 Task: Find connections with filter location Lorient with filter topic #Businessmindsetswith filter profile language Spanish with filter current company Gojek Tech with filter school Kabi Nazrul College with filter industry Building Finishing Contractors with filter service category Administrative with filter keywords title Customer Service
Action: Mouse moved to (697, 122)
Screenshot: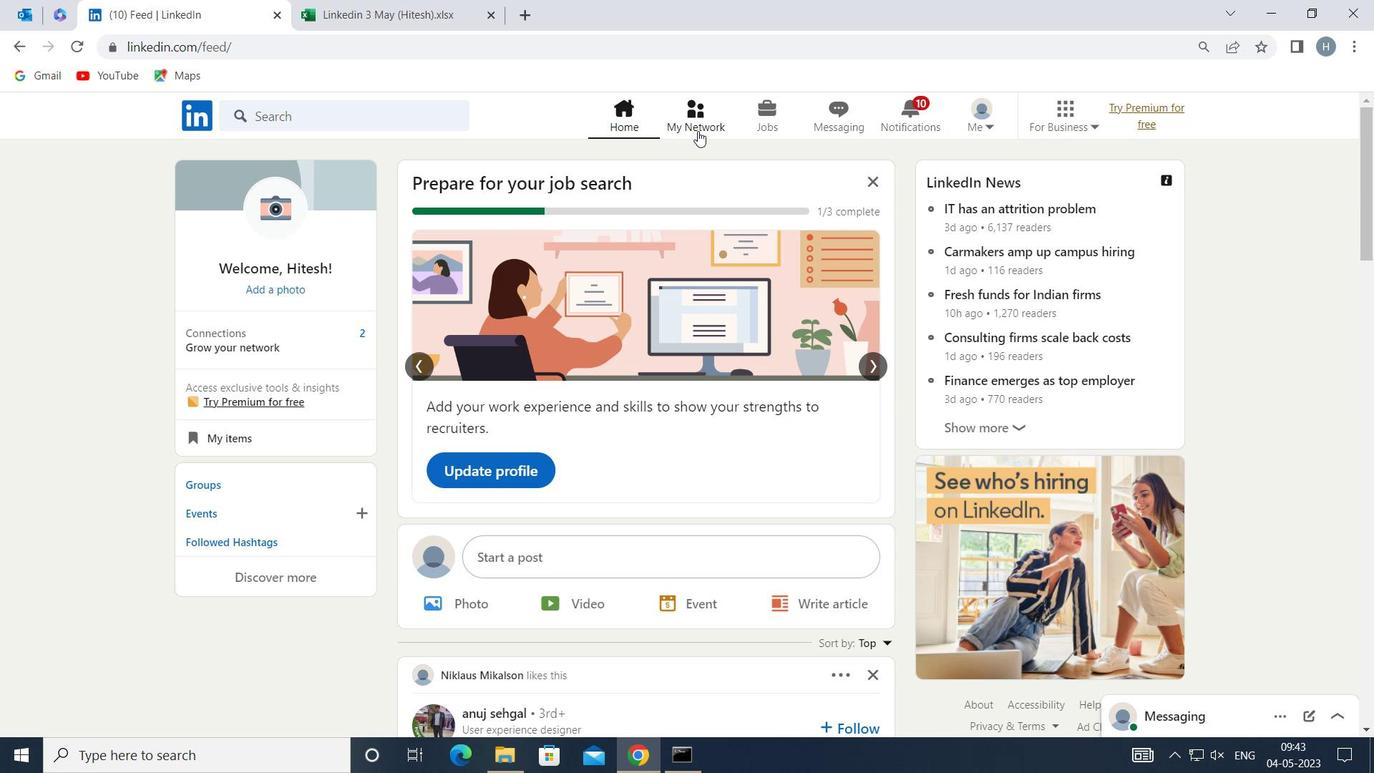 
Action: Mouse pressed left at (697, 122)
Screenshot: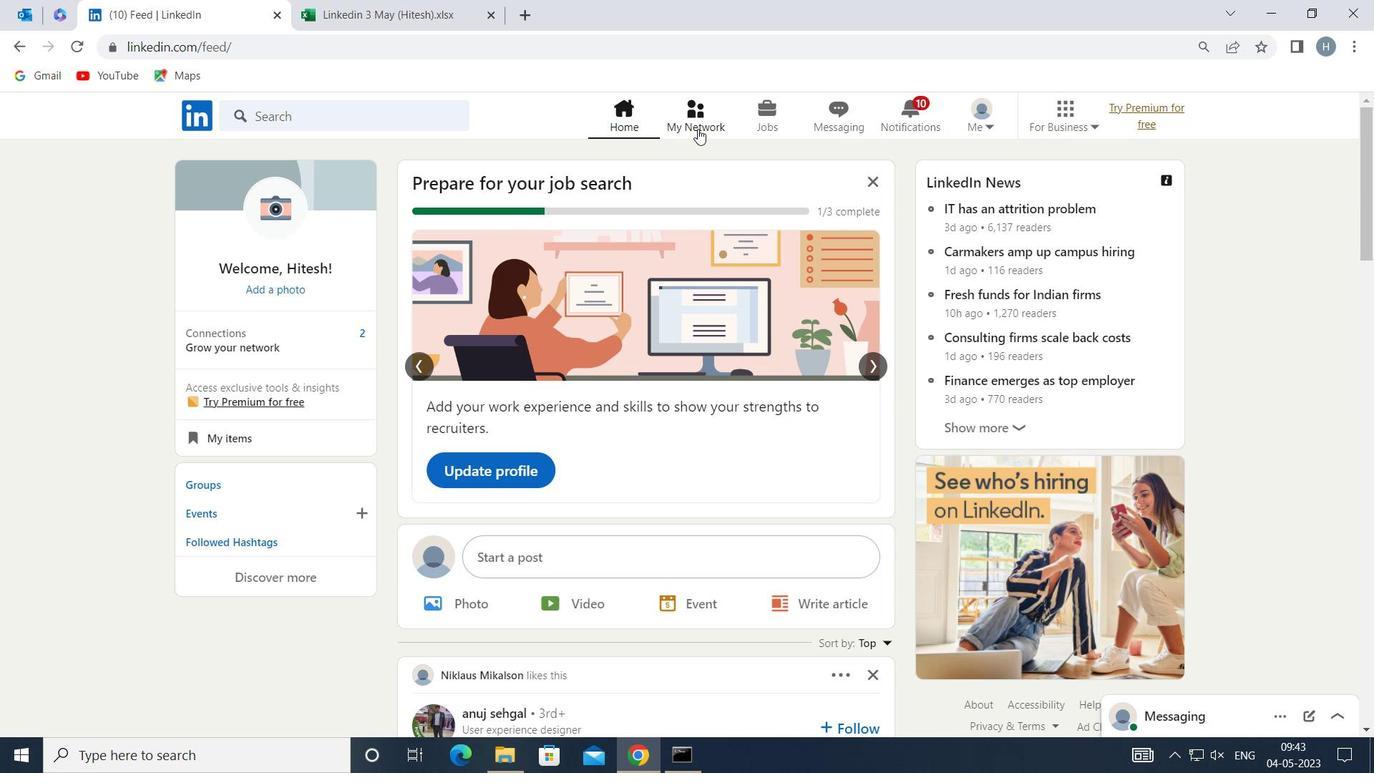 
Action: Mouse moved to (410, 211)
Screenshot: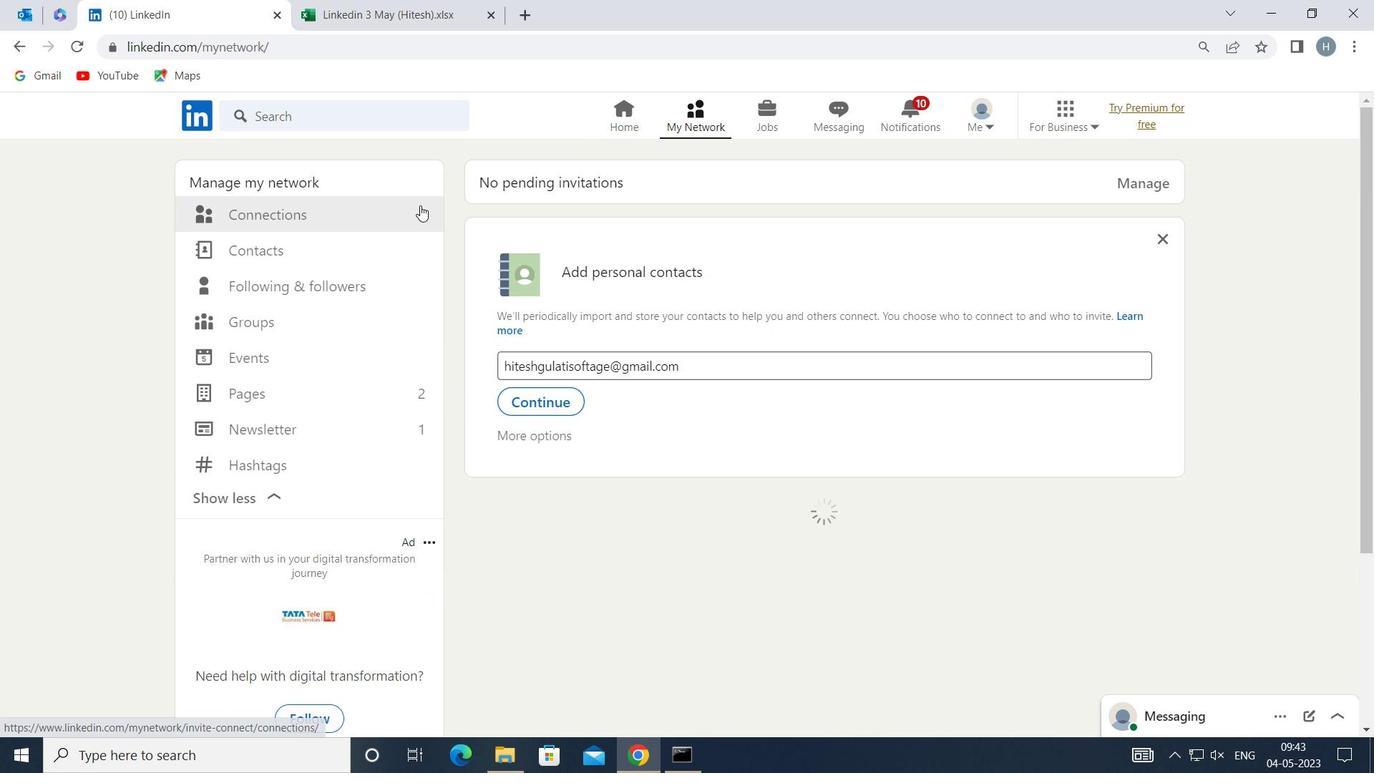 
Action: Mouse pressed left at (410, 211)
Screenshot: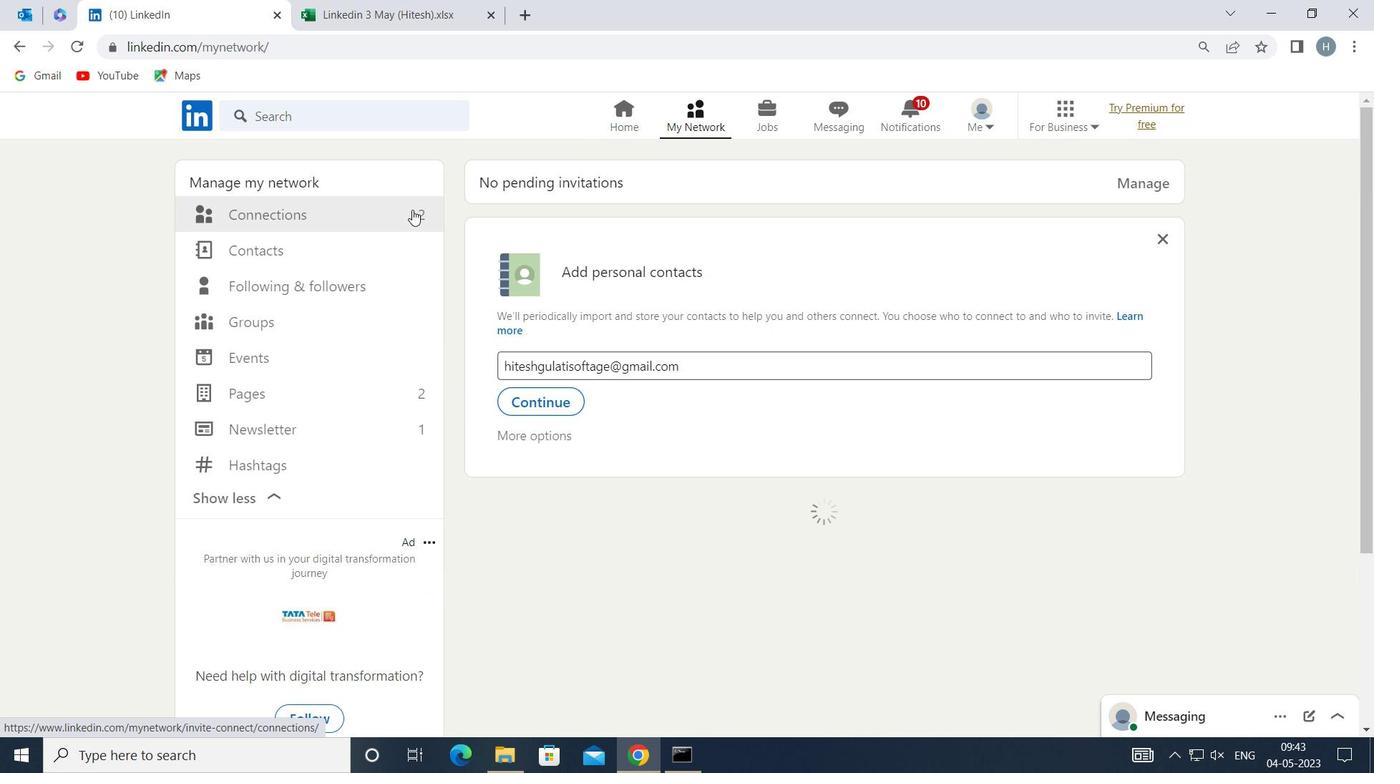 
Action: Mouse moved to (797, 216)
Screenshot: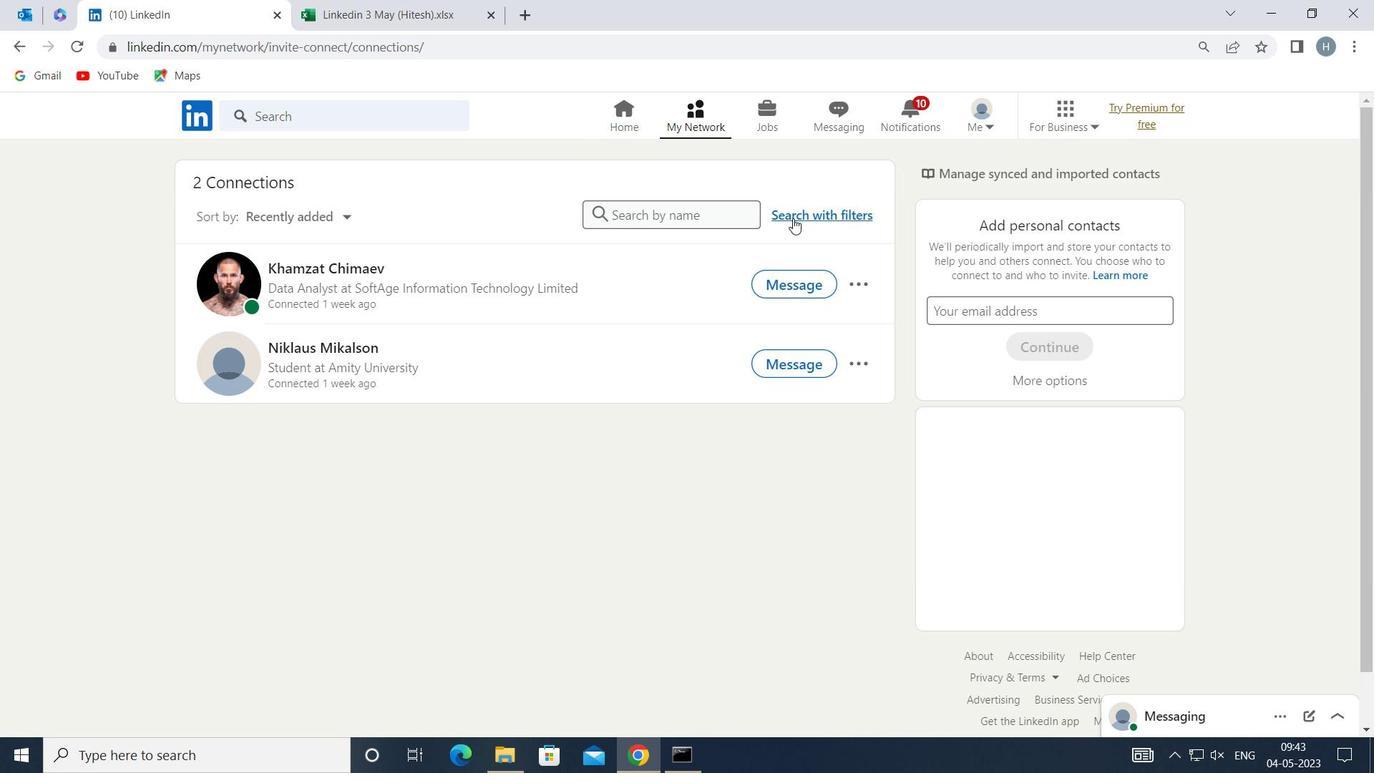 
Action: Mouse pressed left at (797, 216)
Screenshot: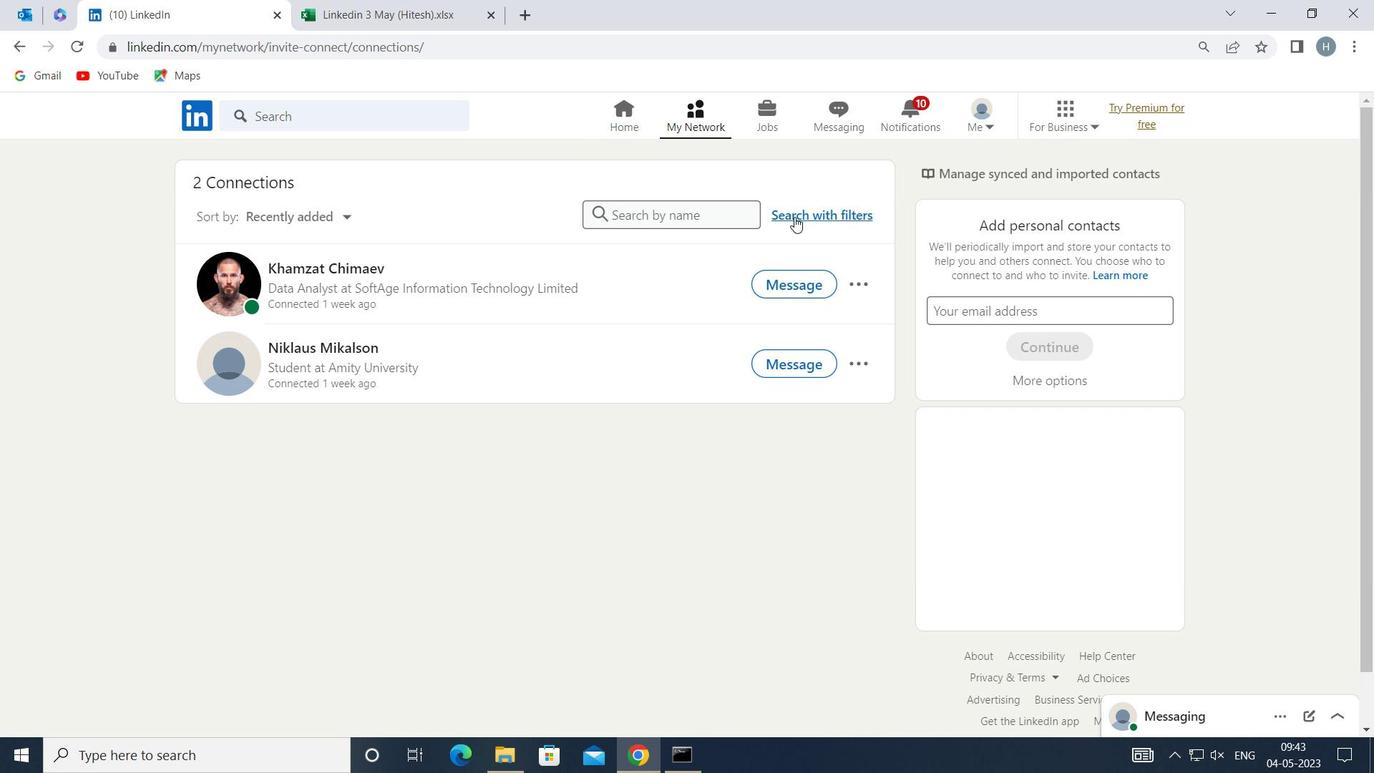 
Action: Mouse moved to (758, 168)
Screenshot: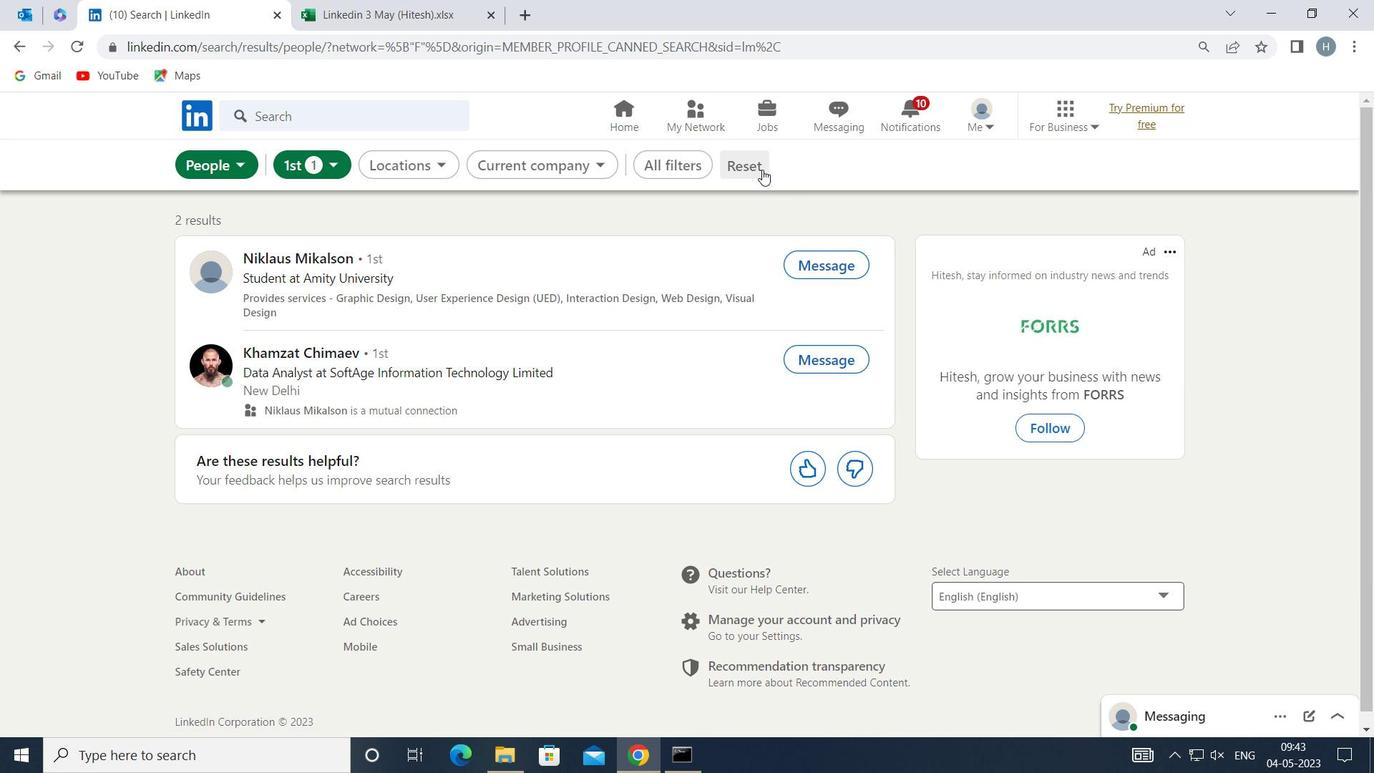 
Action: Mouse pressed left at (758, 168)
Screenshot: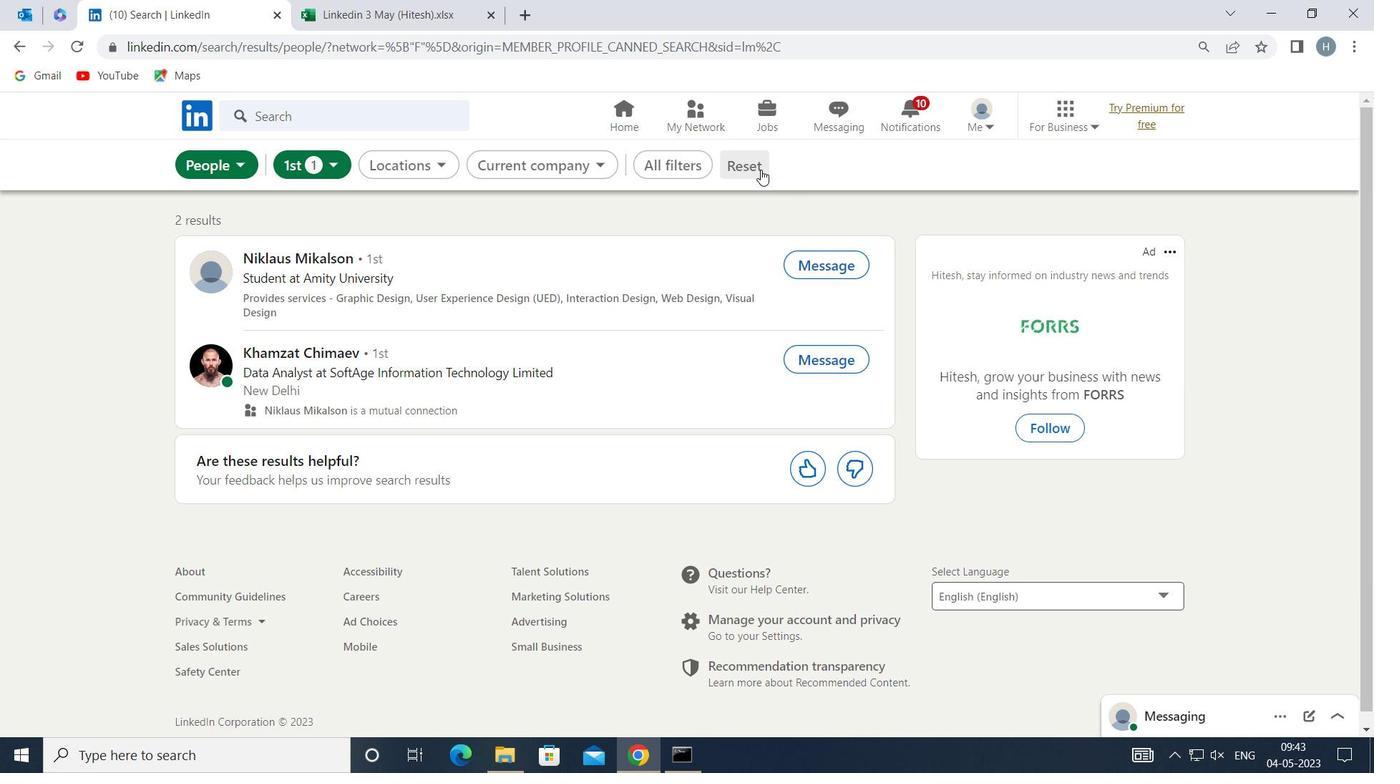 
Action: Mouse moved to (723, 160)
Screenshot: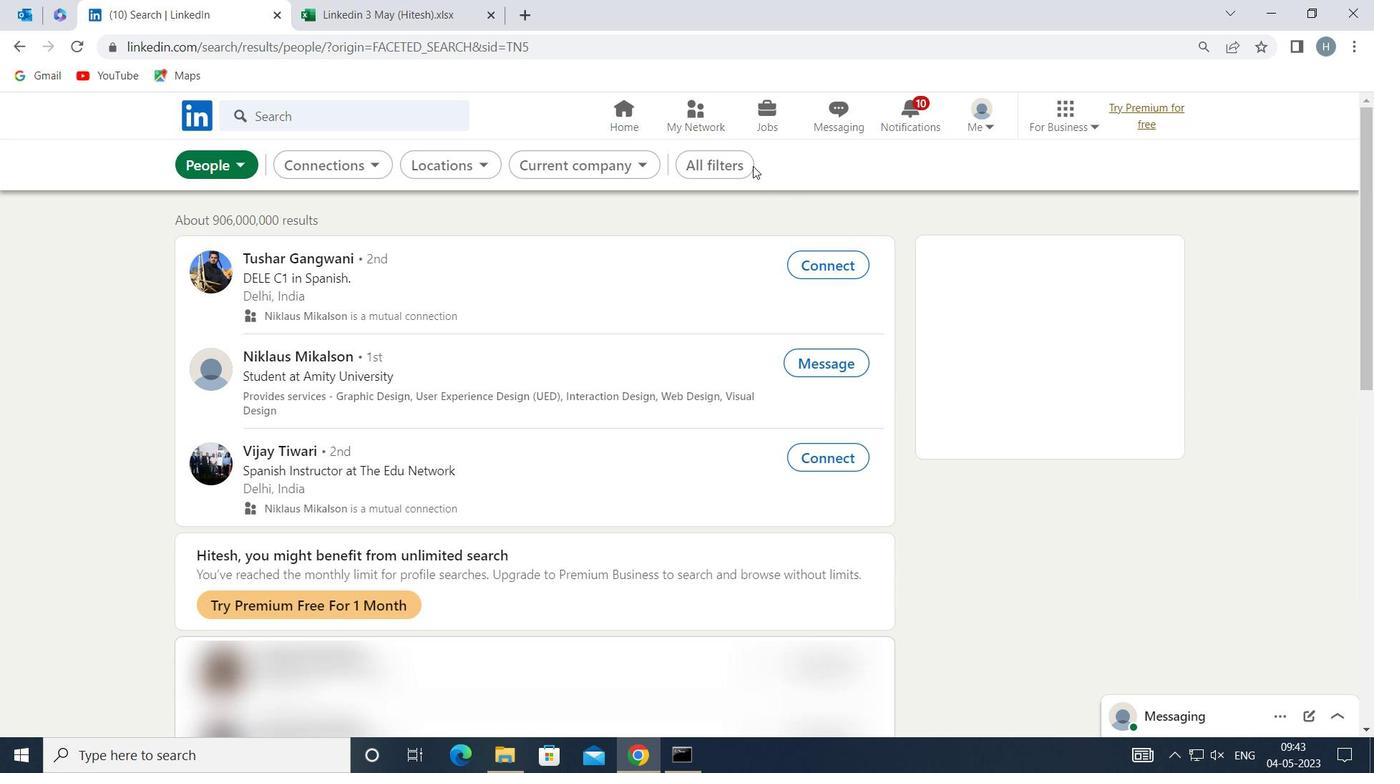 
Action: Mouse pressed left at (723, 160)
Screenshot: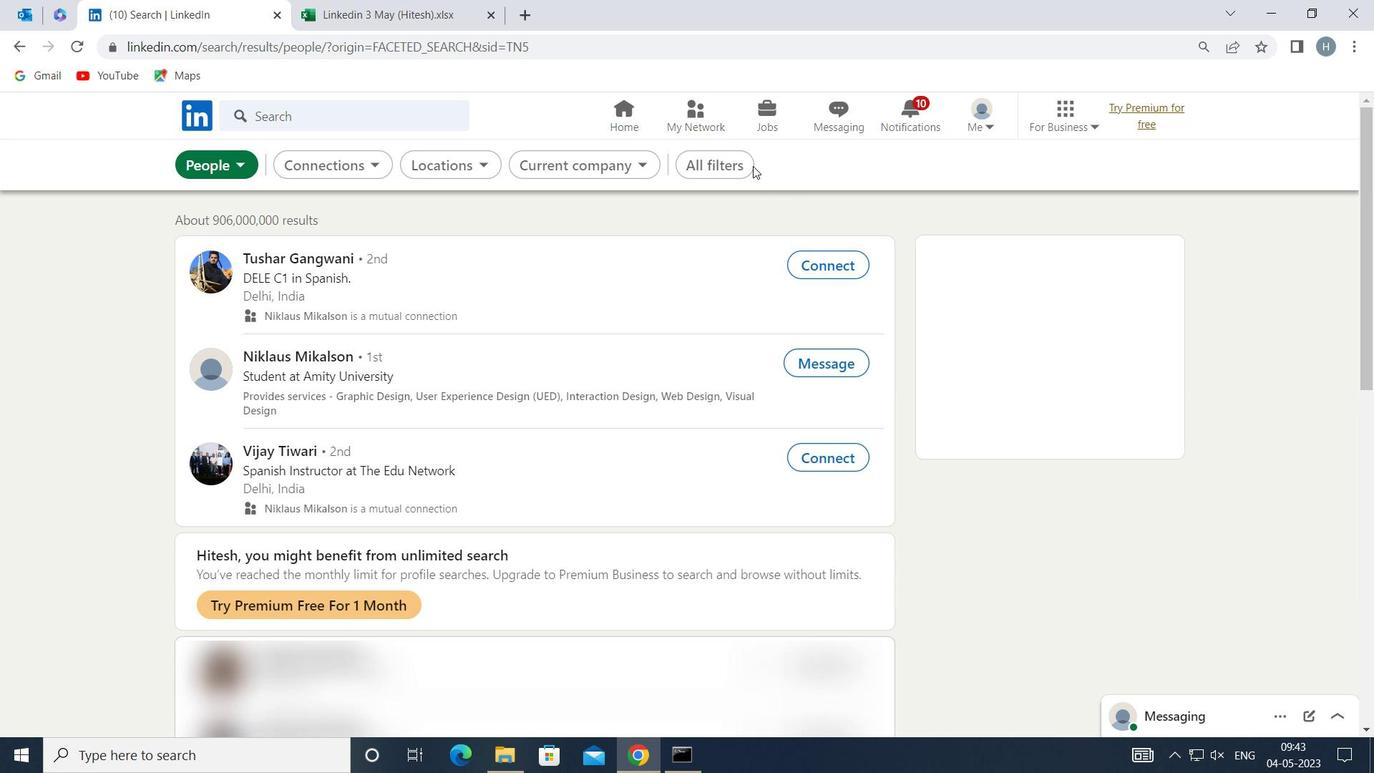
Action: Mouse moved to (1011, 342)
Screenshot: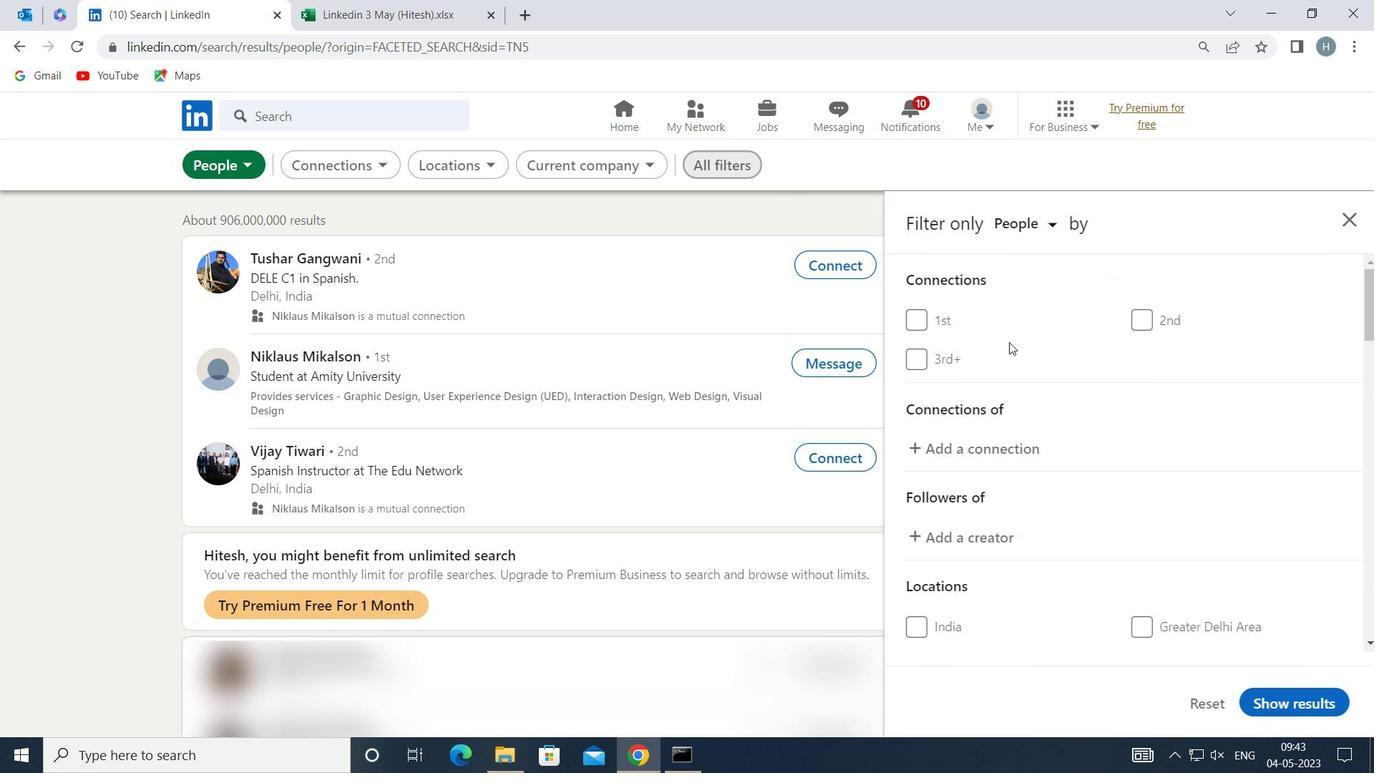 
Action: Mouse scrolled (1011, 342) with delta (0, 0)
Screenshot: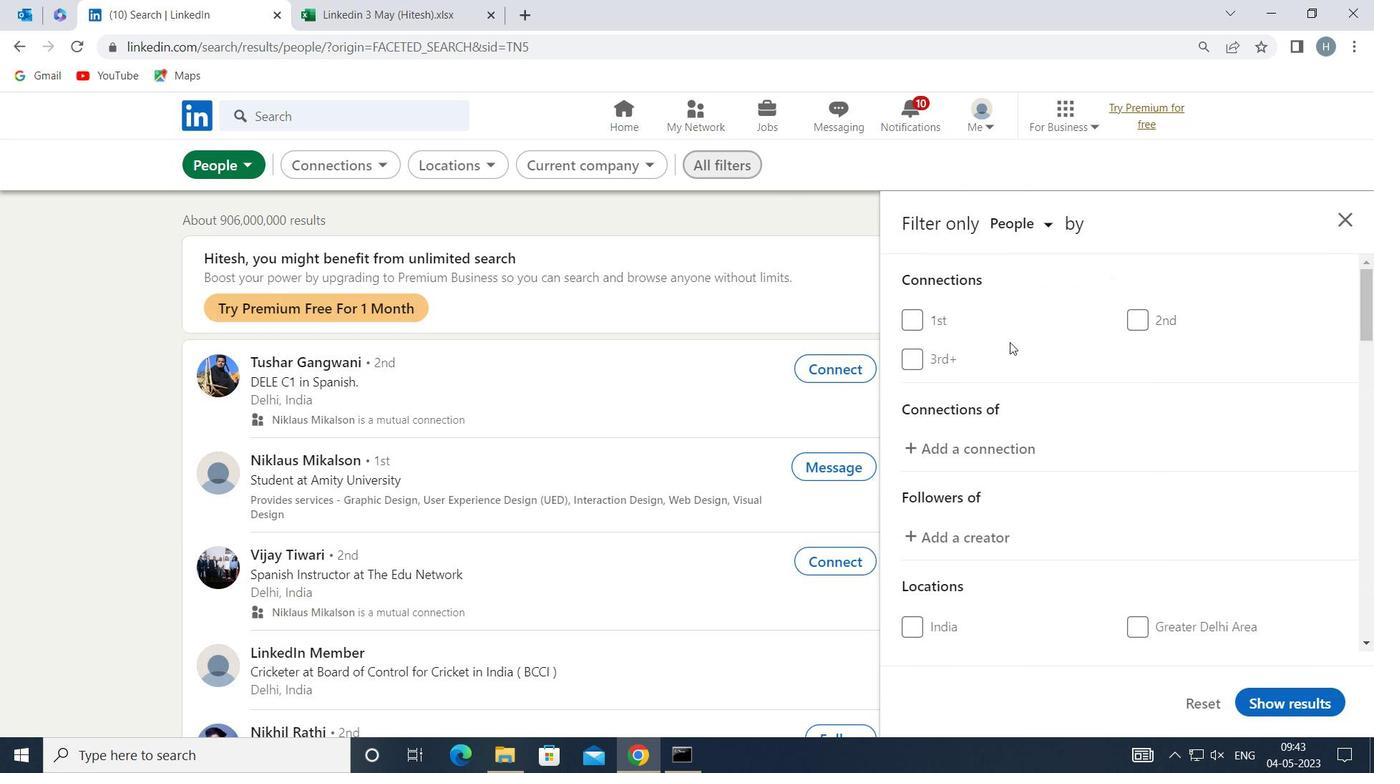 
Action: Mouse scrolled (1011, 342) with delta (0, 0)
Screenshot: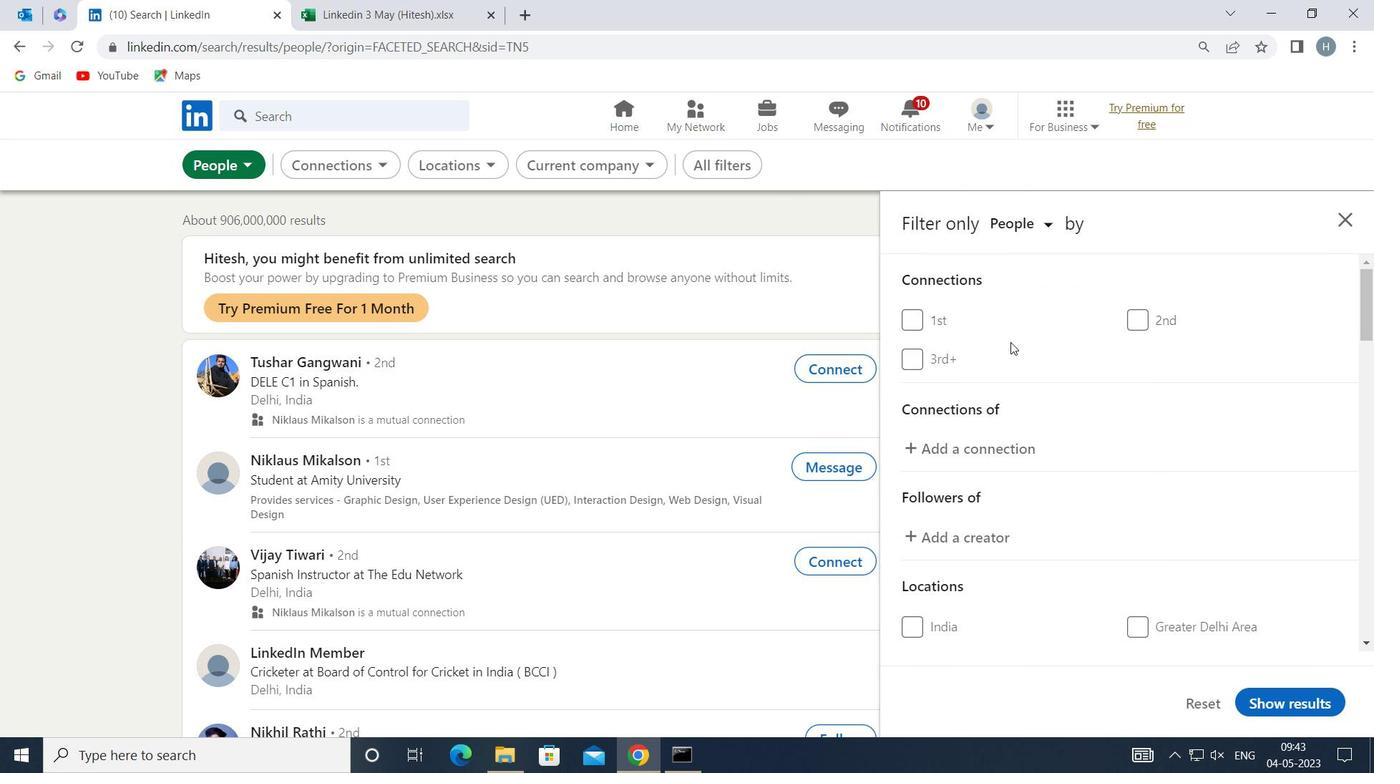 
Action: Mouse scrolled (1011, 342) with delta (0, 0)
Screenshot: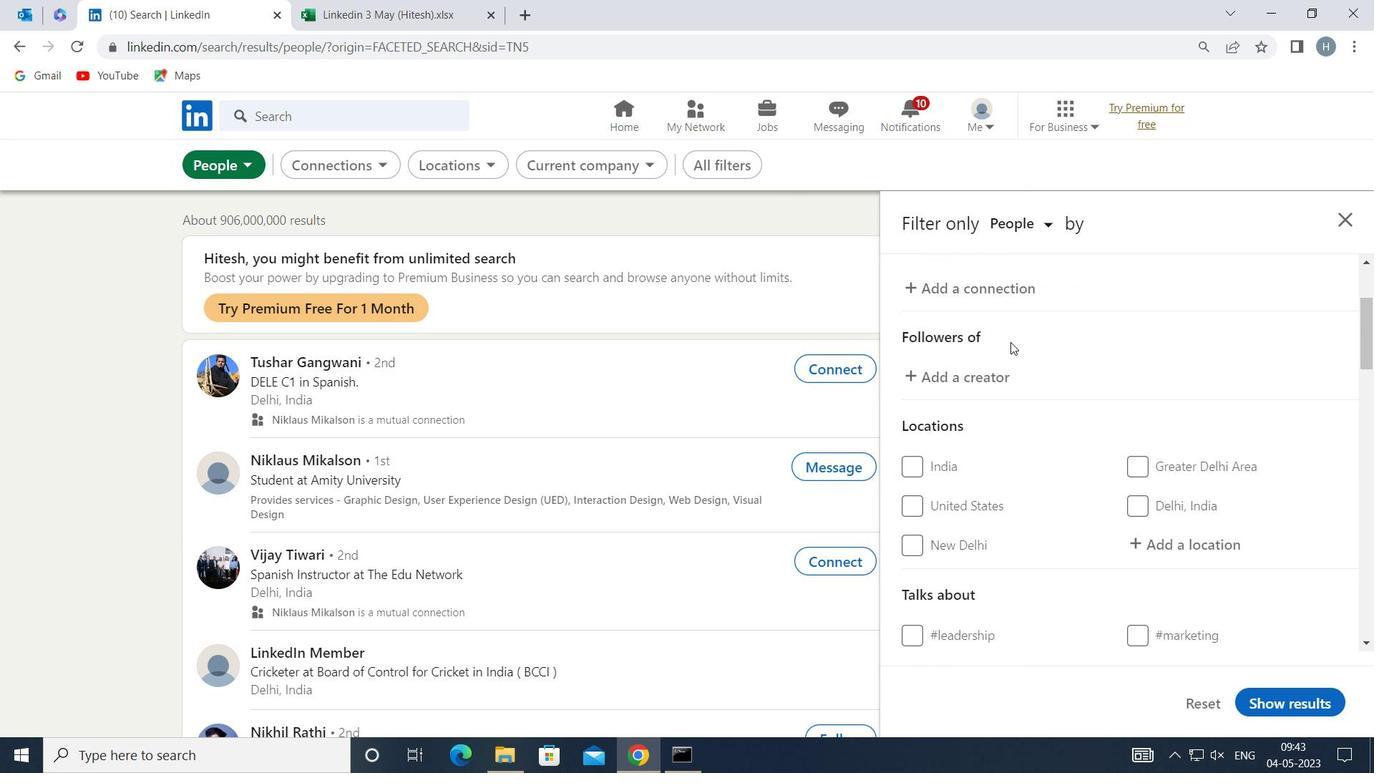 
Action: Mouse moved to (1144, 428)
Screenshot: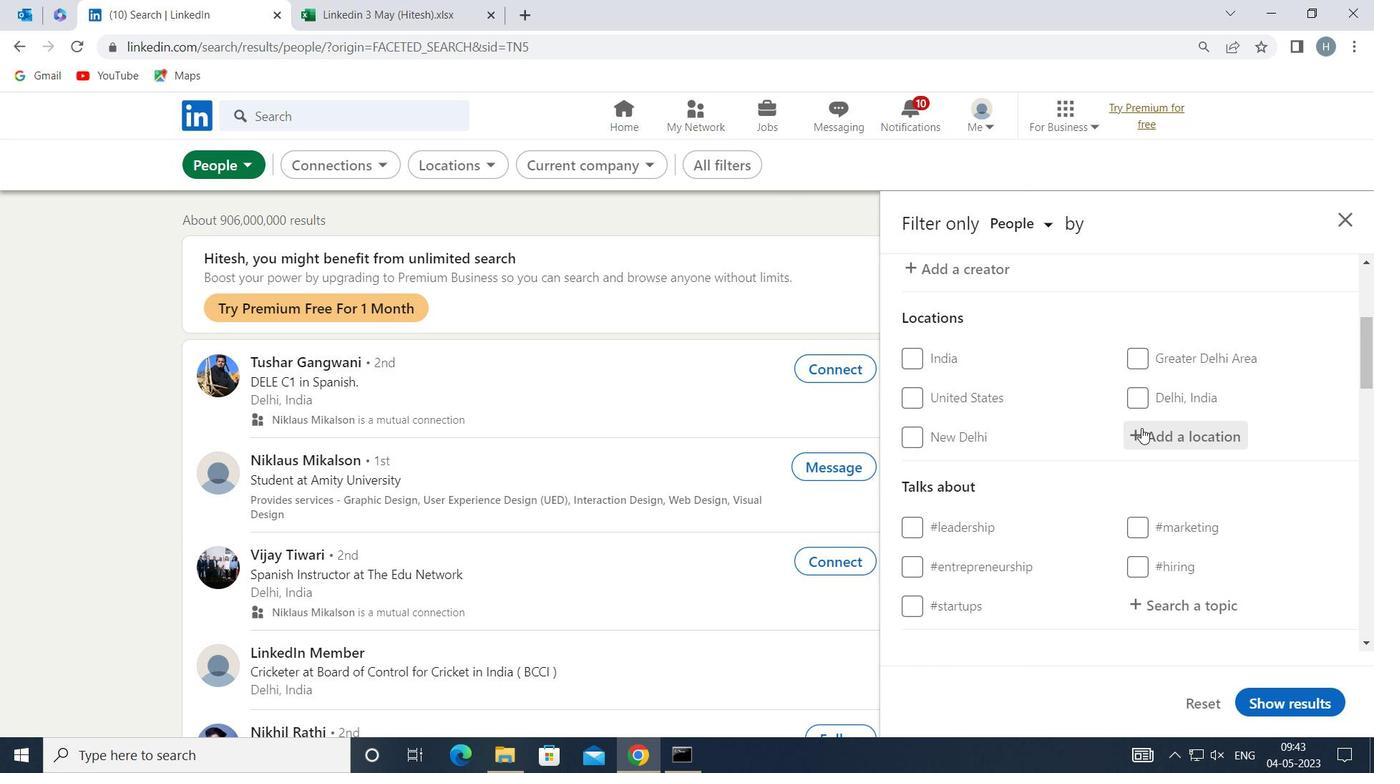 
Action: Mouse pressed left at (1144, 428)
Screenshot: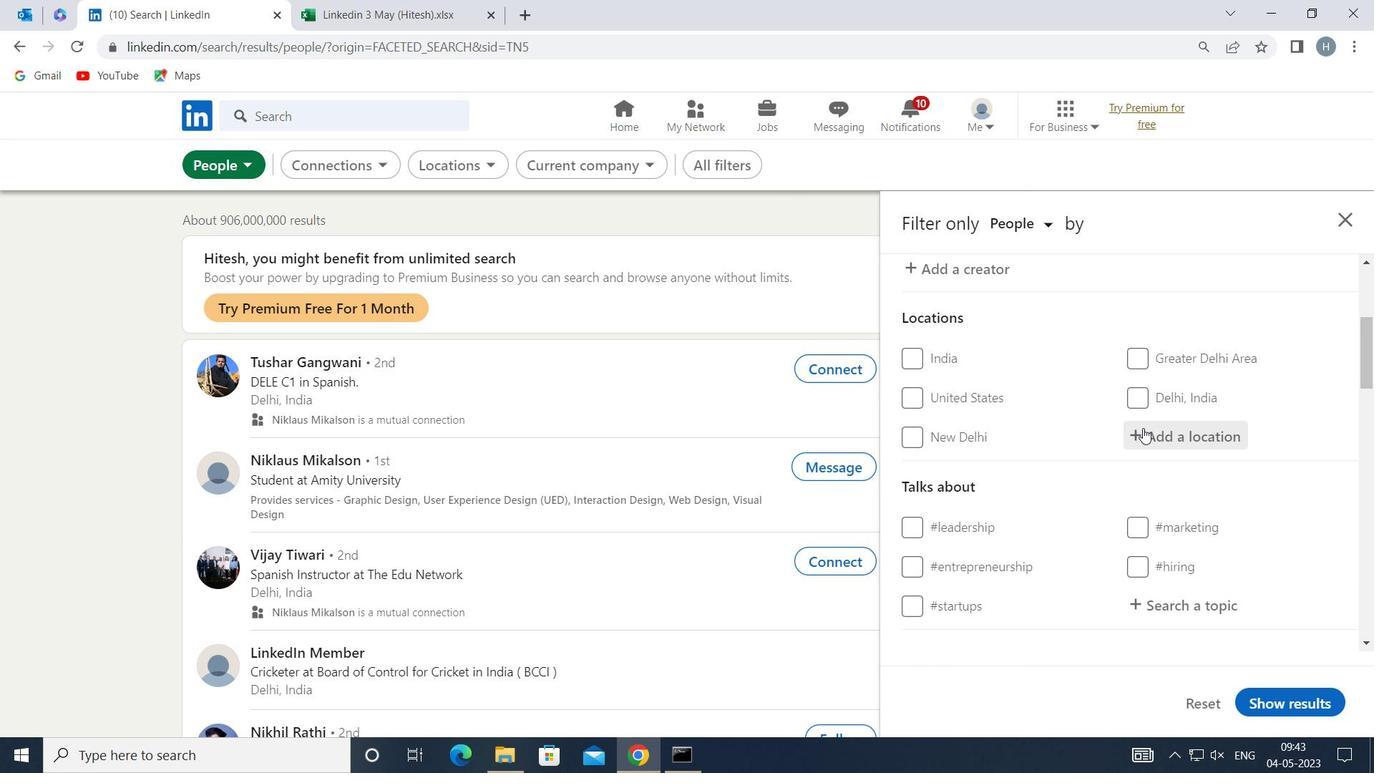 
Action: Key pressed <Key.shift>LORIN<Key.backspace>ENT<Key.space>
Screenshot: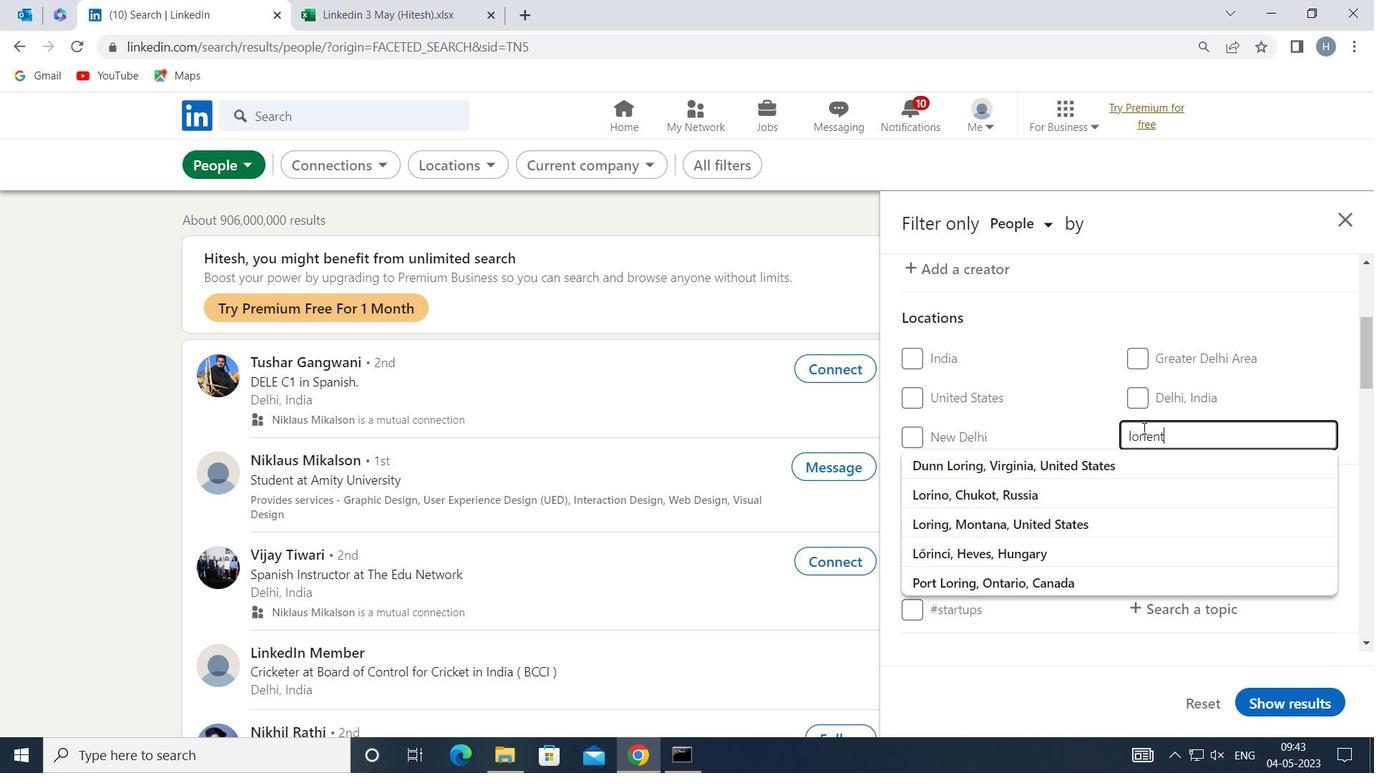 
Action: Mouse moved to (1132, 459)
Screenshot: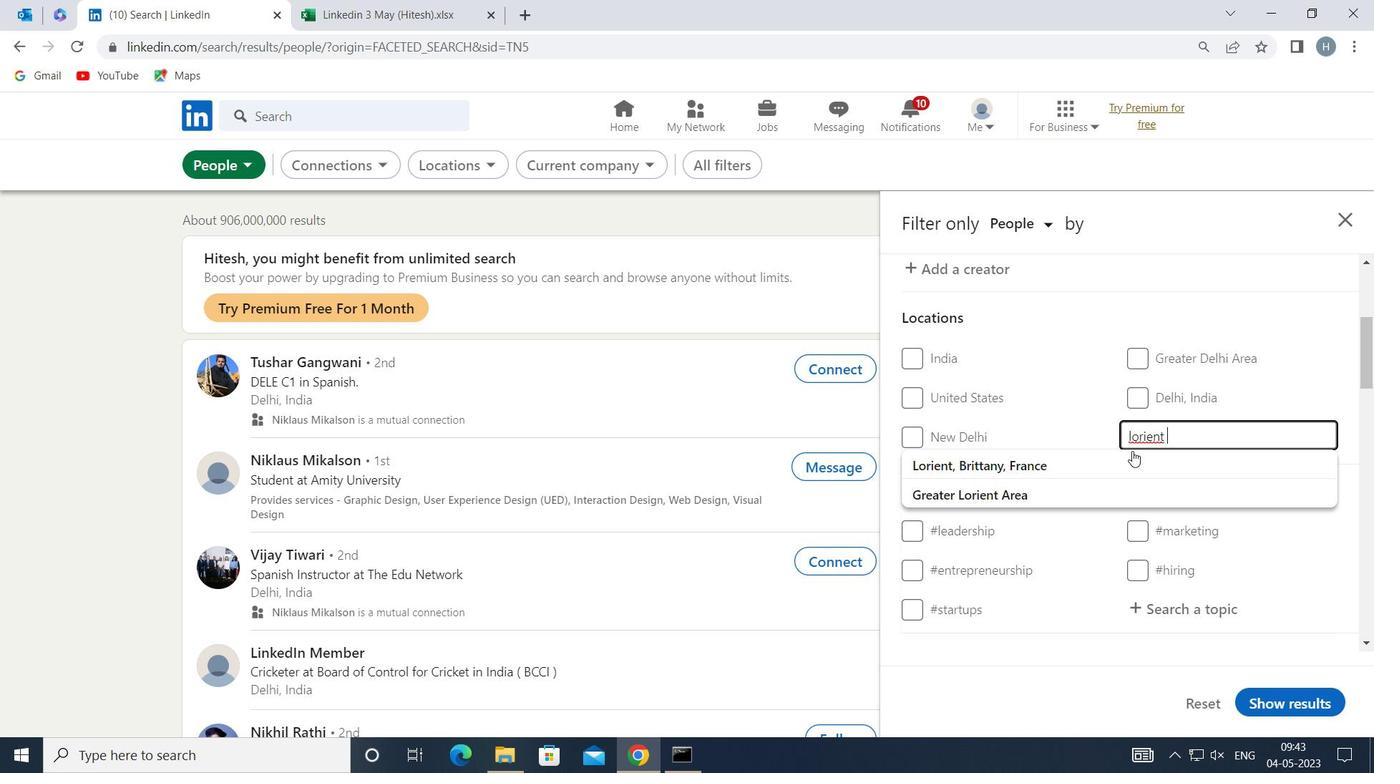 
Action: Mouse pressed left at (1132, 459)
Screenshot: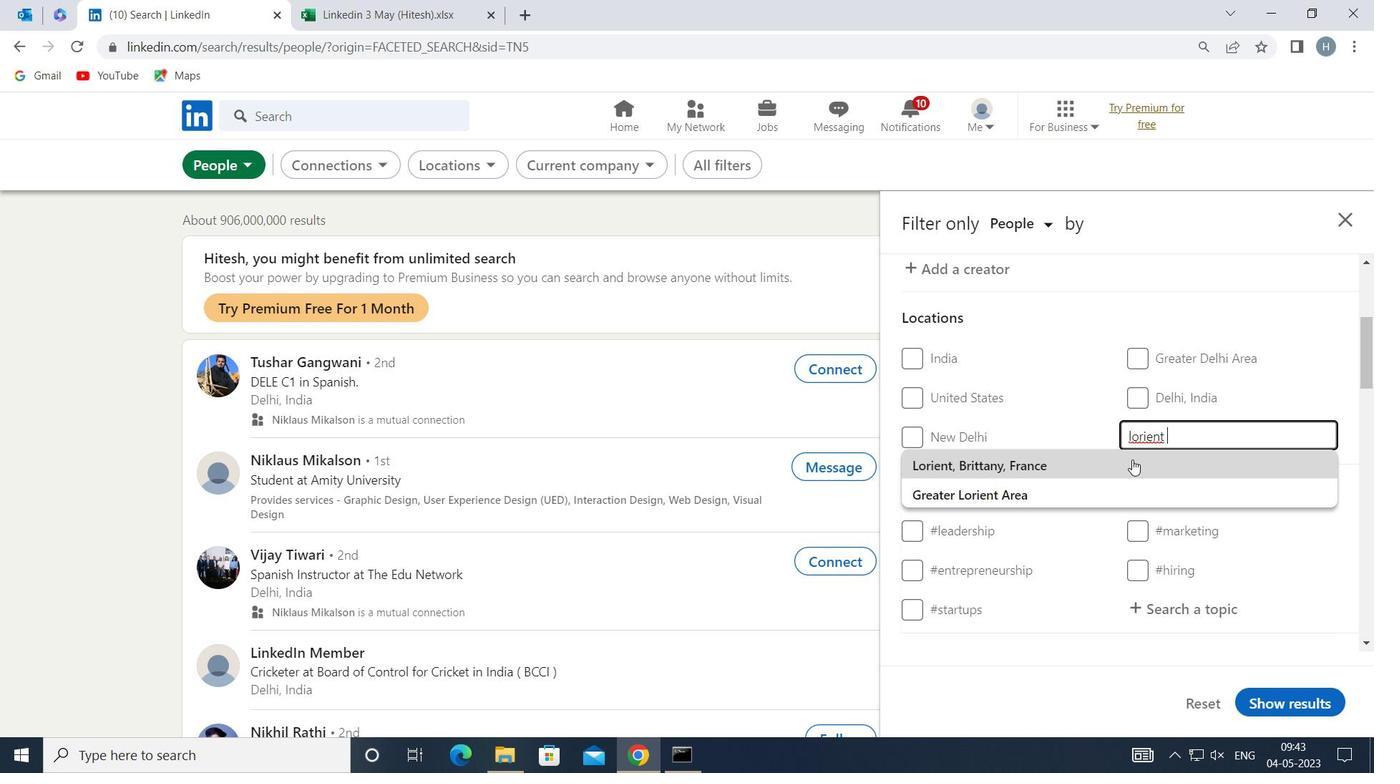 
Action: Mouse moved to (1112, 464)
Screenshot: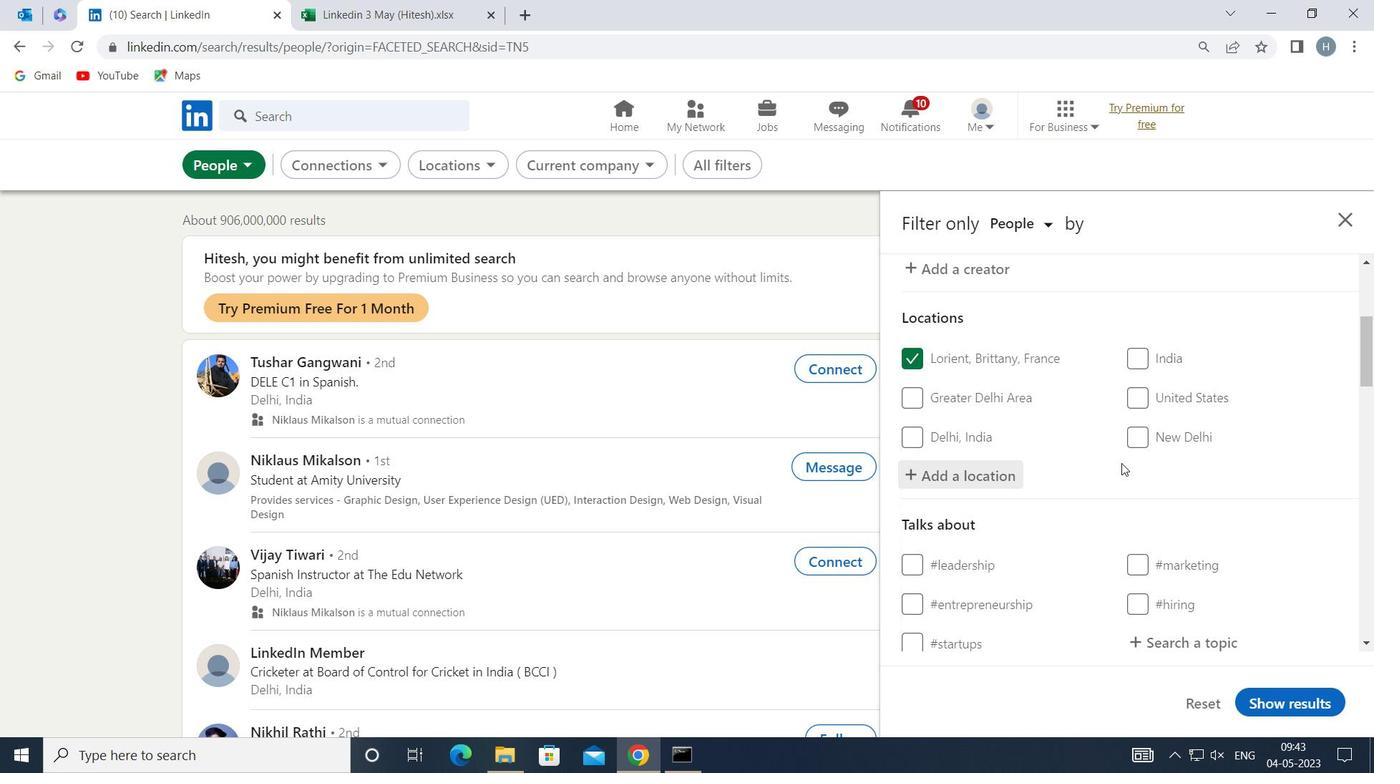 
Action: Mouse scrolled (1112, 463) with delta (0, 0)
Screenshot: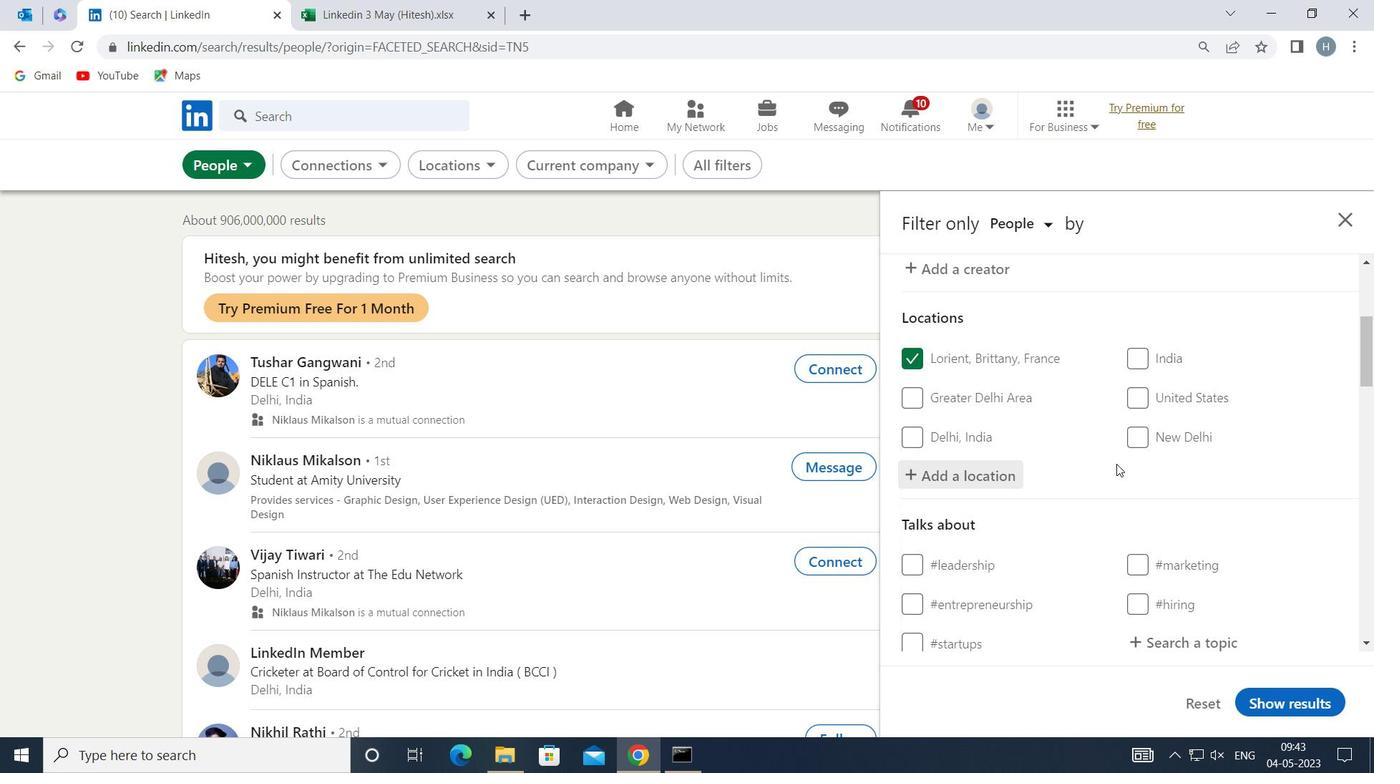
Action: Mouse moved to (1107, 461)
Screenshot: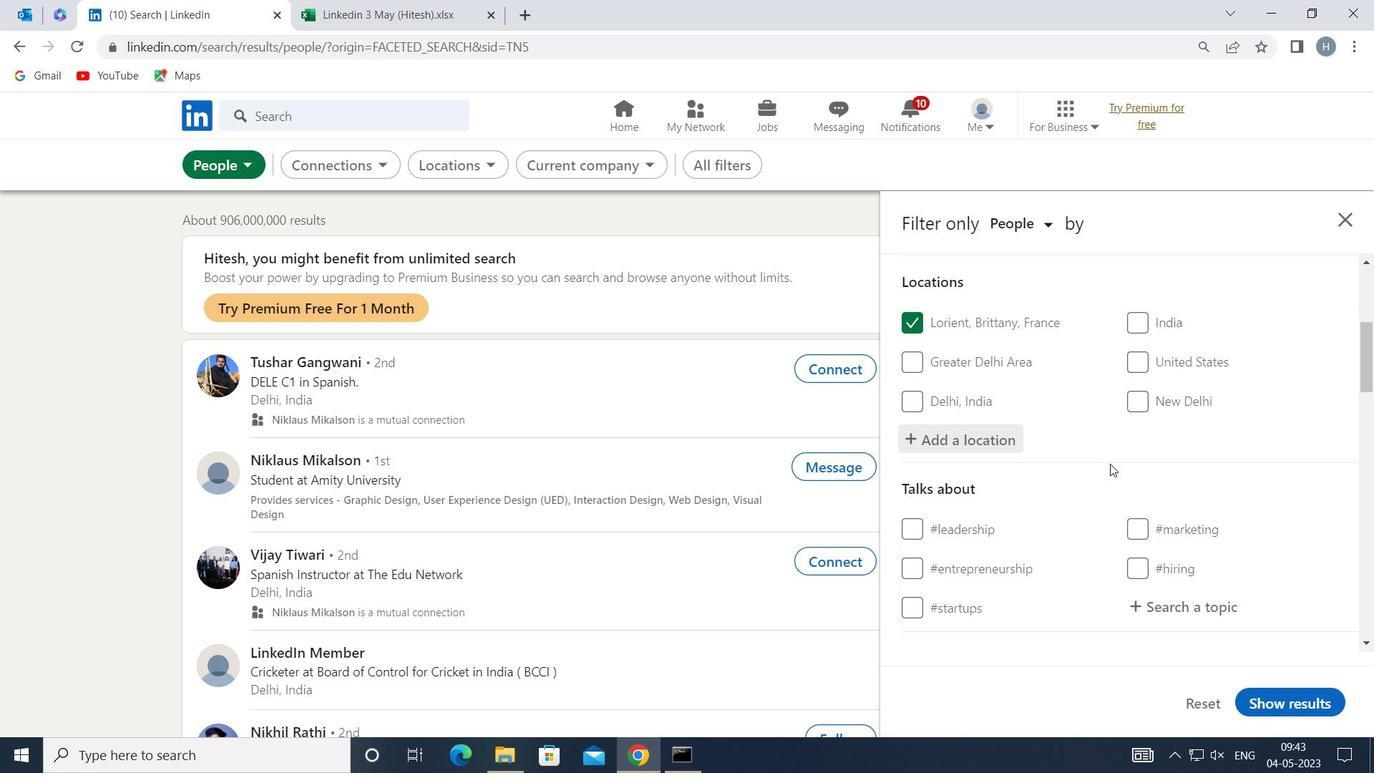 
Action: Mouse scrolled (1107, 461) with delta (0, 0)
Screenshot: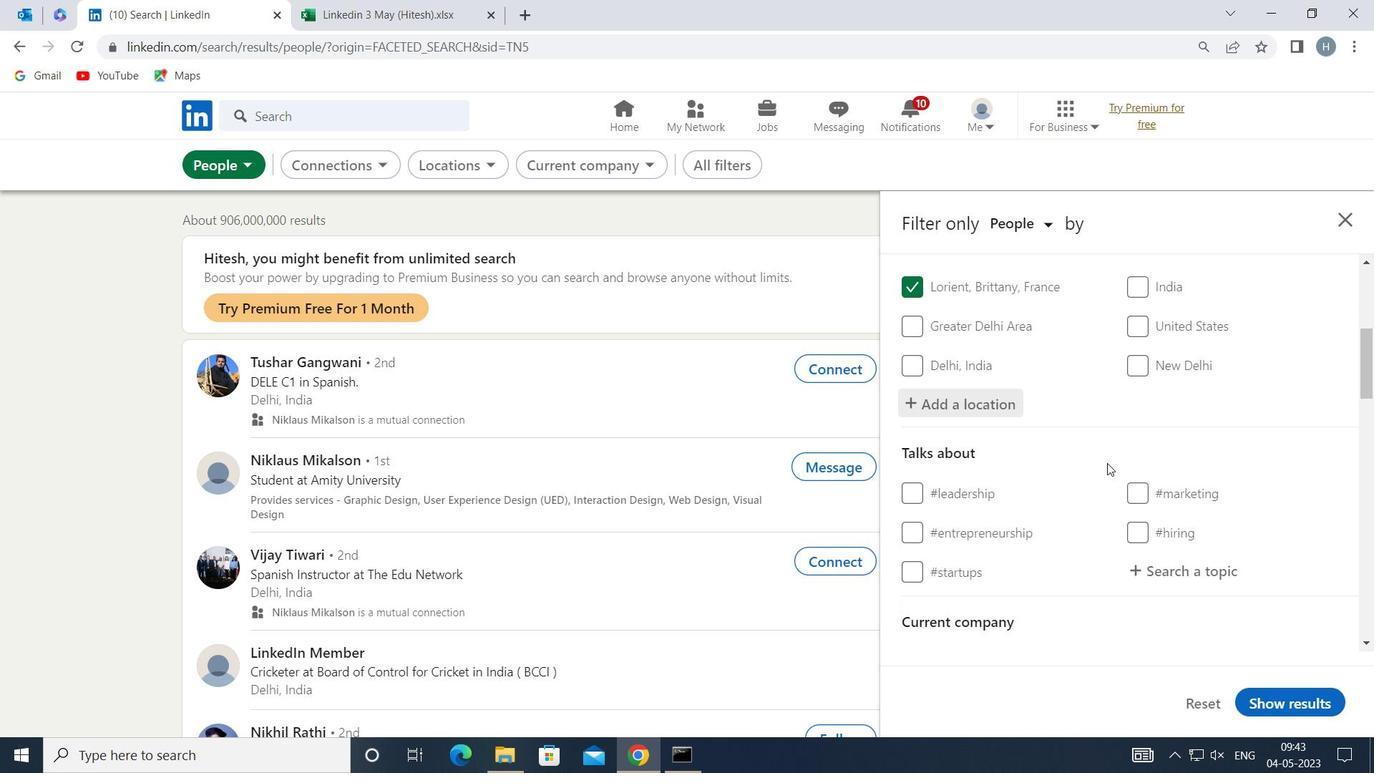 
Action: Mouse moved to (1180, 464)
Screenshot: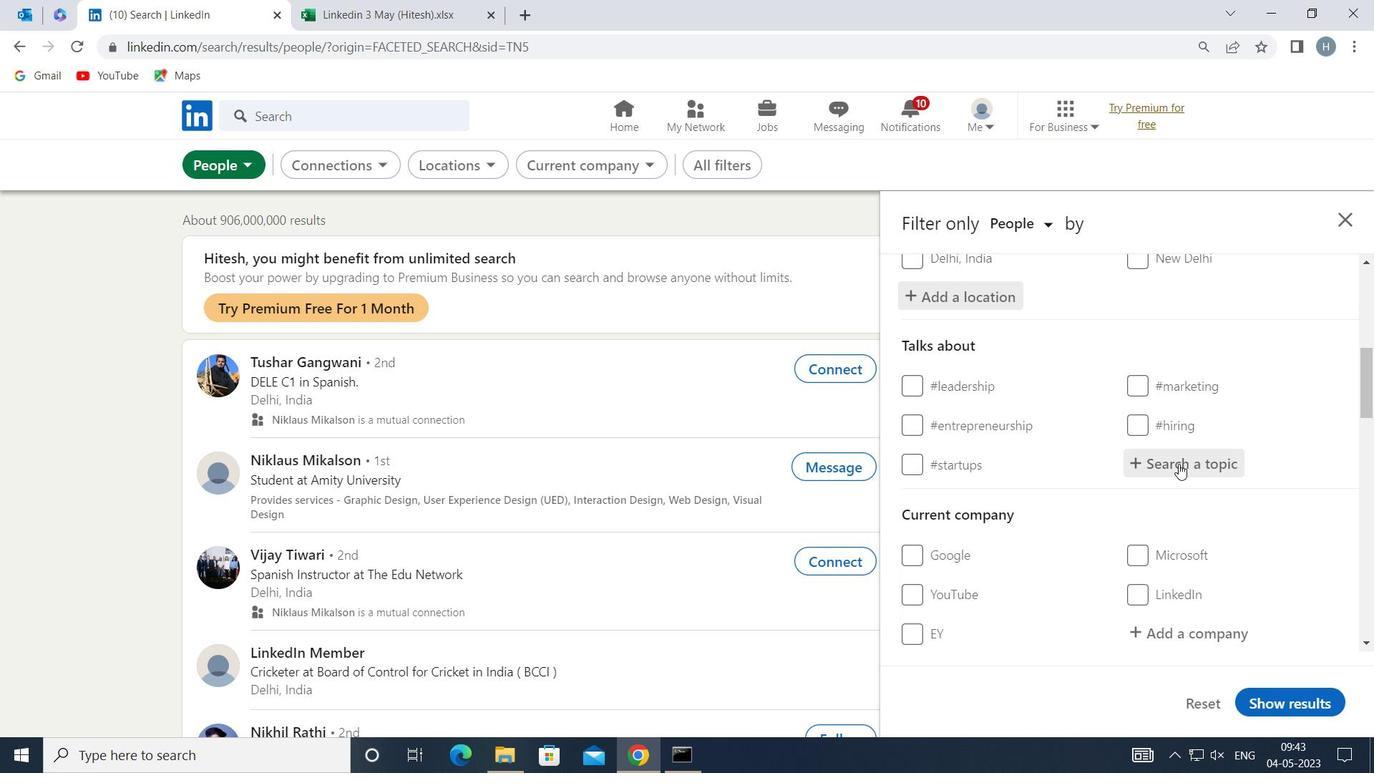 
Action: Mouse pressed left at (1180, 464)
Screenshot: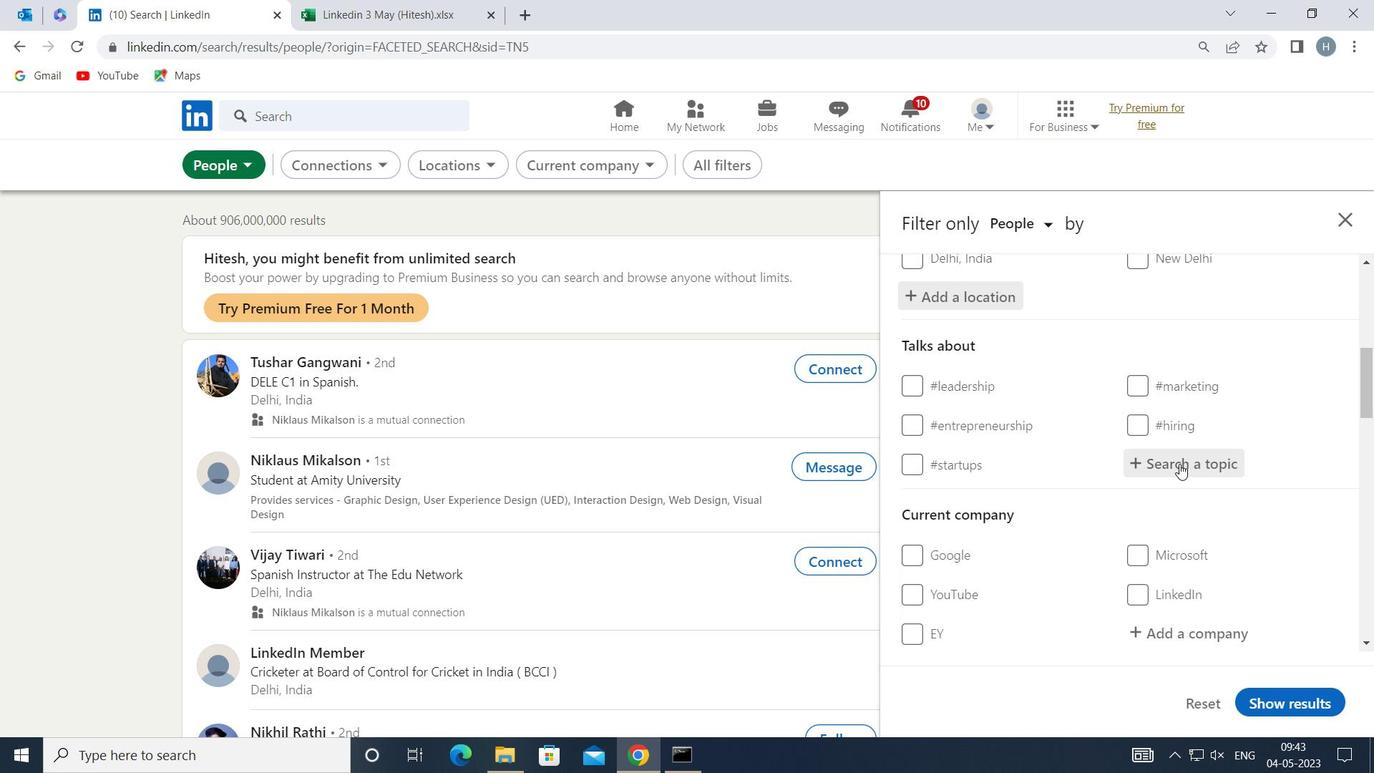 
Action: Key pressed <Key.shift>BUSINESSMIND
Screenshot: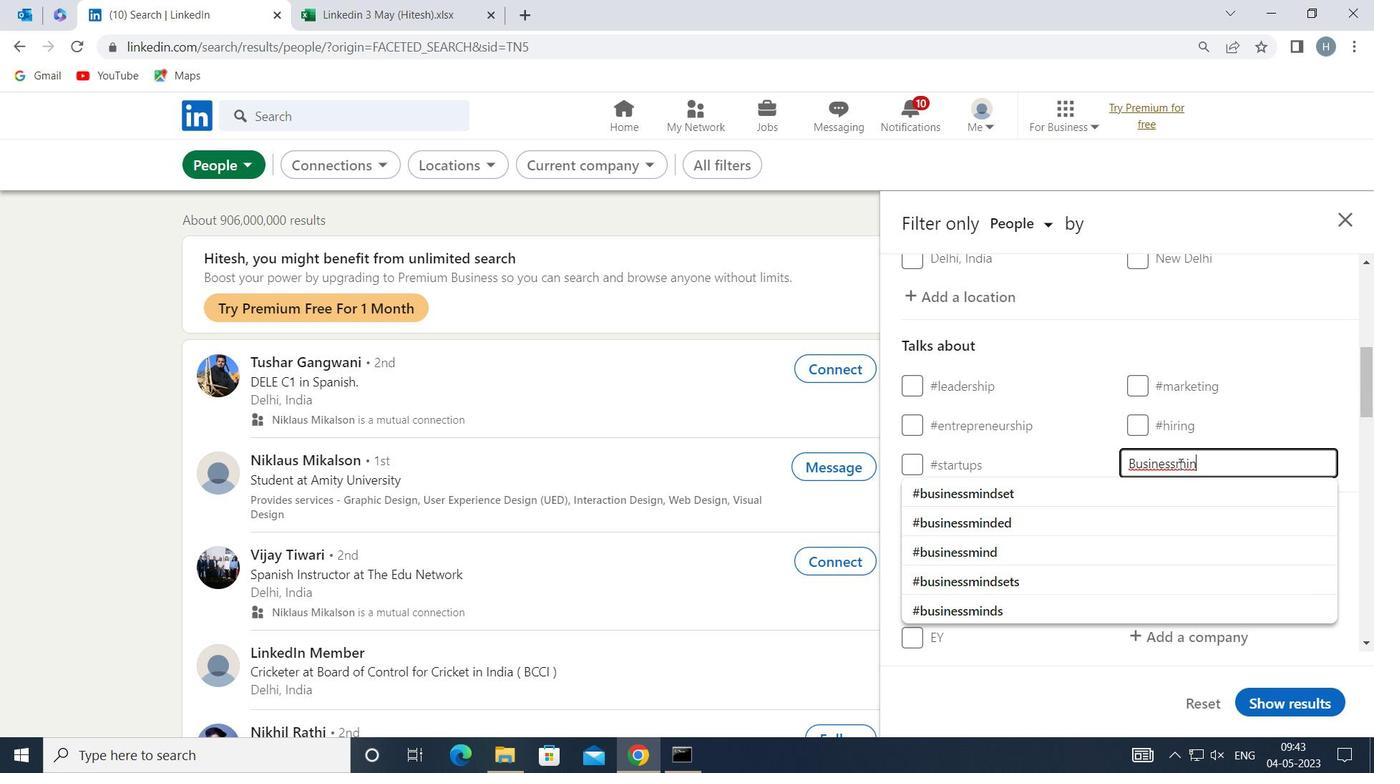 
Action: Mouse moved to (1178, 464)
Screenshot: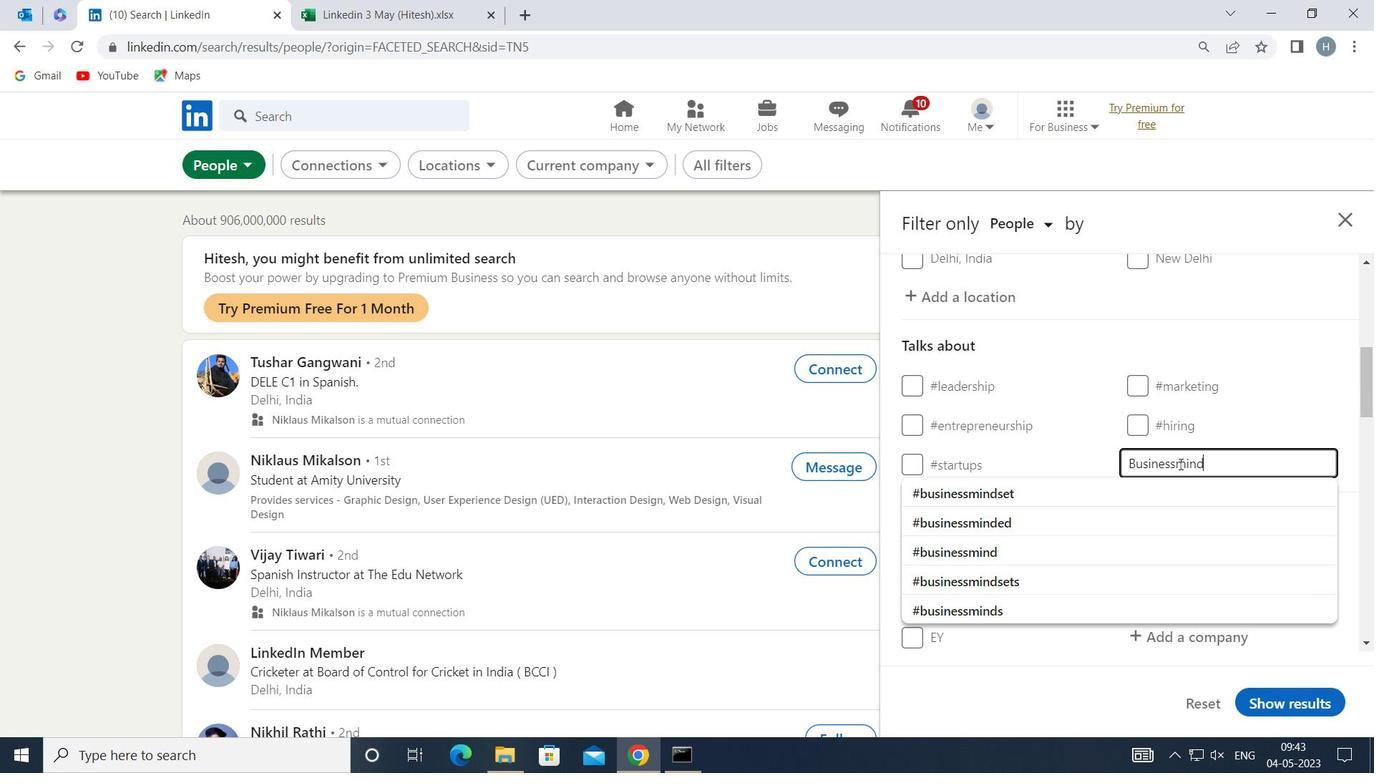 
Action: Key pressed S
Screenshot: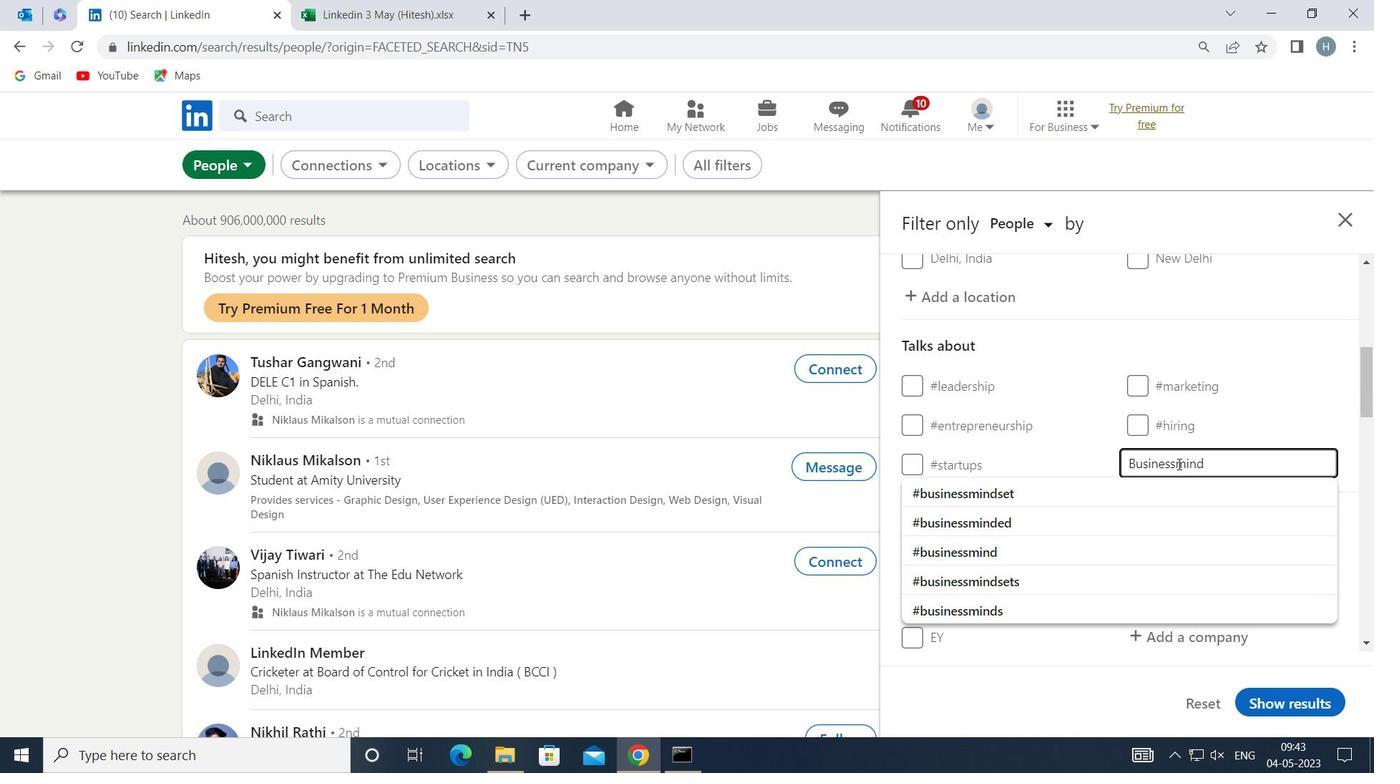 
Action: Mouse moved to (1102, 521)
Screenshot: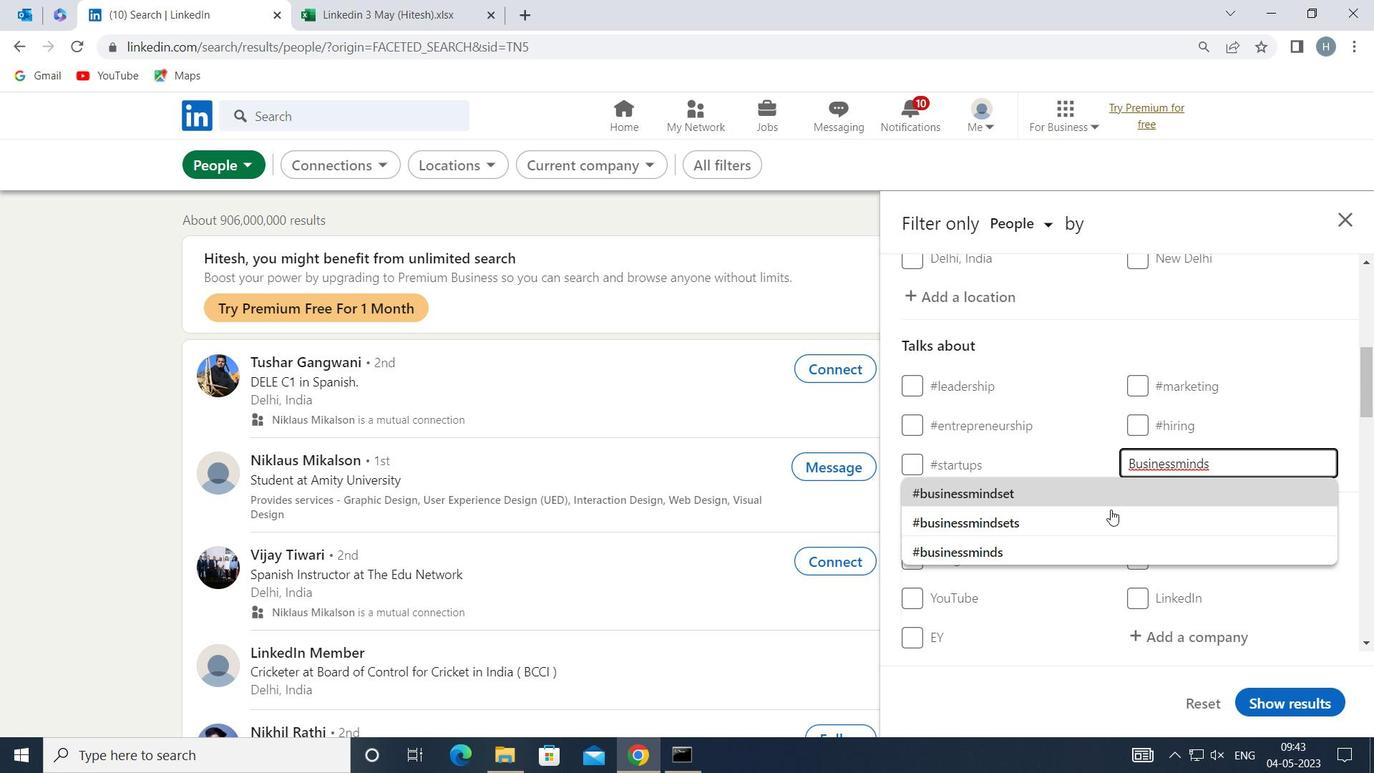 
Action: Mouse pressed left at (1102, 521)
Screenshot: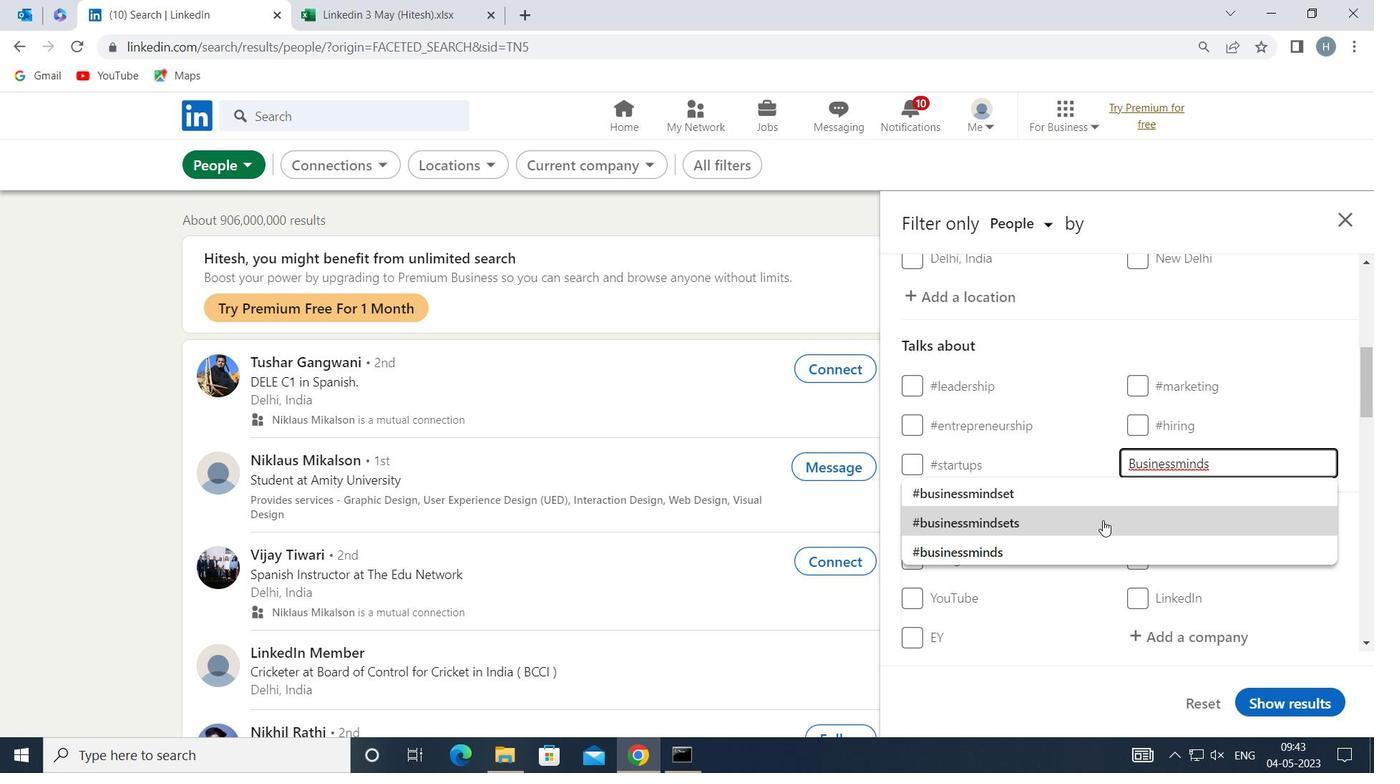 
Action: Mouse moved to (1084, 511)
Screenshot: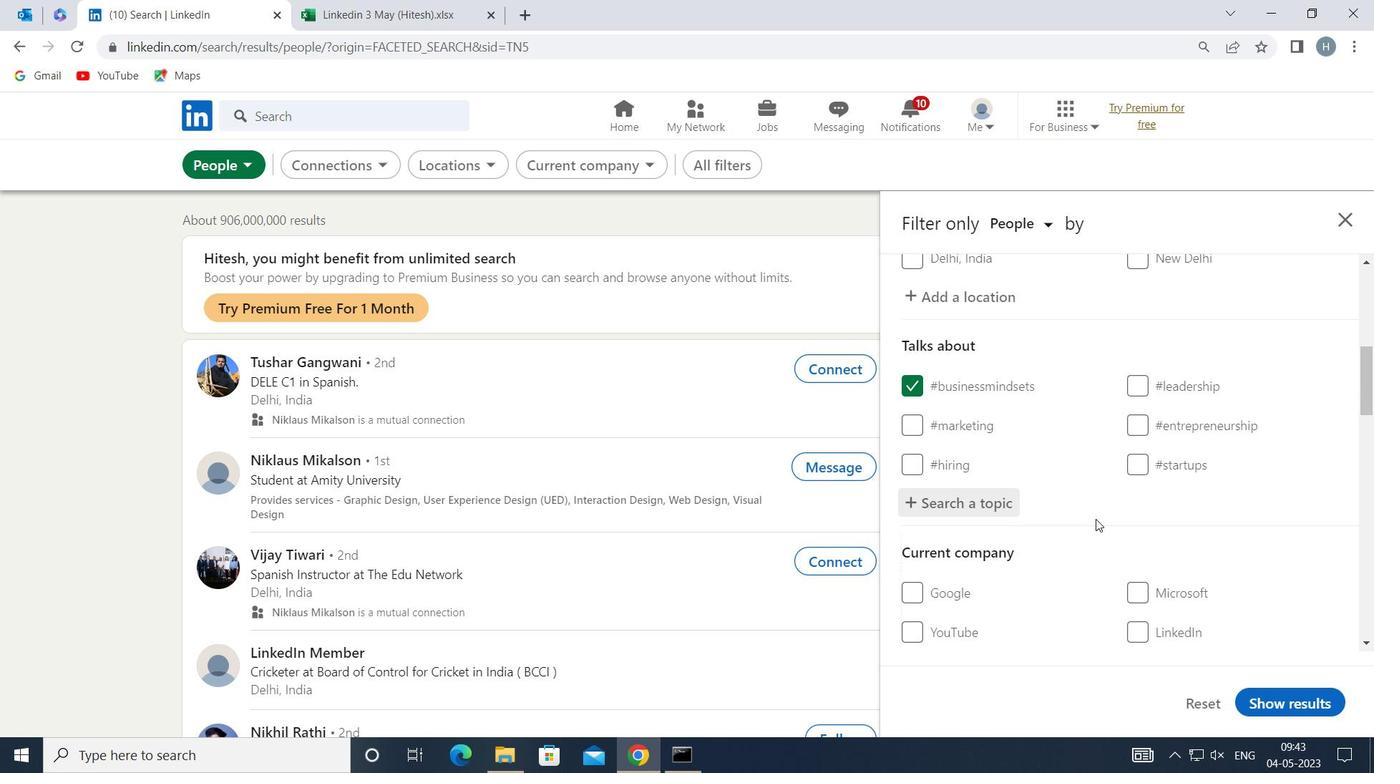 
Action: Mouse scrolled (1084, 511) with delta (0, 0)
Screenshot: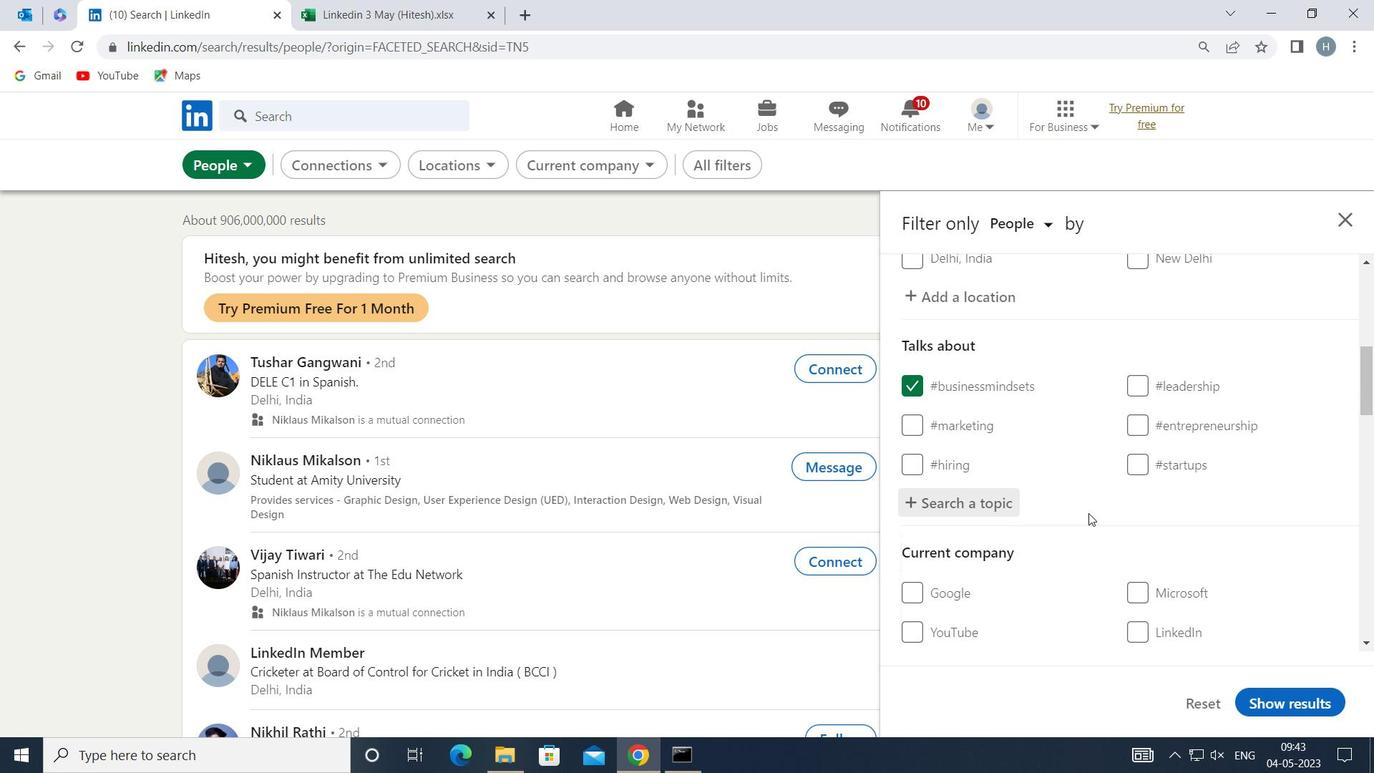 
Action: Mouse moved to (1082, 511)
Screenshot: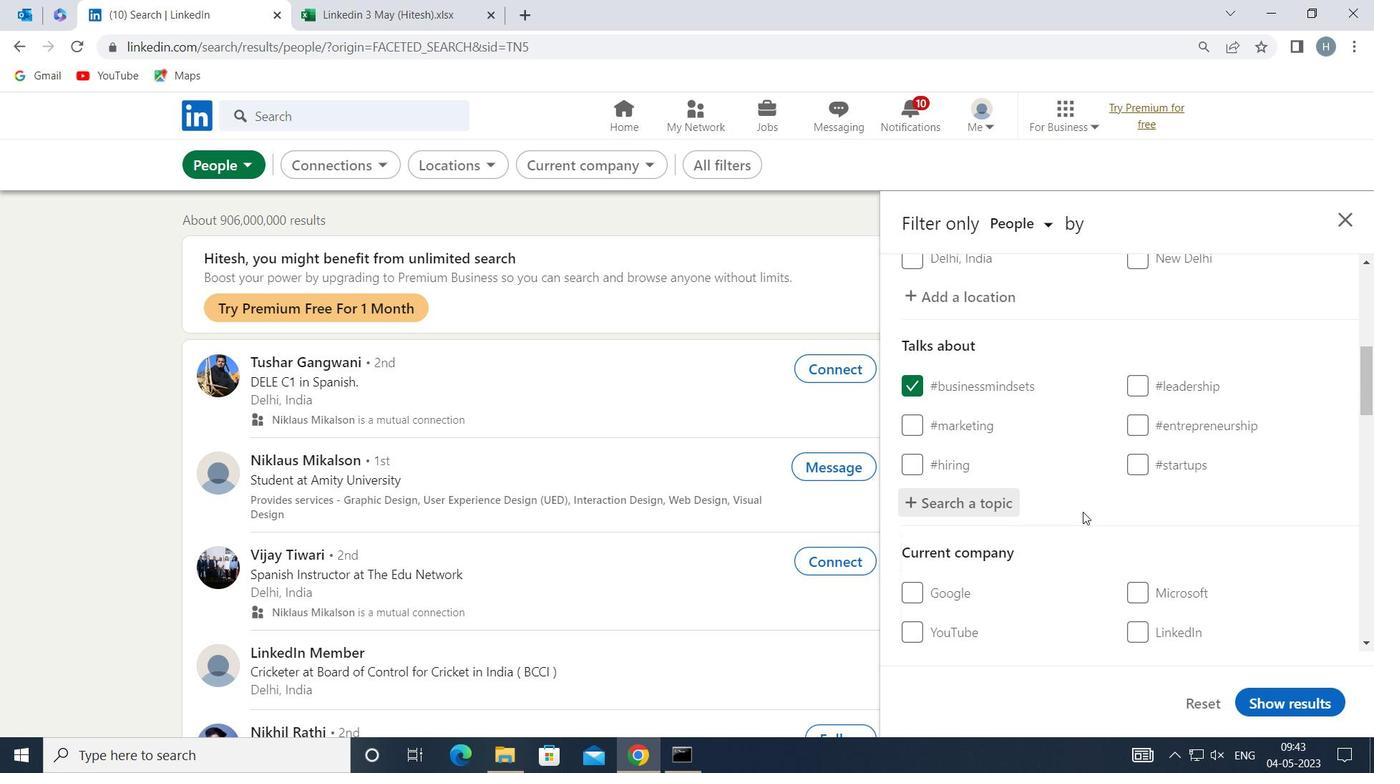 
Action: Mouse scrolled (1082, 510) with delta (0, 0)
Screenshot: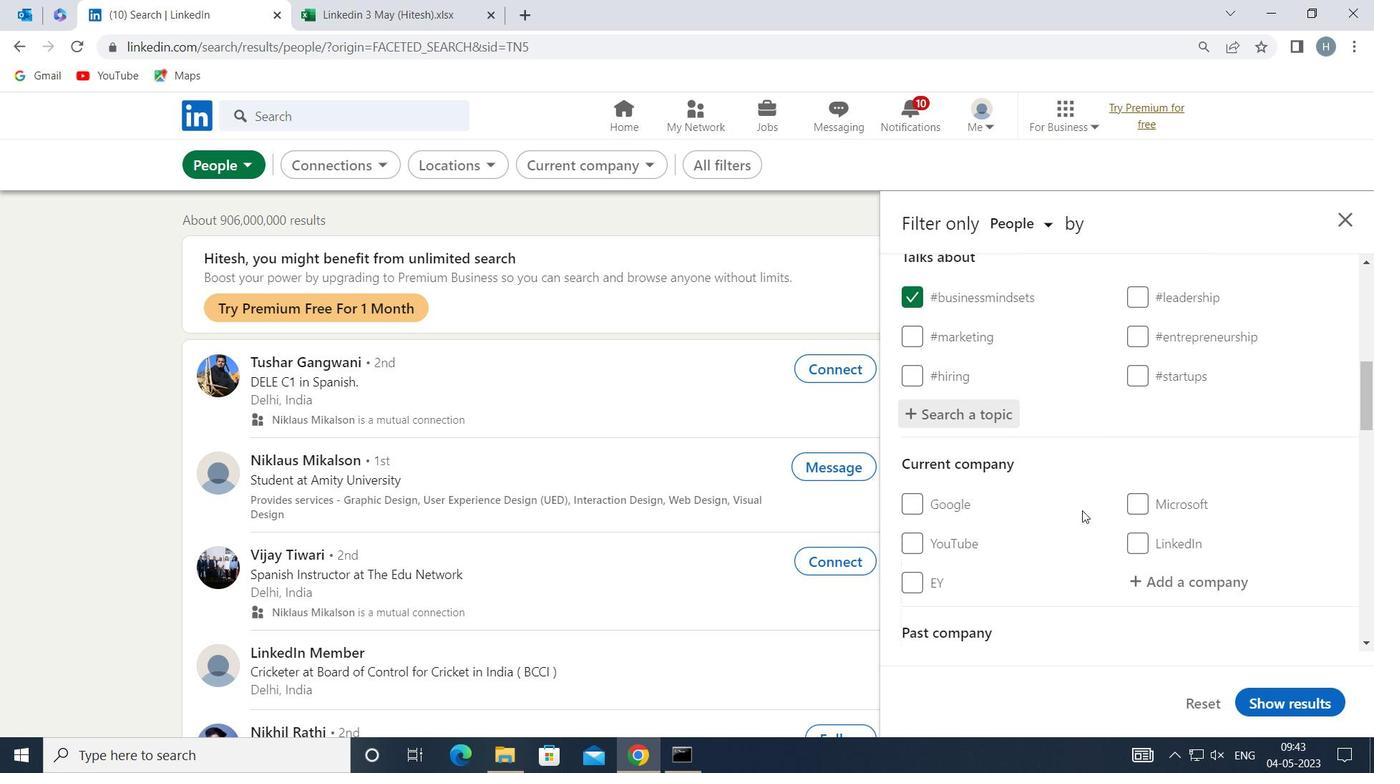 
Action: Mouse scrolled (1082, 510) with delta (0, 0)
Screenshot: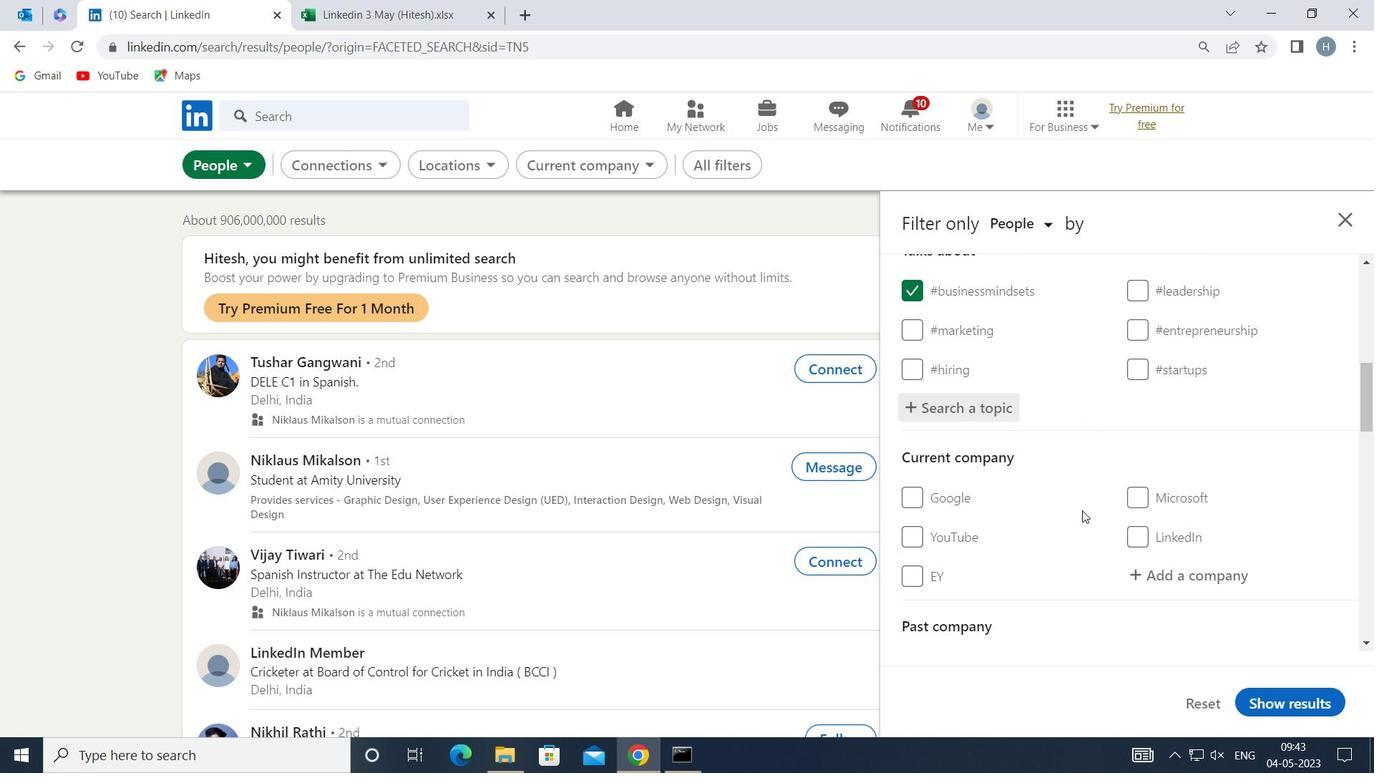 
Action: Mouse moved to (1082, 509)
Screenshot: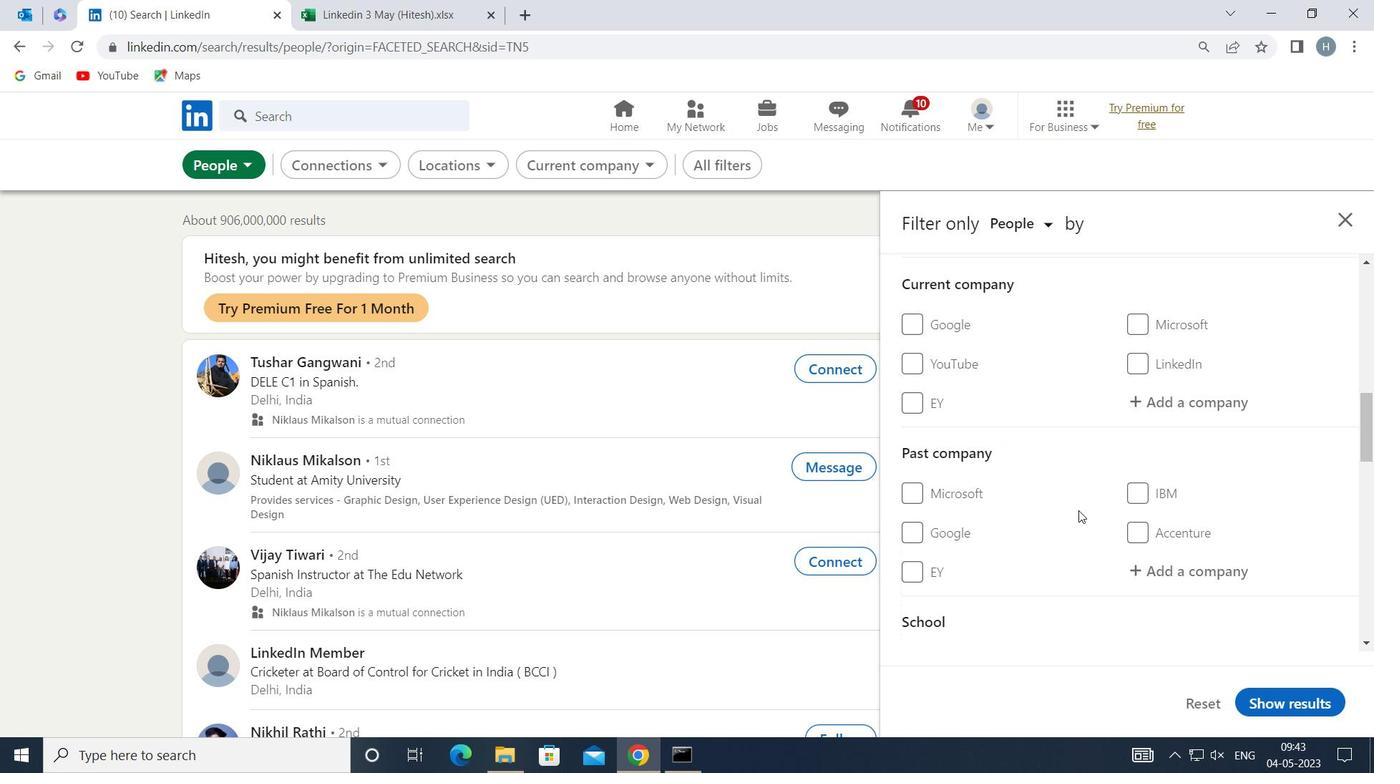 
Action: Mouse scrolled (1082, 509) with delta (0, 0)
Screenshot: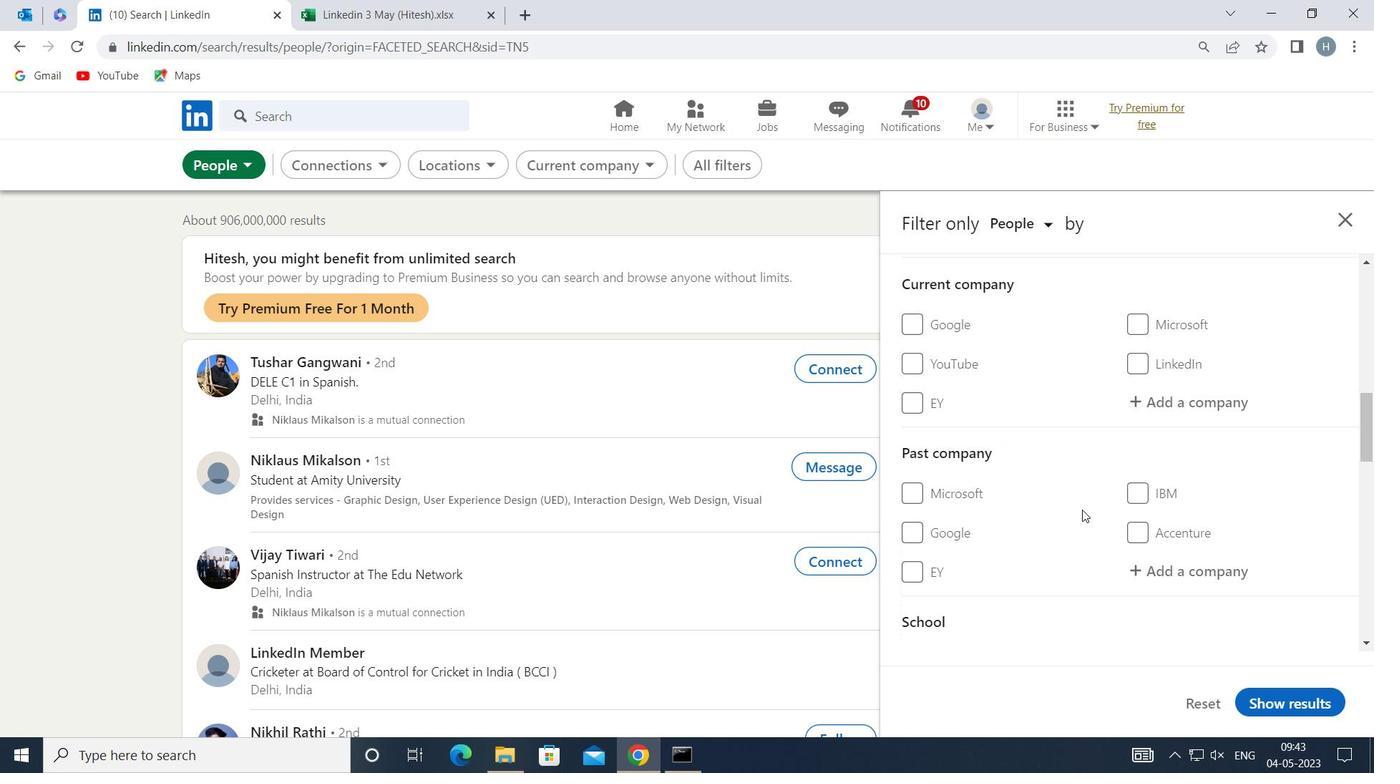 
Action: Mouse scrolled (1082, 509) with delta (0, 0)
Screenshot: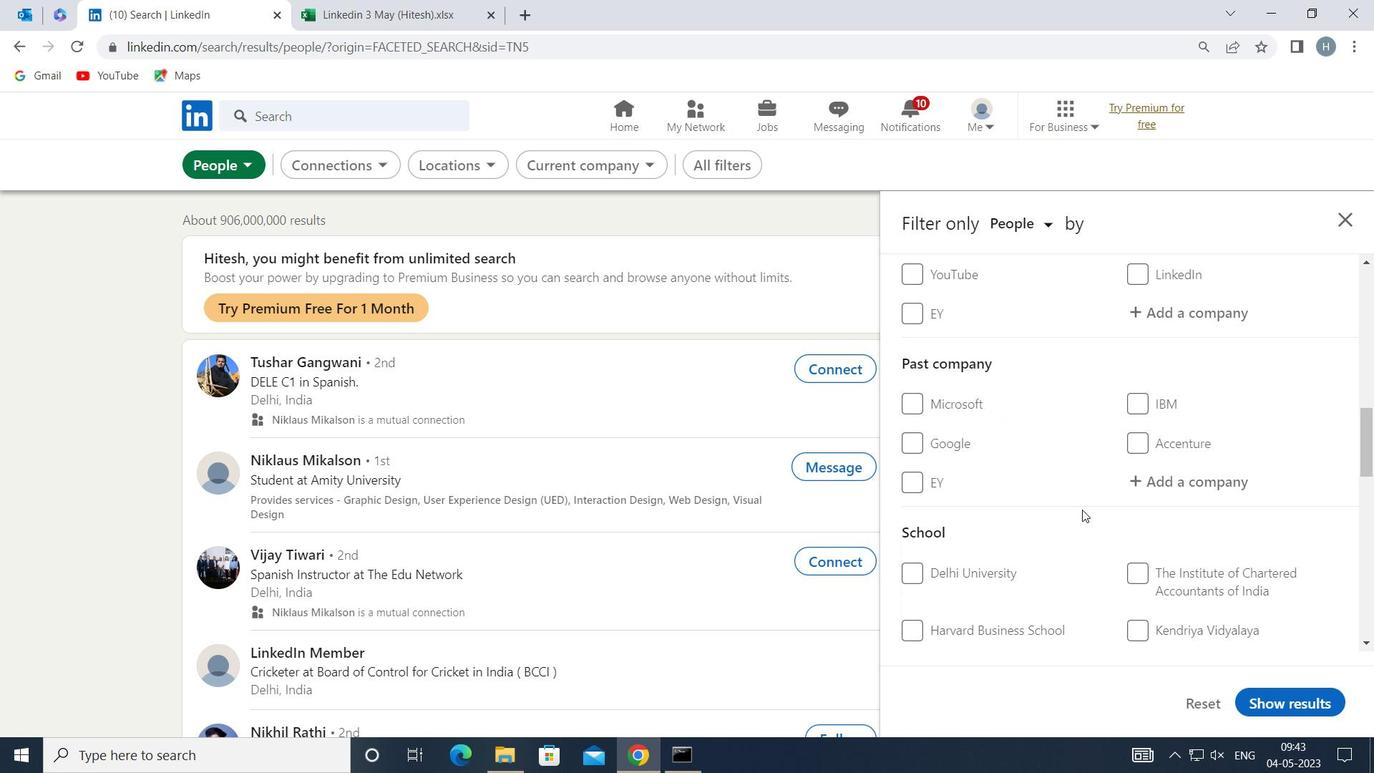 
Action: Mouse scrolled (1082, 509) with delta (0, 0)
Screenshot: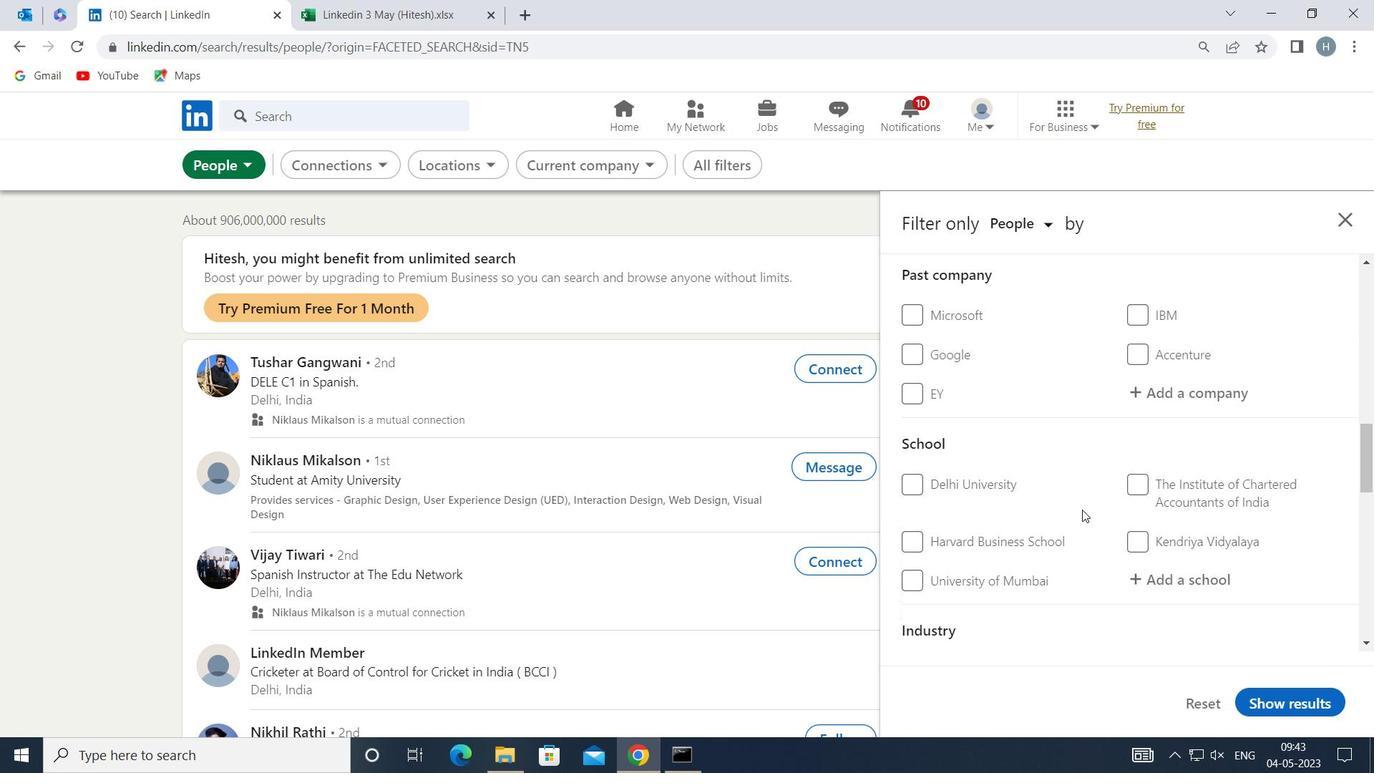 
Action: Mouse scrolled (1082, 509) with delta (0, 0)
Screenshot: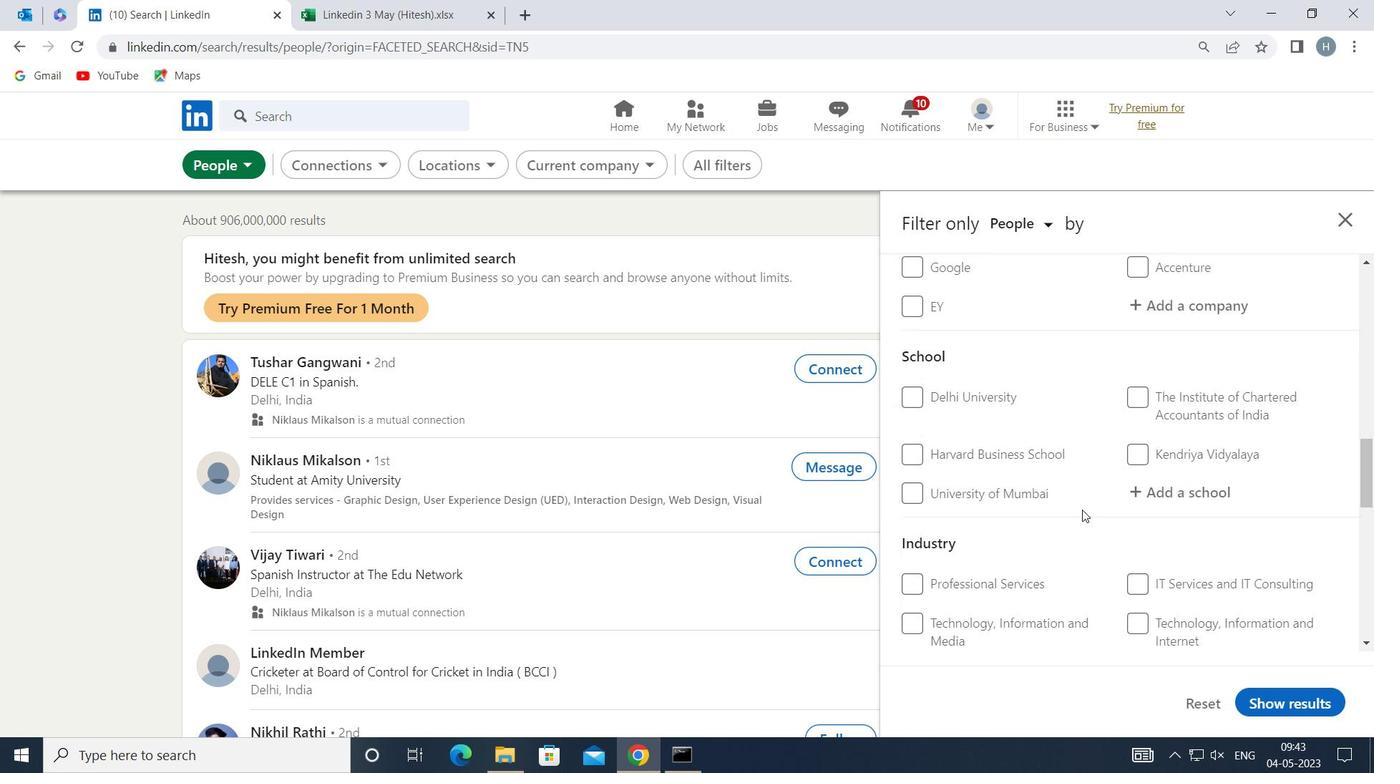 
Action: Mouse scrolled (1082, 509) with delta (0, 0)
Screenshot: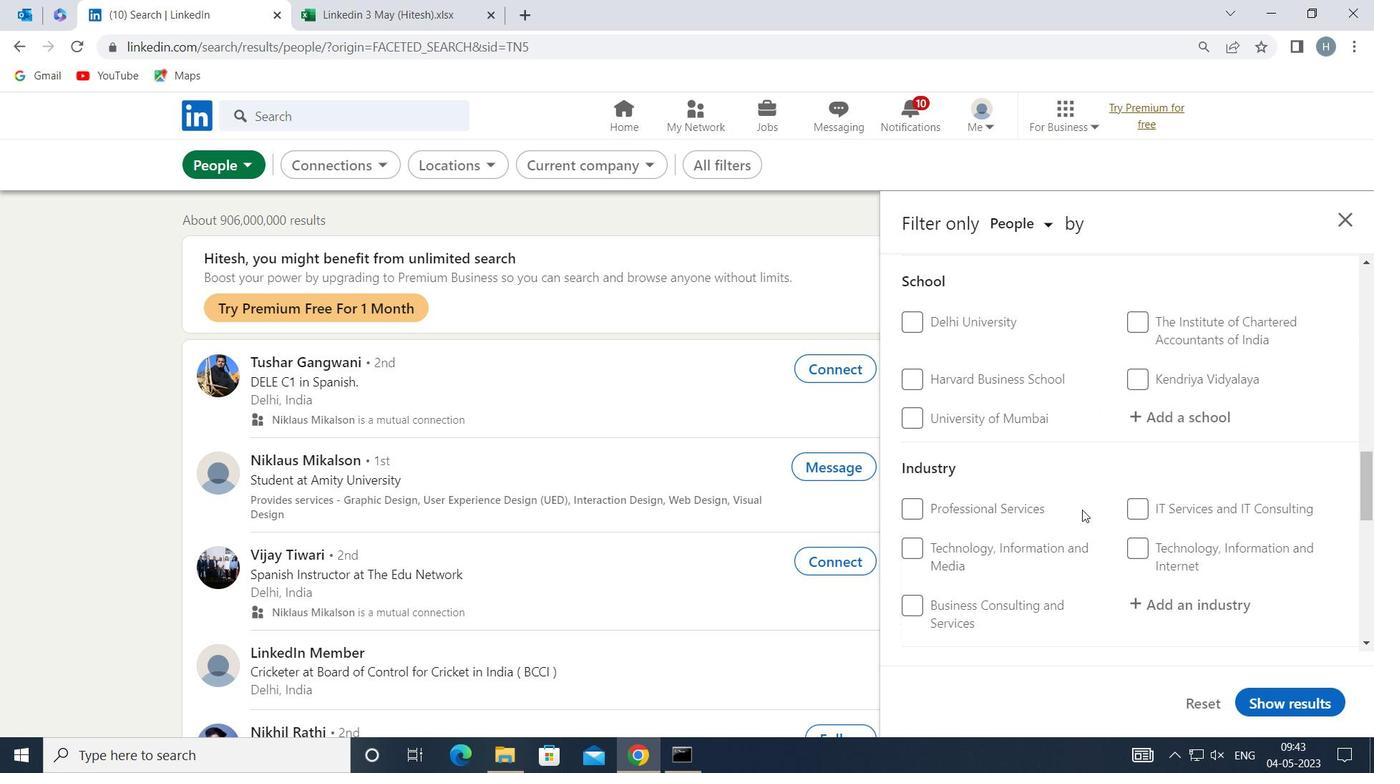 
Action: Mouse scrolled (1082, 509) with delta (0, 0)
Screenshot: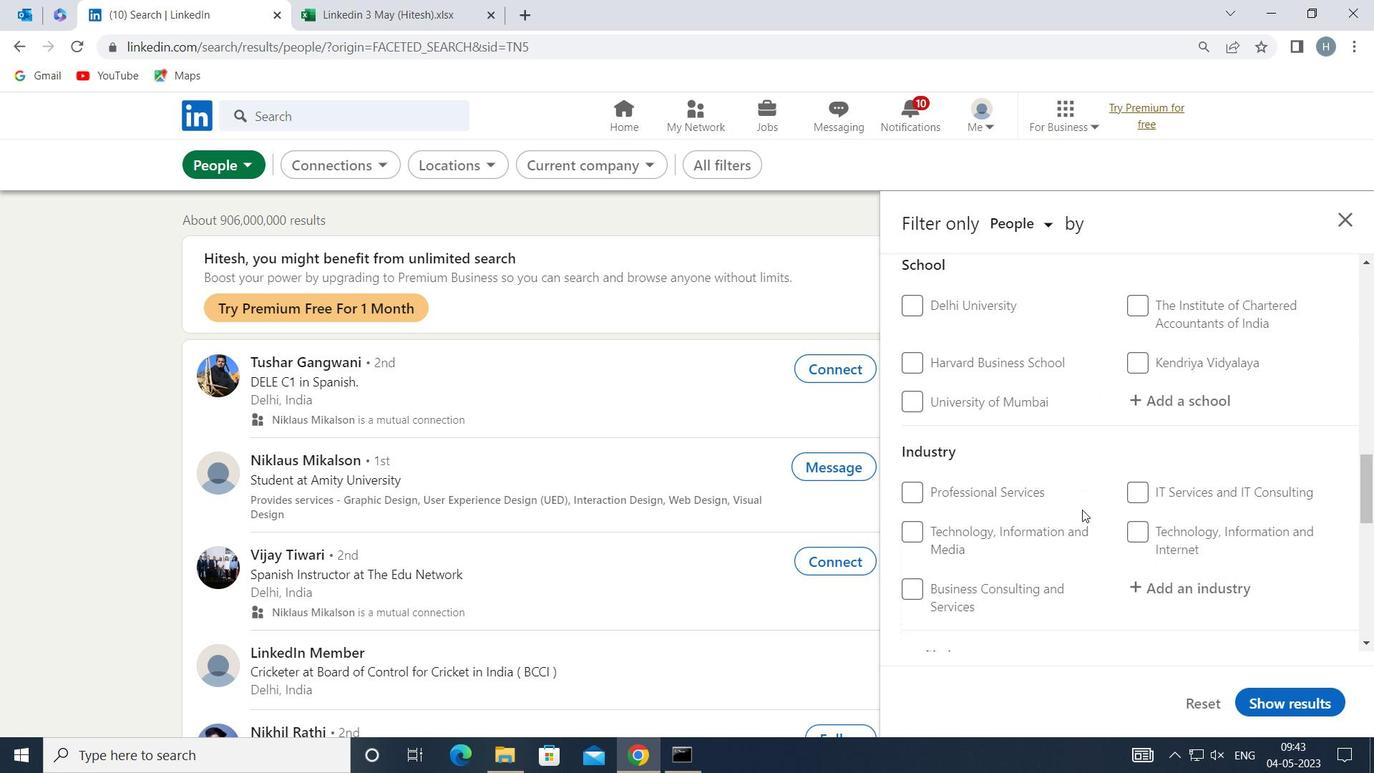 
Action: Mouse moved to (910, 549)
Screenshot: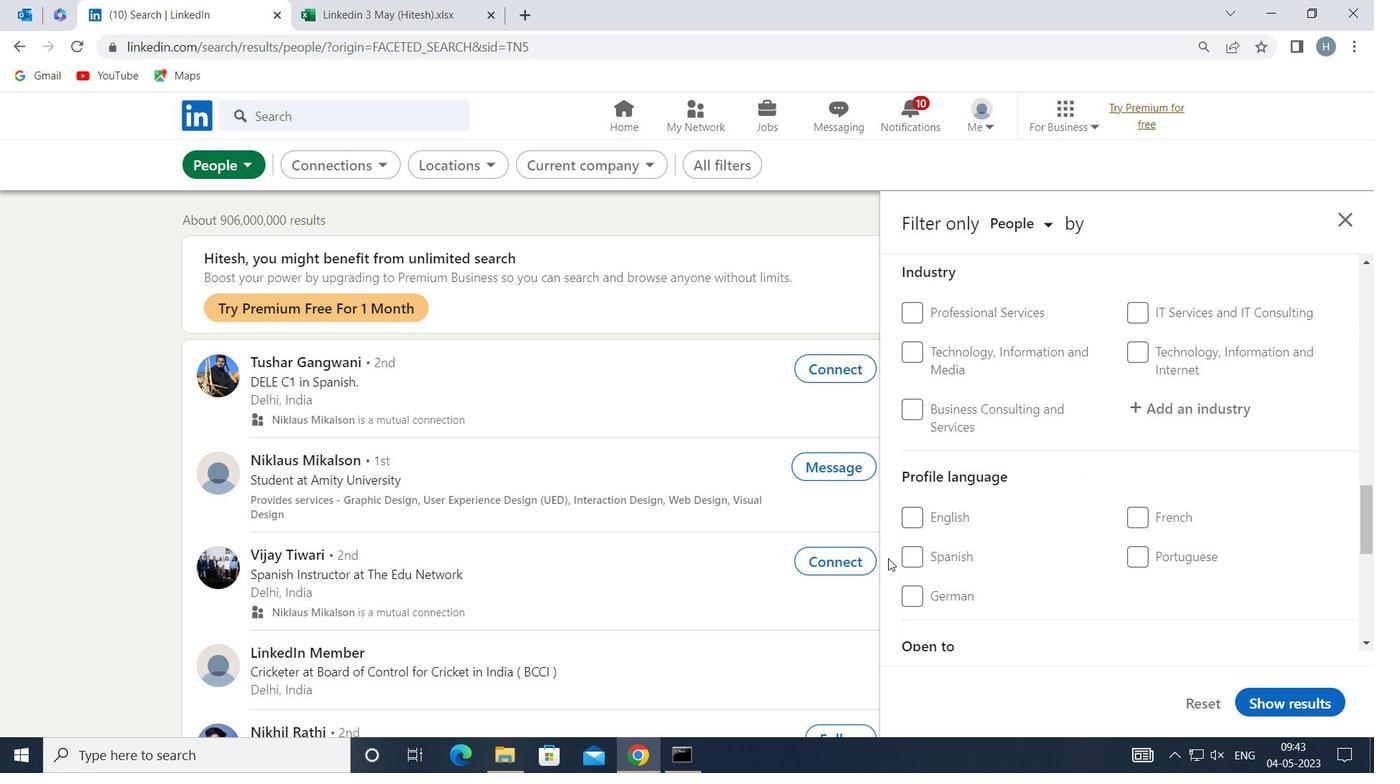 
Action: Mouse pressed left at (910, 549)
Screenshot: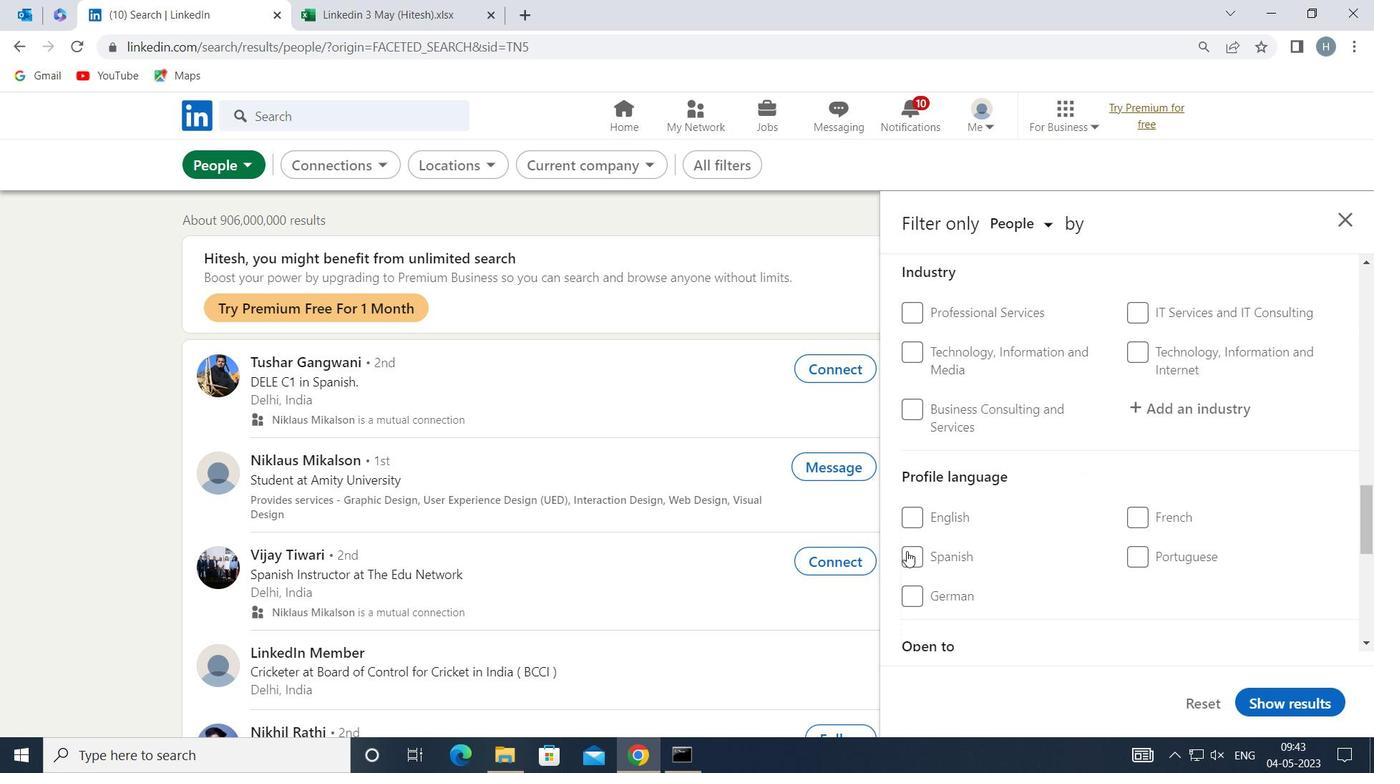 
Action: Mouse moved to (994, 562)
Screenshot: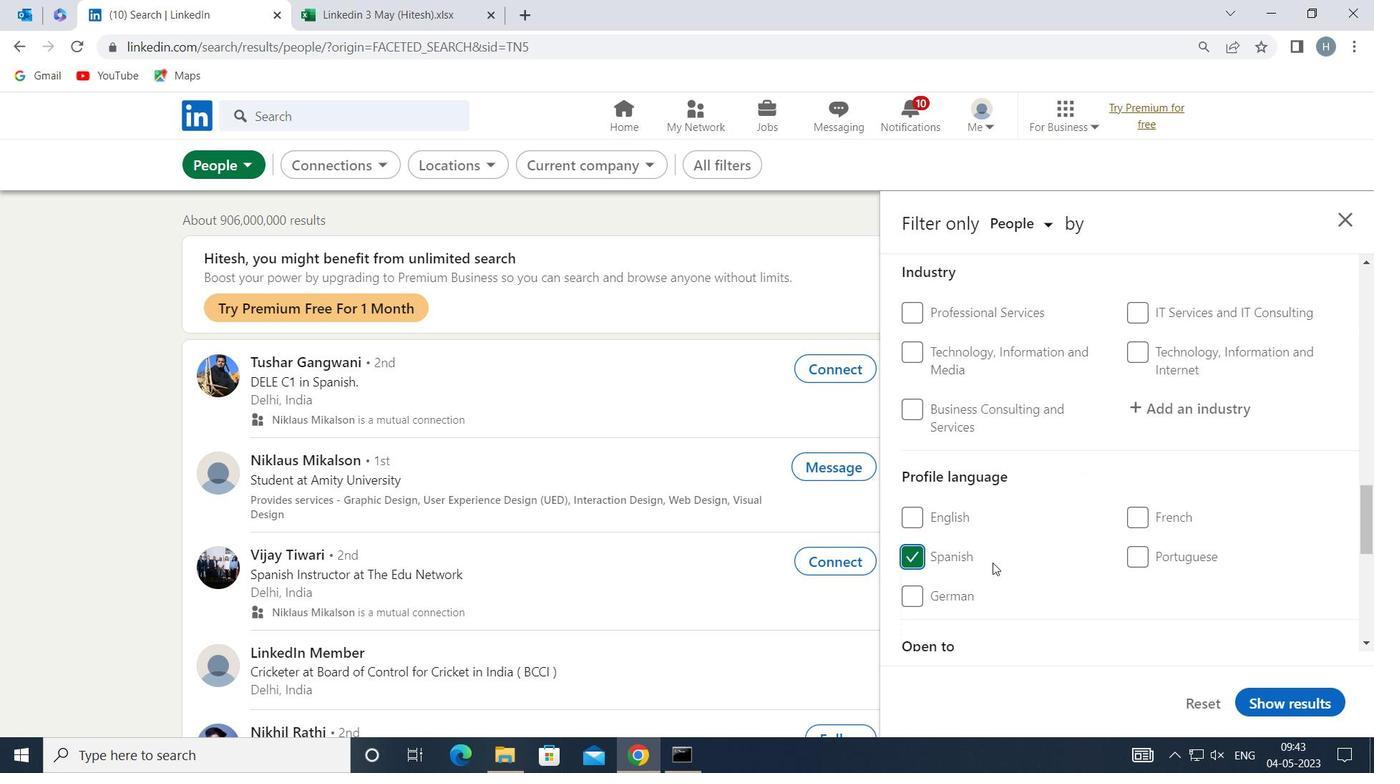 
Action: Mouse scrolled (994, 563) with delta (0, 0)
Screenshot: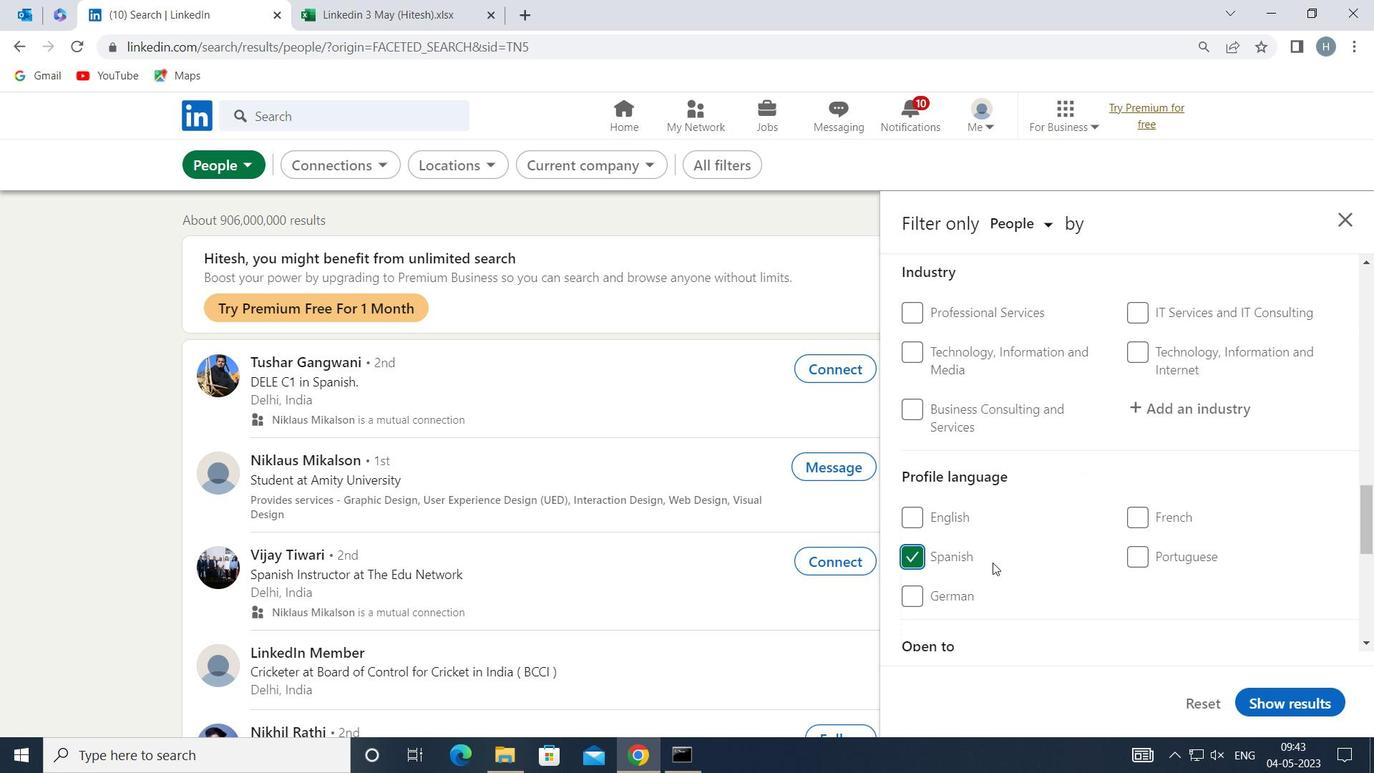 
Action: Mouse moved to (995, 558)
Screenshot: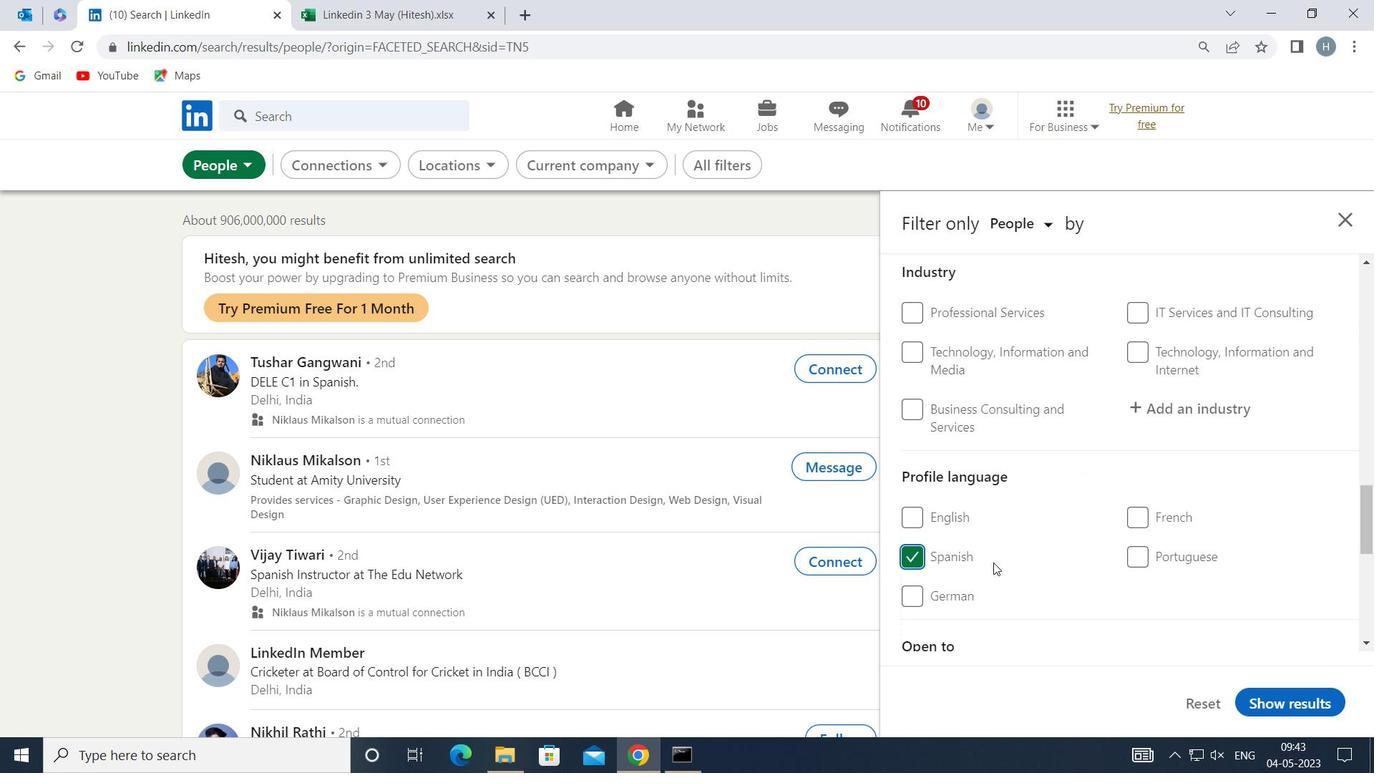 
Action: Mouse scrolled (995, 559) with delta (0, 0)
Screenshot: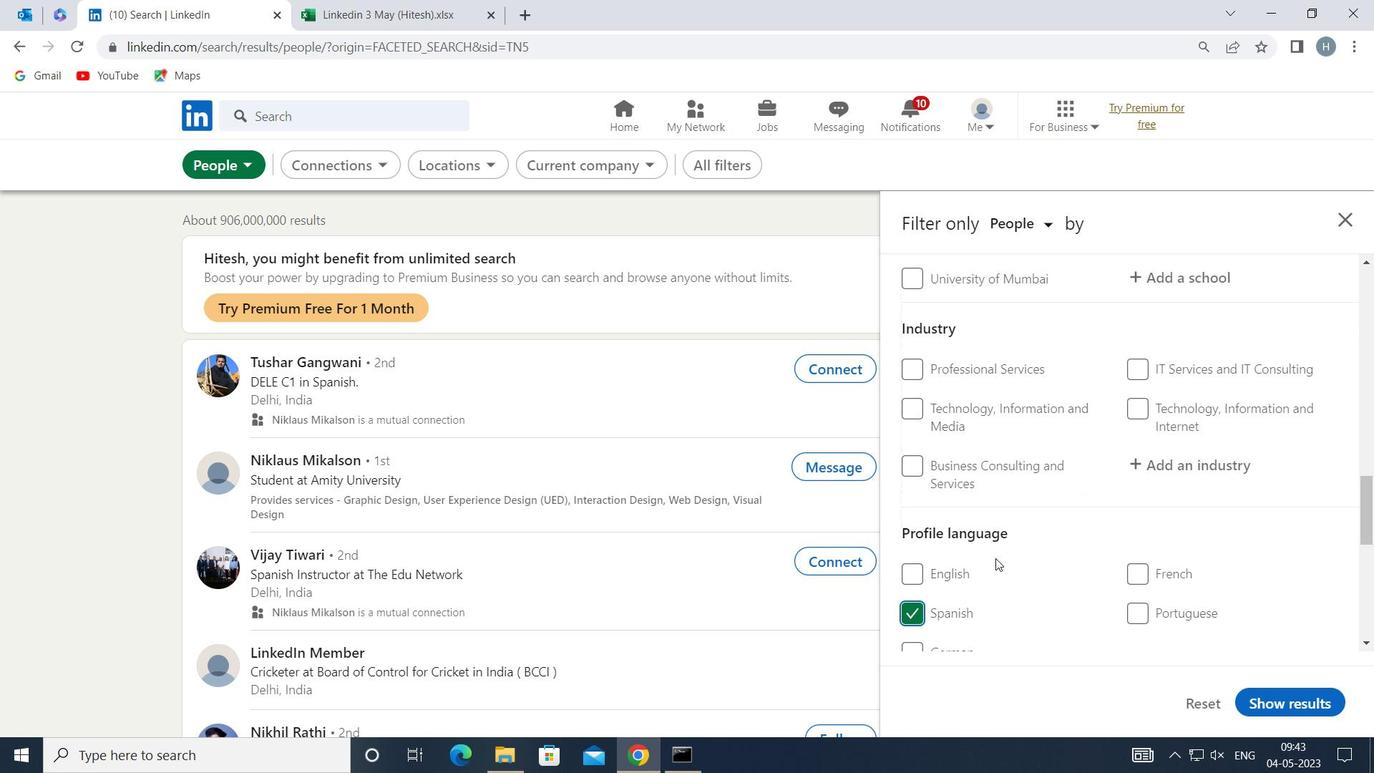 
Action: Mouse scrolled (995, 559) with delta (0, 0)
Screenshot: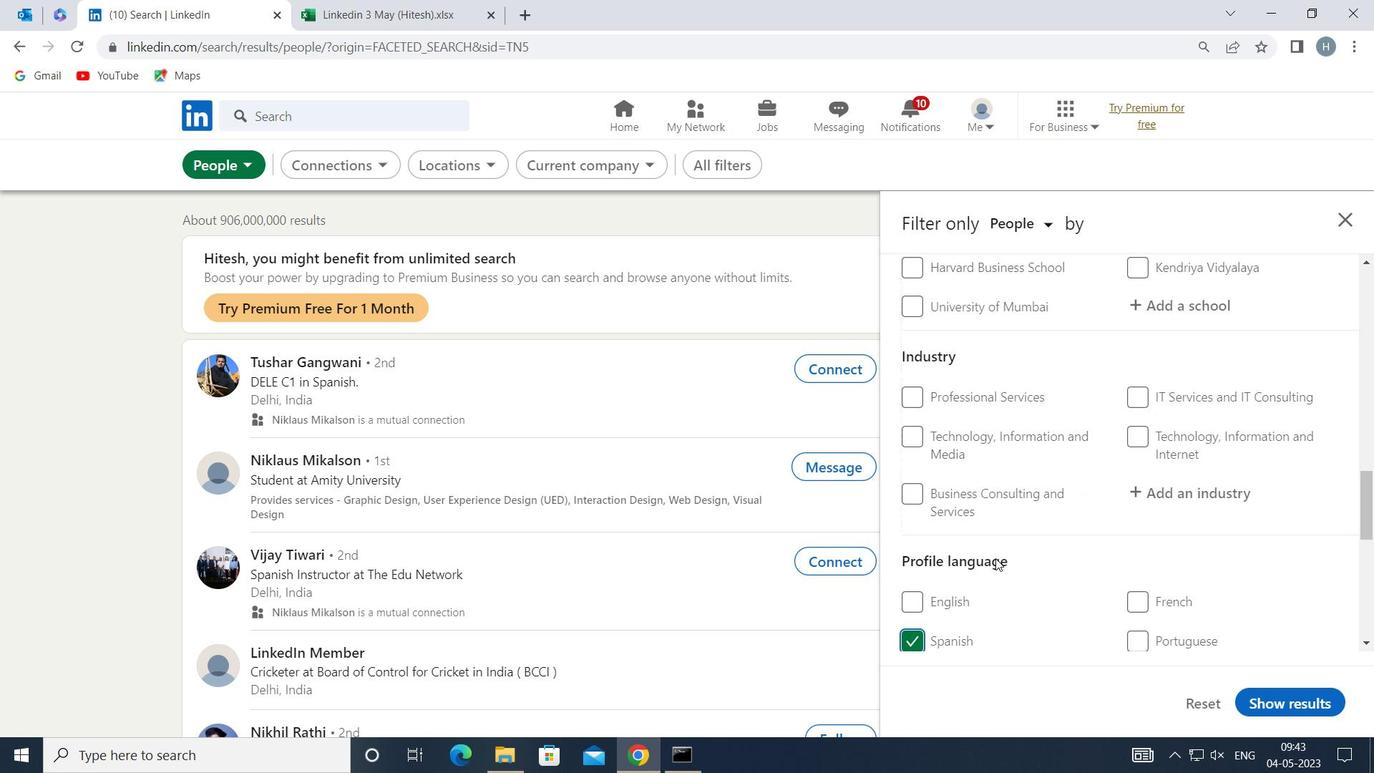 
Action: Mouse scrolled (995, 559) with delta (0, 0)
Screenshot: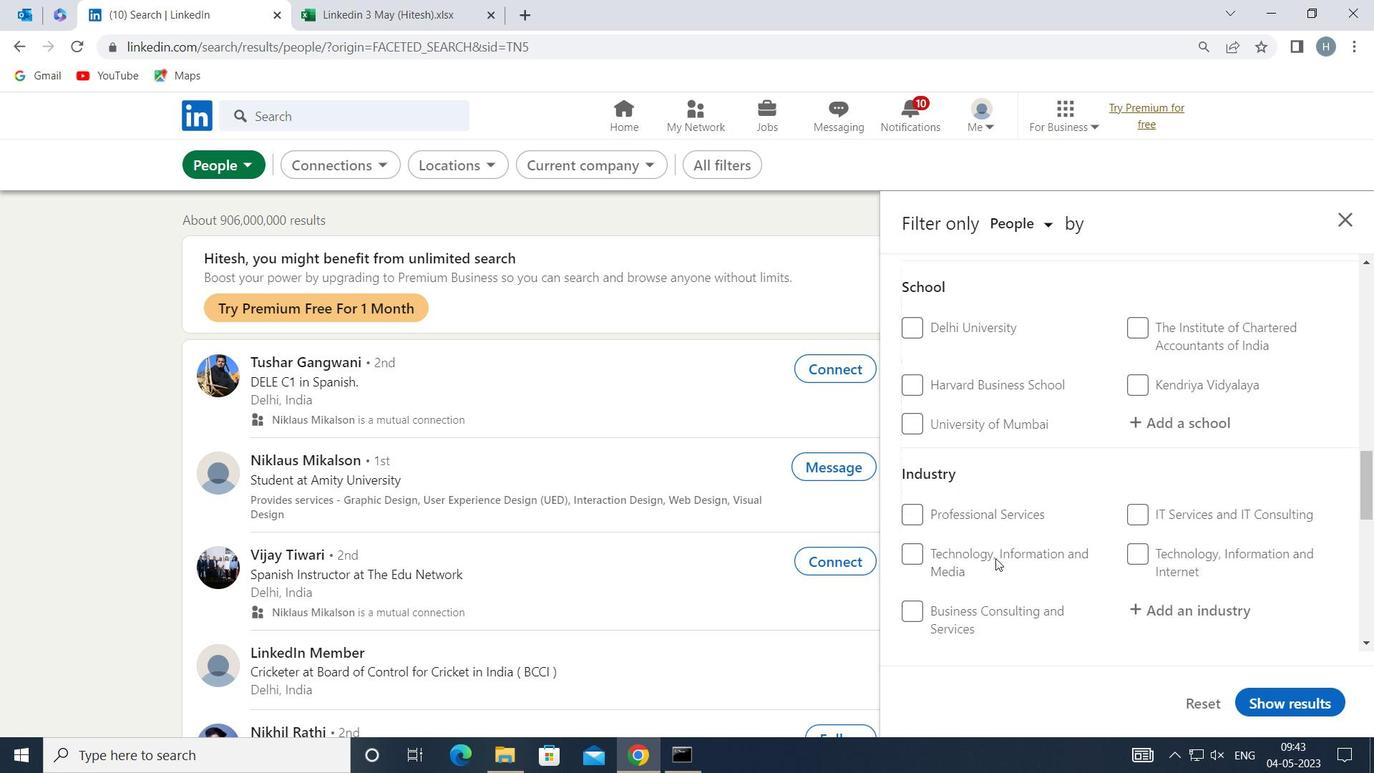 
Action: Mouse scrolled (995, 559) with delta (0, 0)
Screenshot: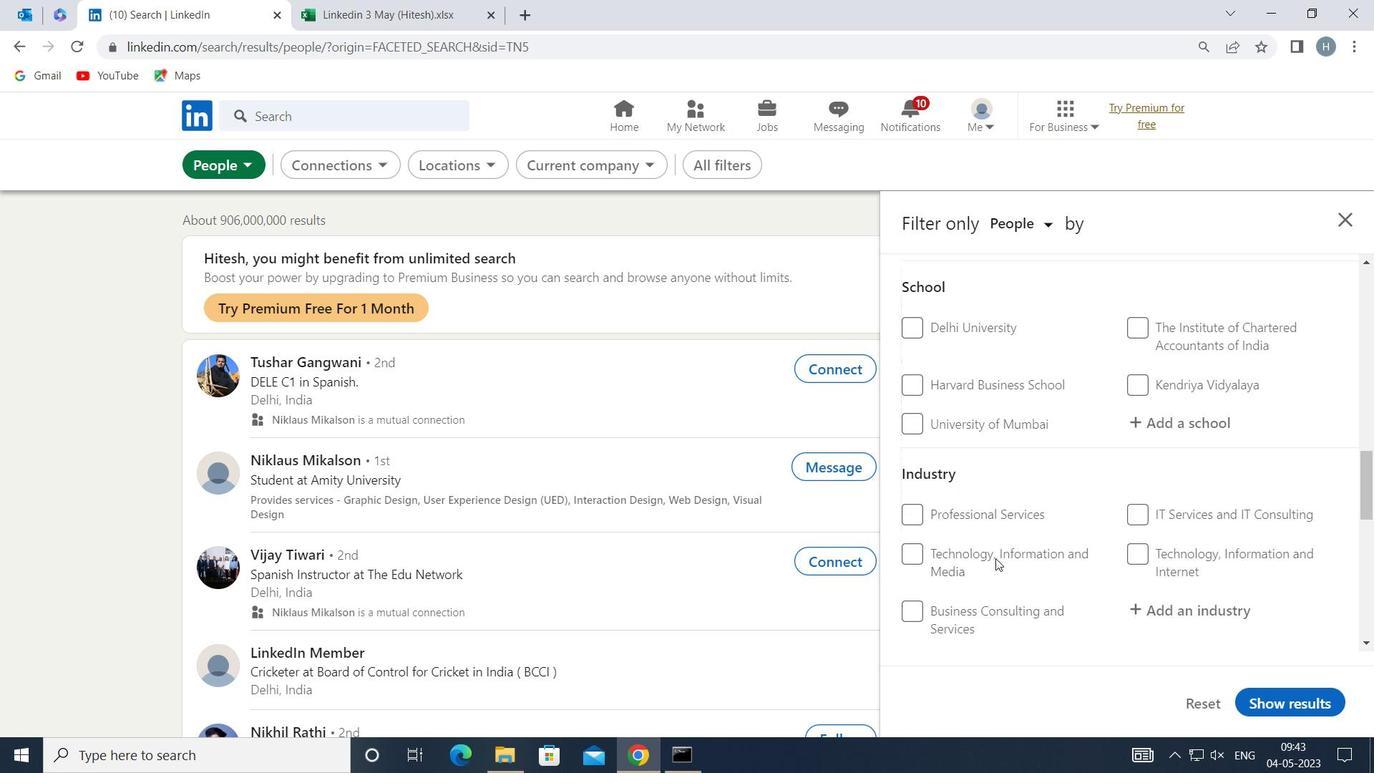 
Action: Mouse scrolled (995, 559) with delta (0, 0)
Screenshot: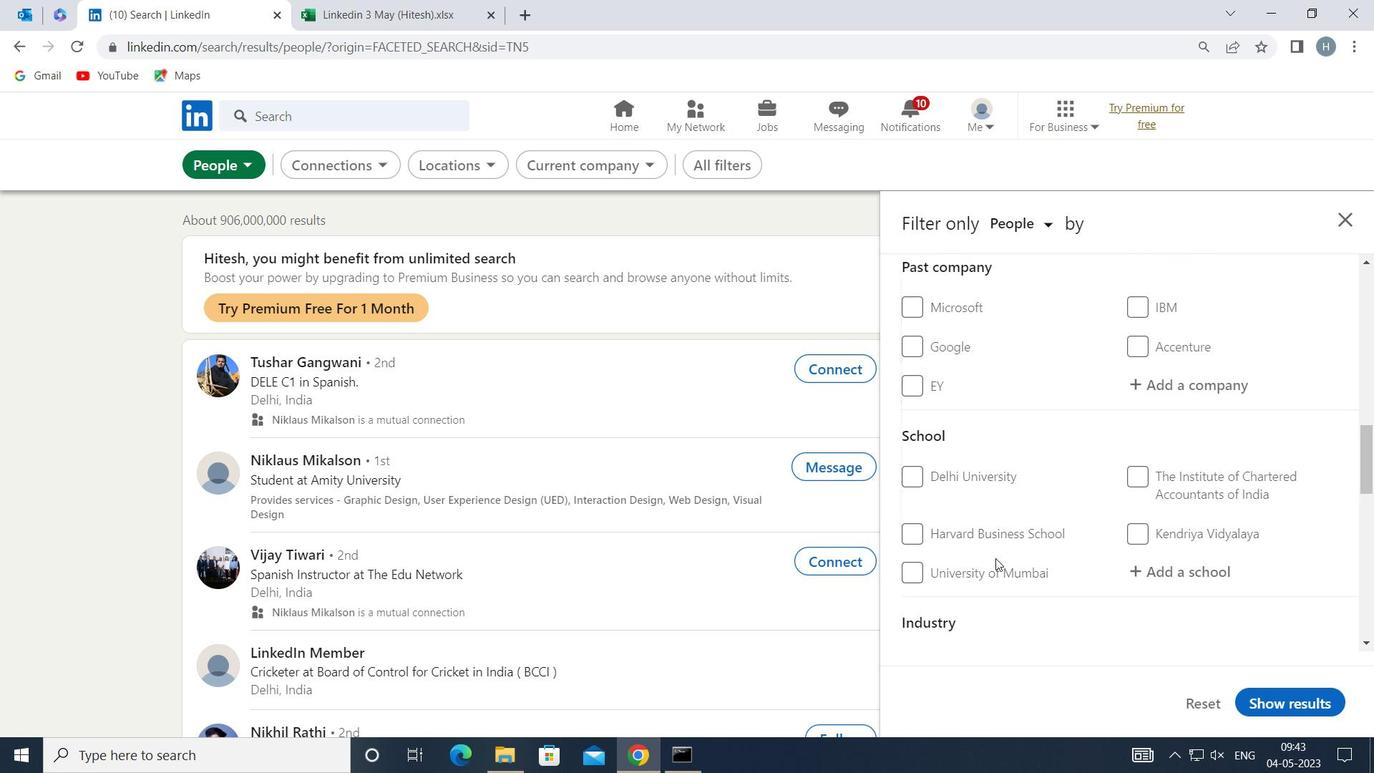 
Action: Mouse scrolled (995, 559) with delta (0, 0)
Screenshot: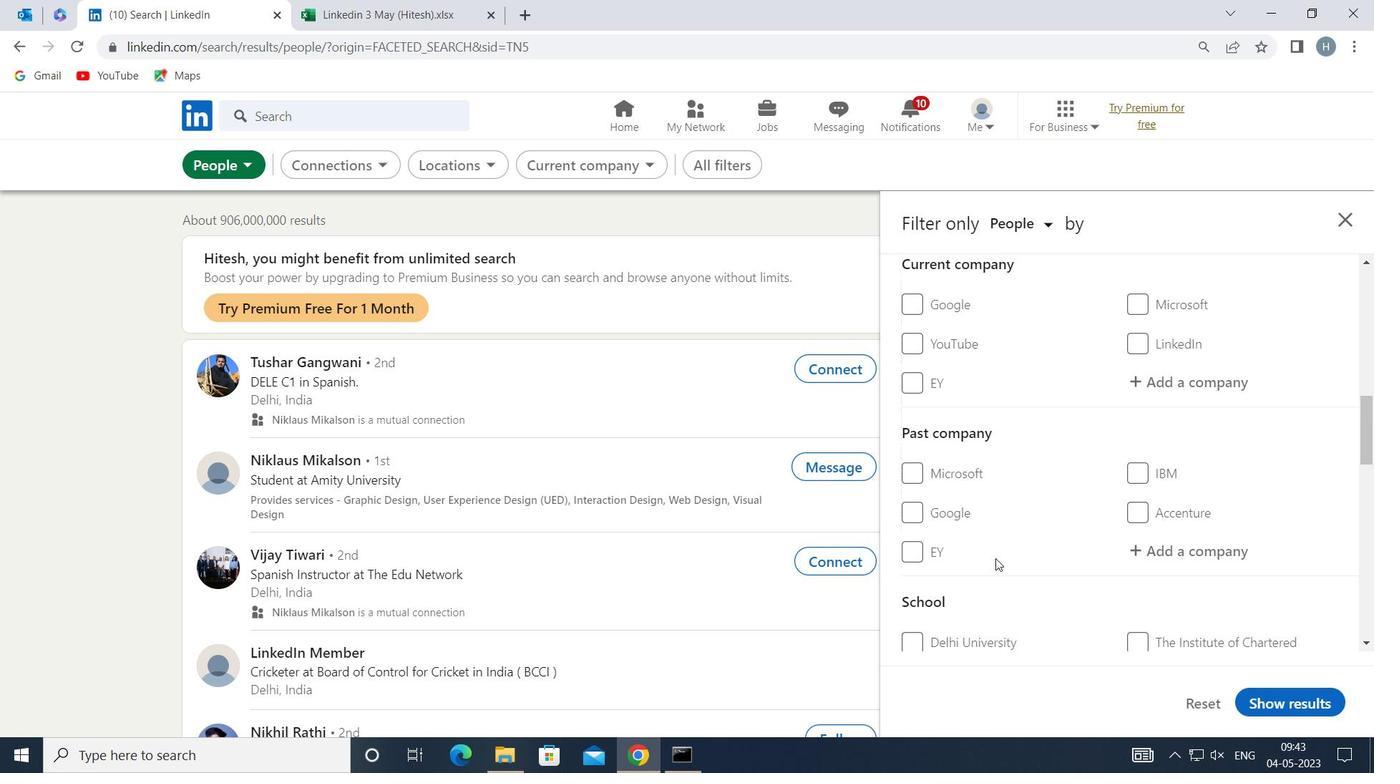 
Action: Mouse scrolled (995, 559) with delta (0, 0)
Screenshot: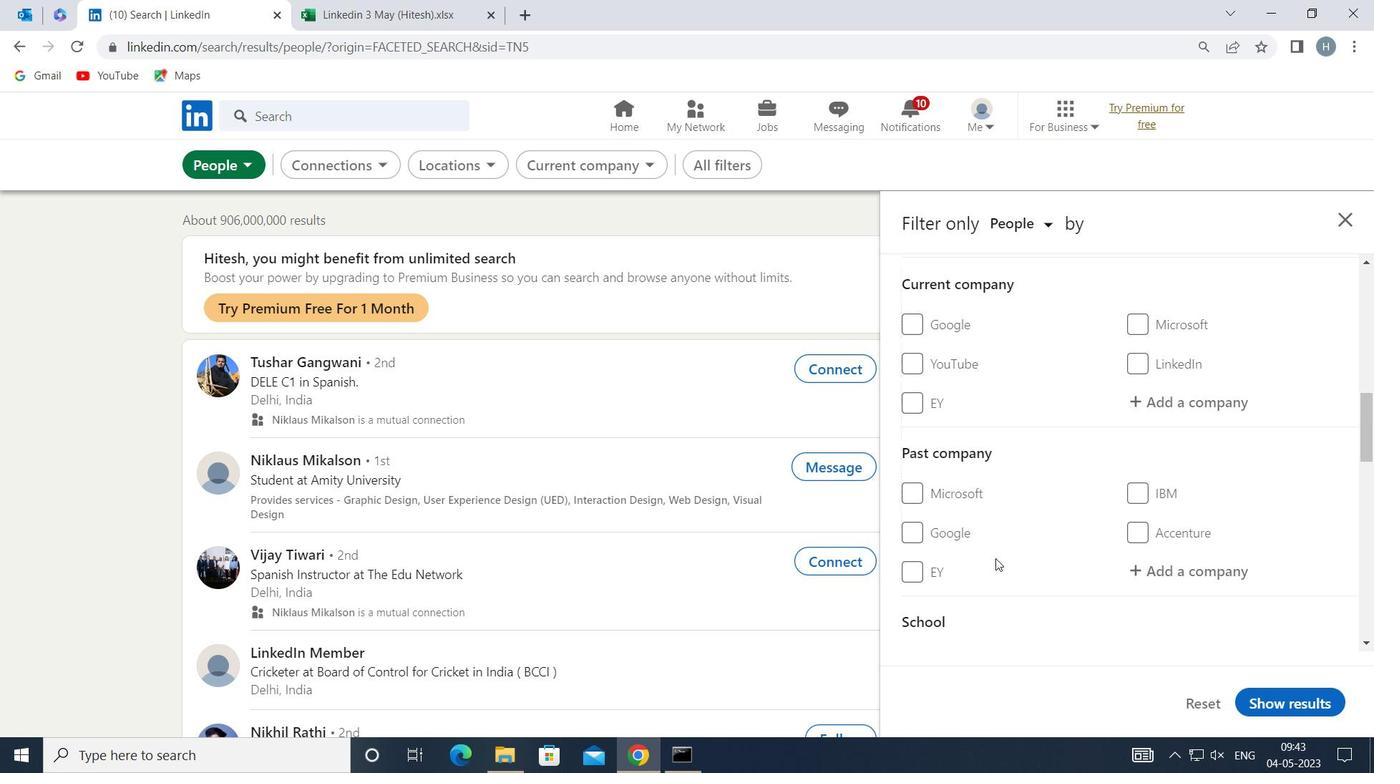 
Action: Mouse moved to (1160, 575)
Screenshot: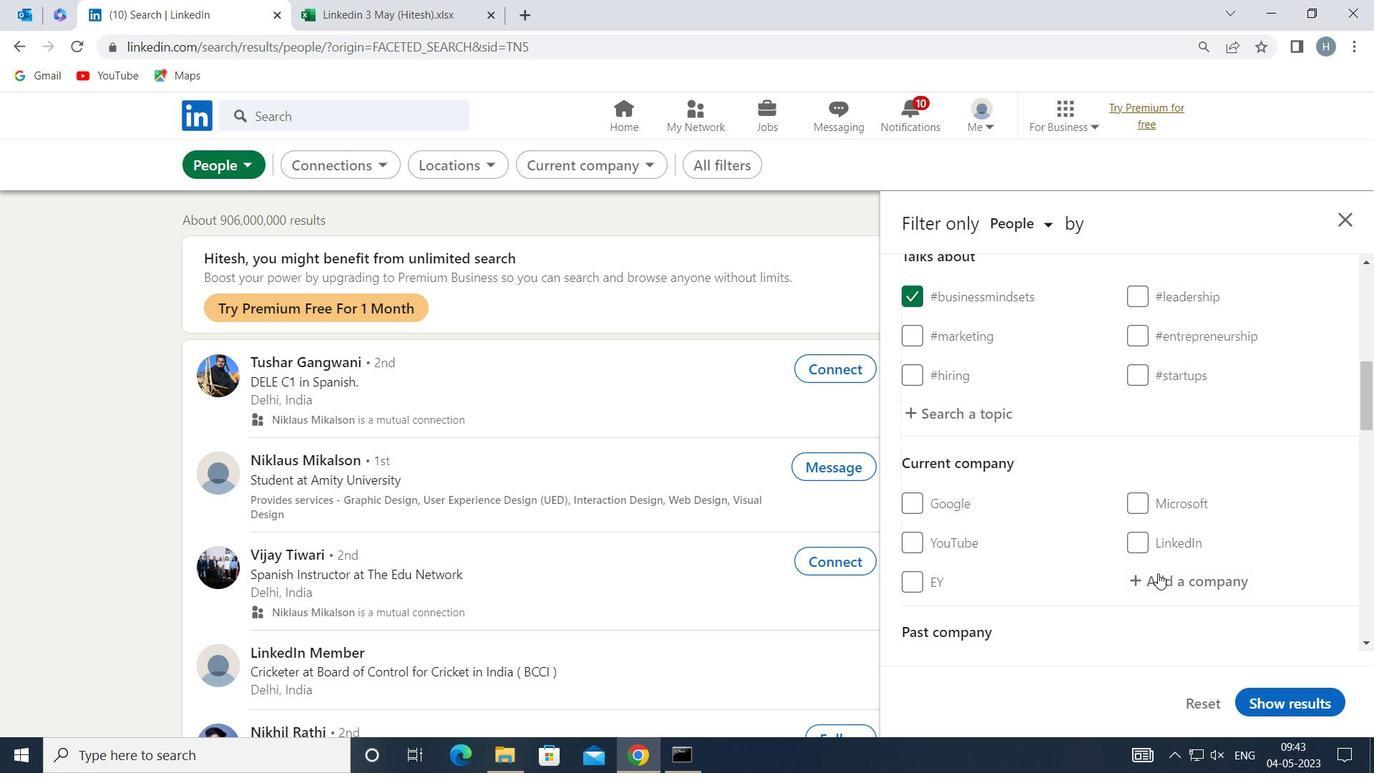 
Action: Mouse pressed left at (1160, 575)
Screenshot: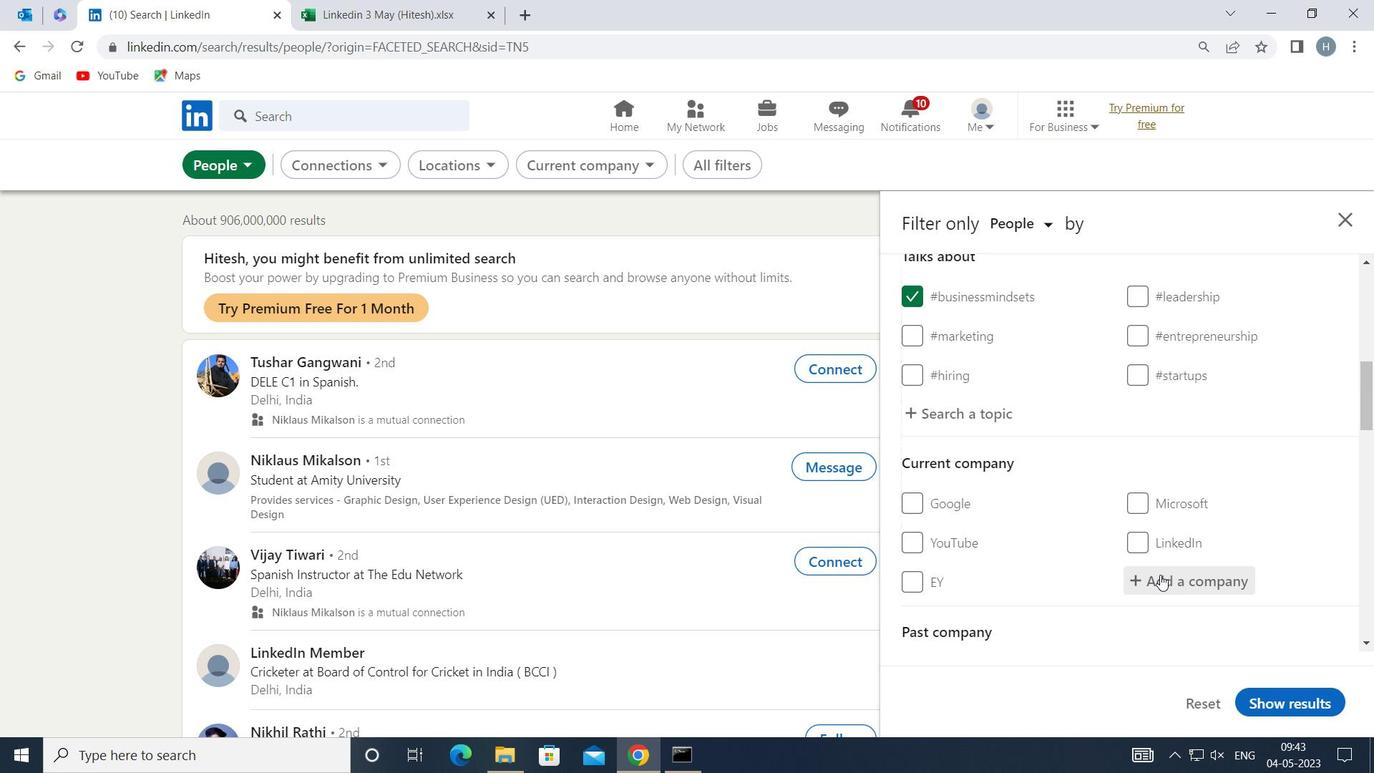 
Action: Key pressed <Key.shift>GOJEK
Screenshot: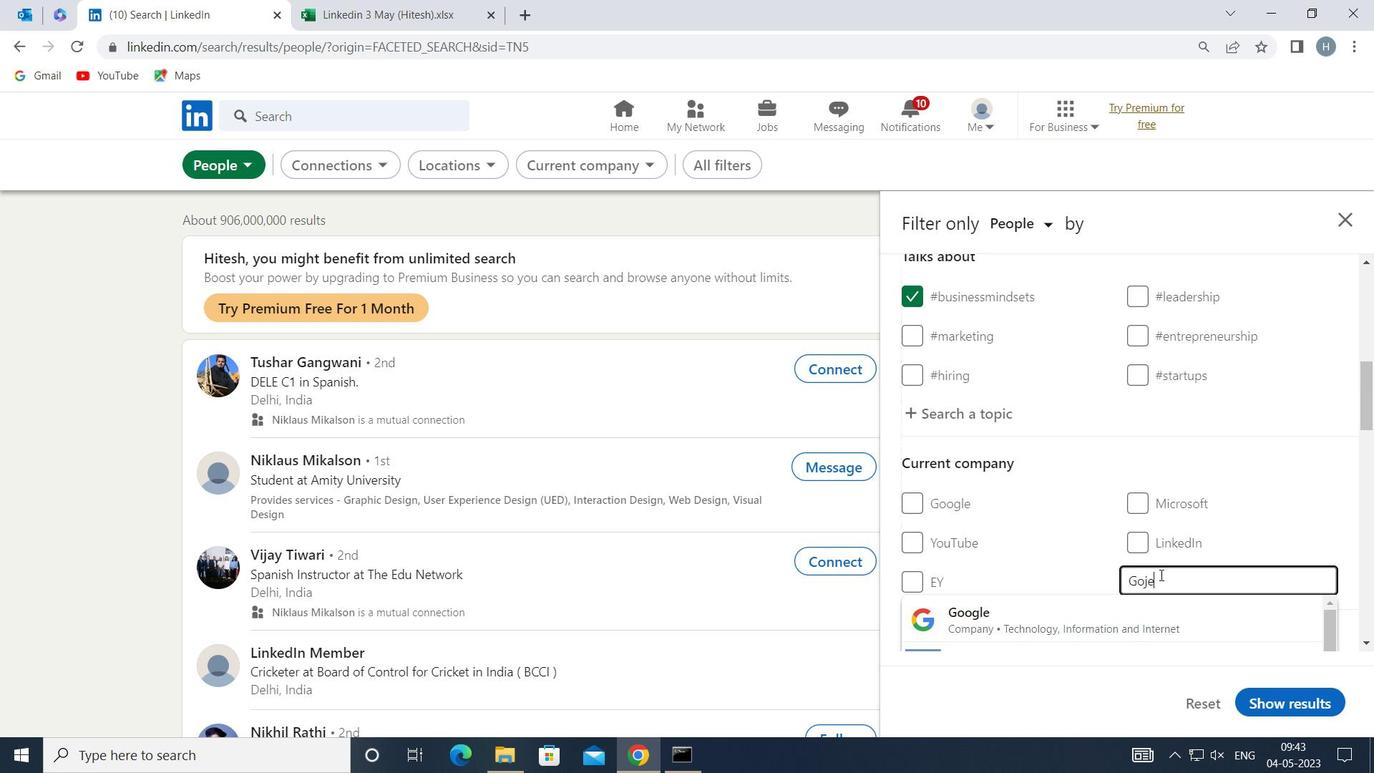 
Action: Mouse moved to (1155, 581)
Screenshot: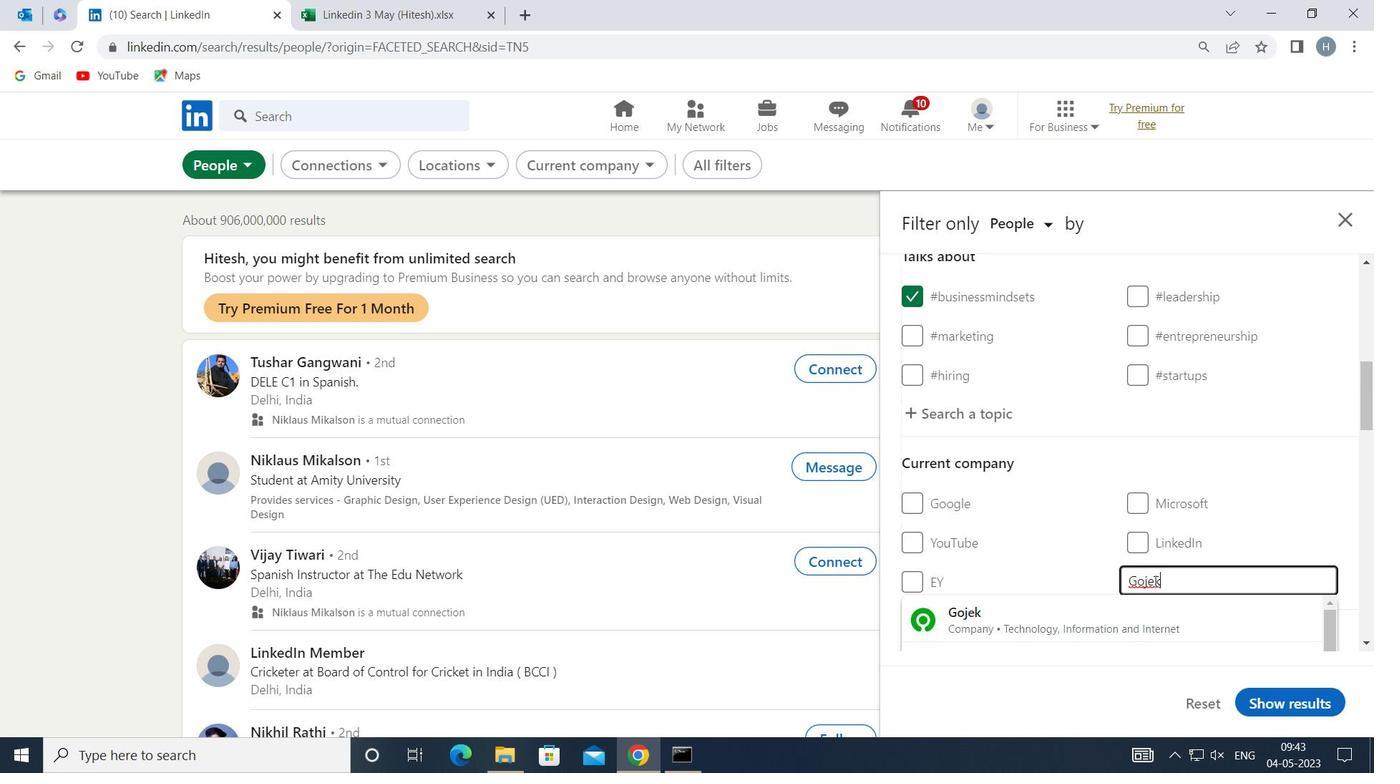 
Action: Key pressed <Key.space><Key.shift>TECH
Screenshot: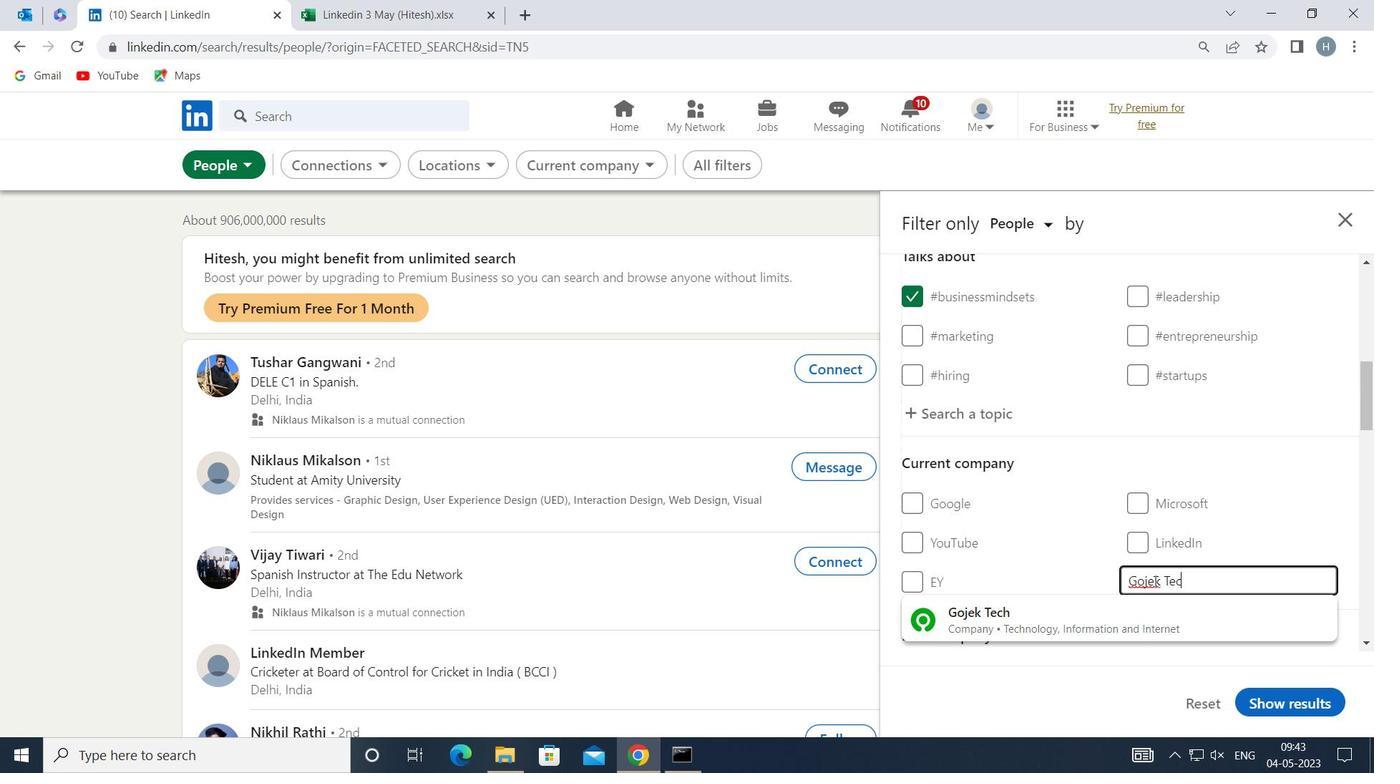 
Action: Mouse moved to (1104, 614)
Screenshot: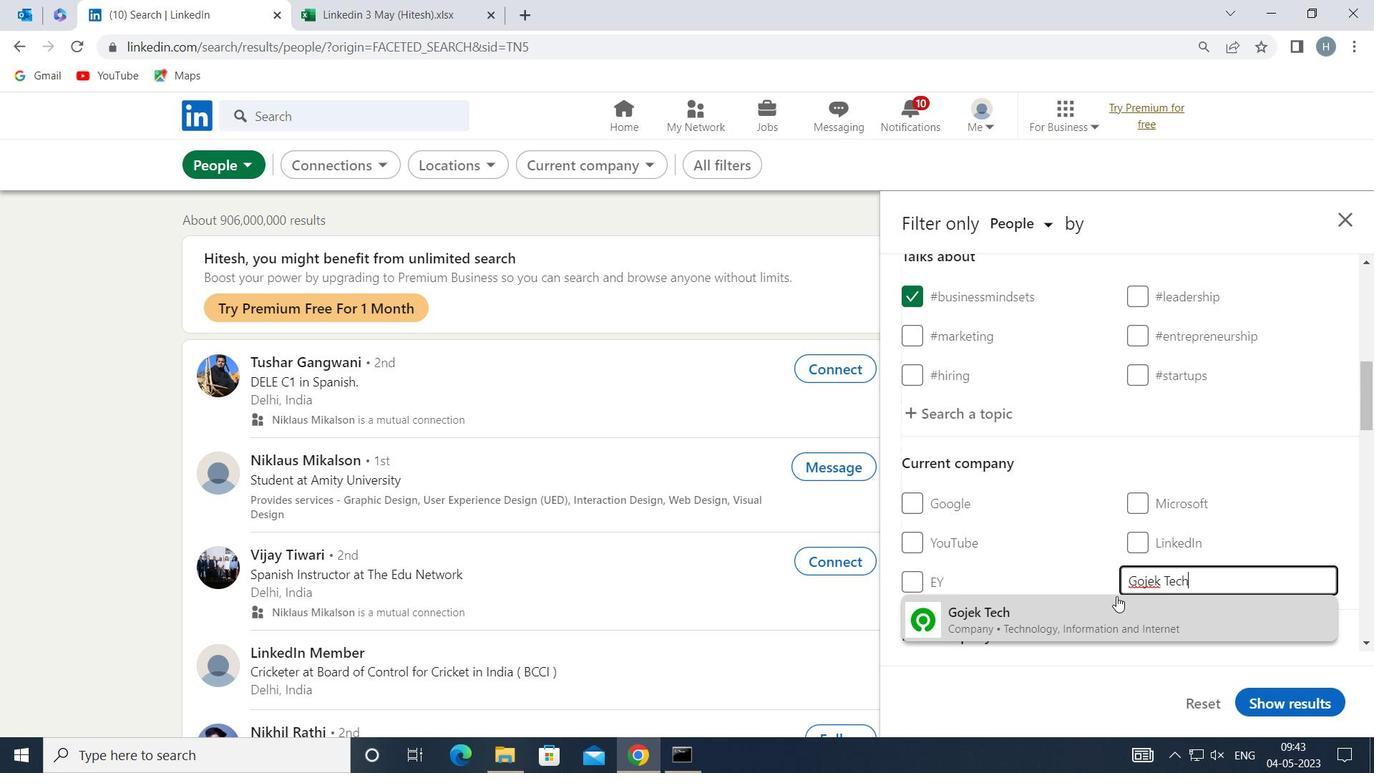 
Action: Mouse pressed left at (1104, 614)
Screenshot: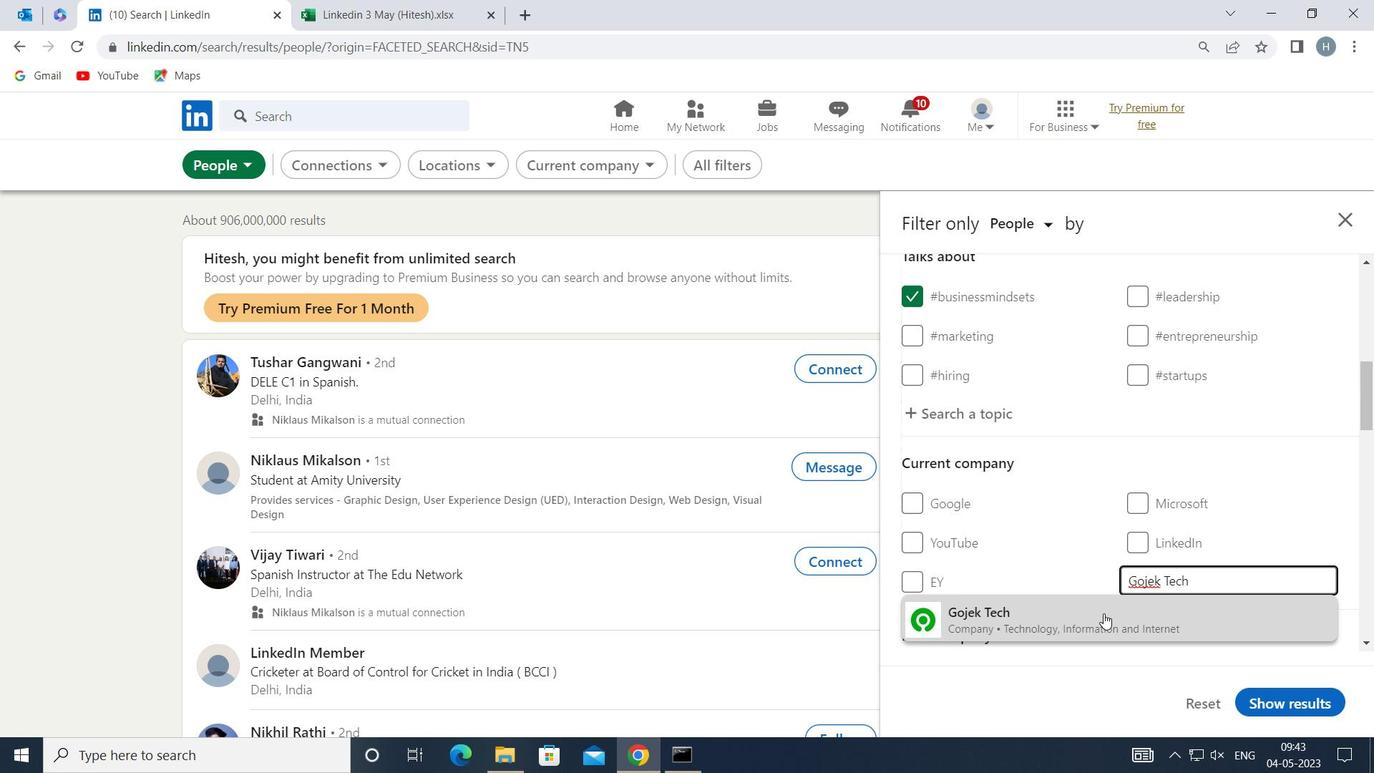 
Action: Mouse moved to (1057, 575)
Screenshot: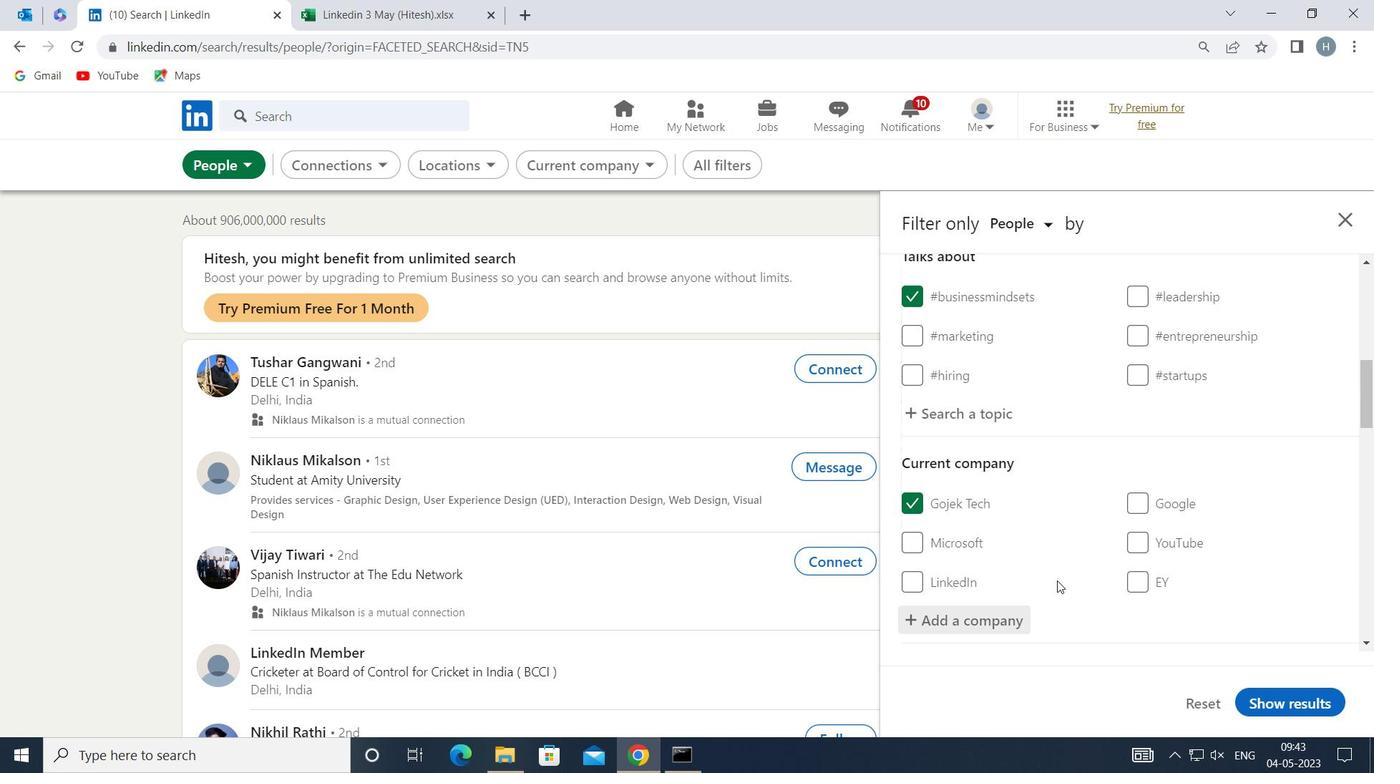 
Action: Mouse scrolled (1057, 574) with delta (0, 0)
Screenshot: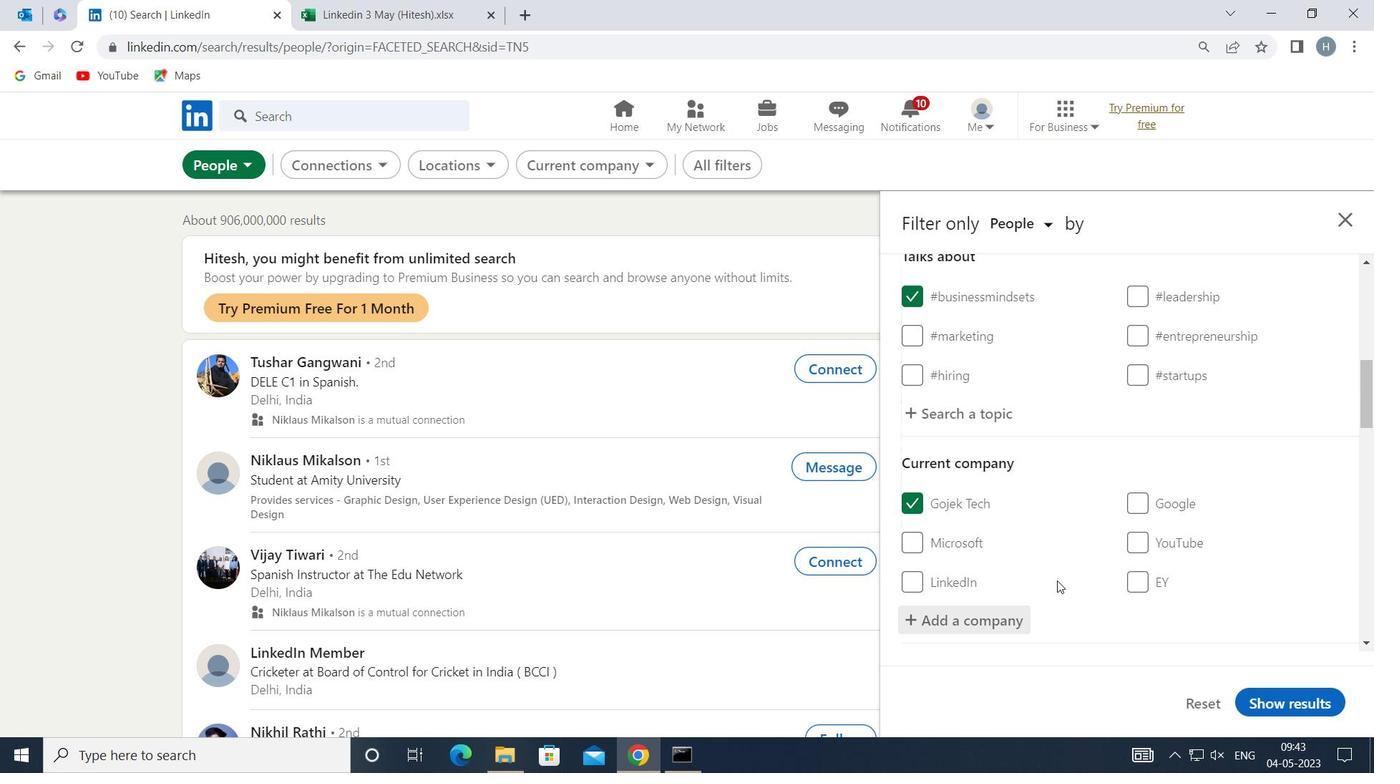 
Action: Mouse moved to (1056, 574)
Screenshot: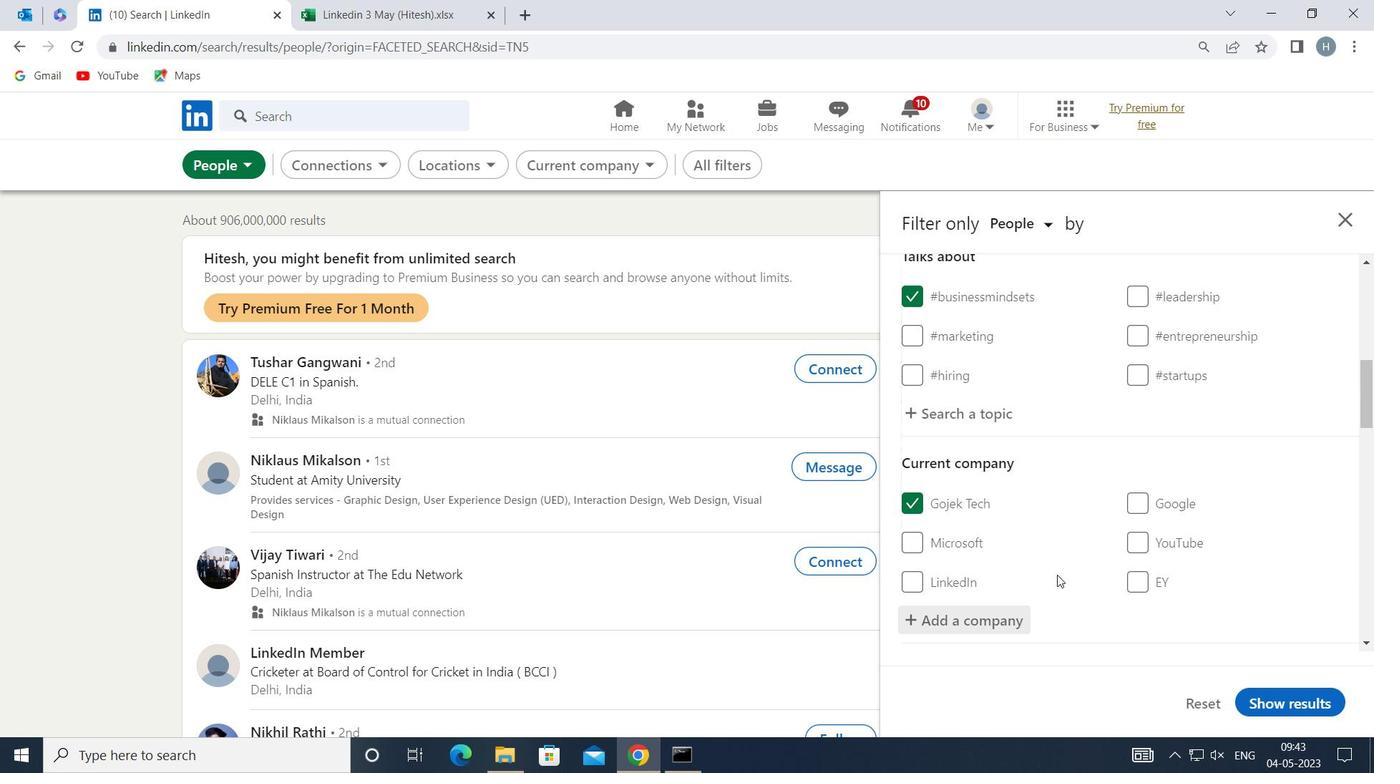 
Action: Mouse scrolled (1056, 574) with delta (0, 0)
Screenshot: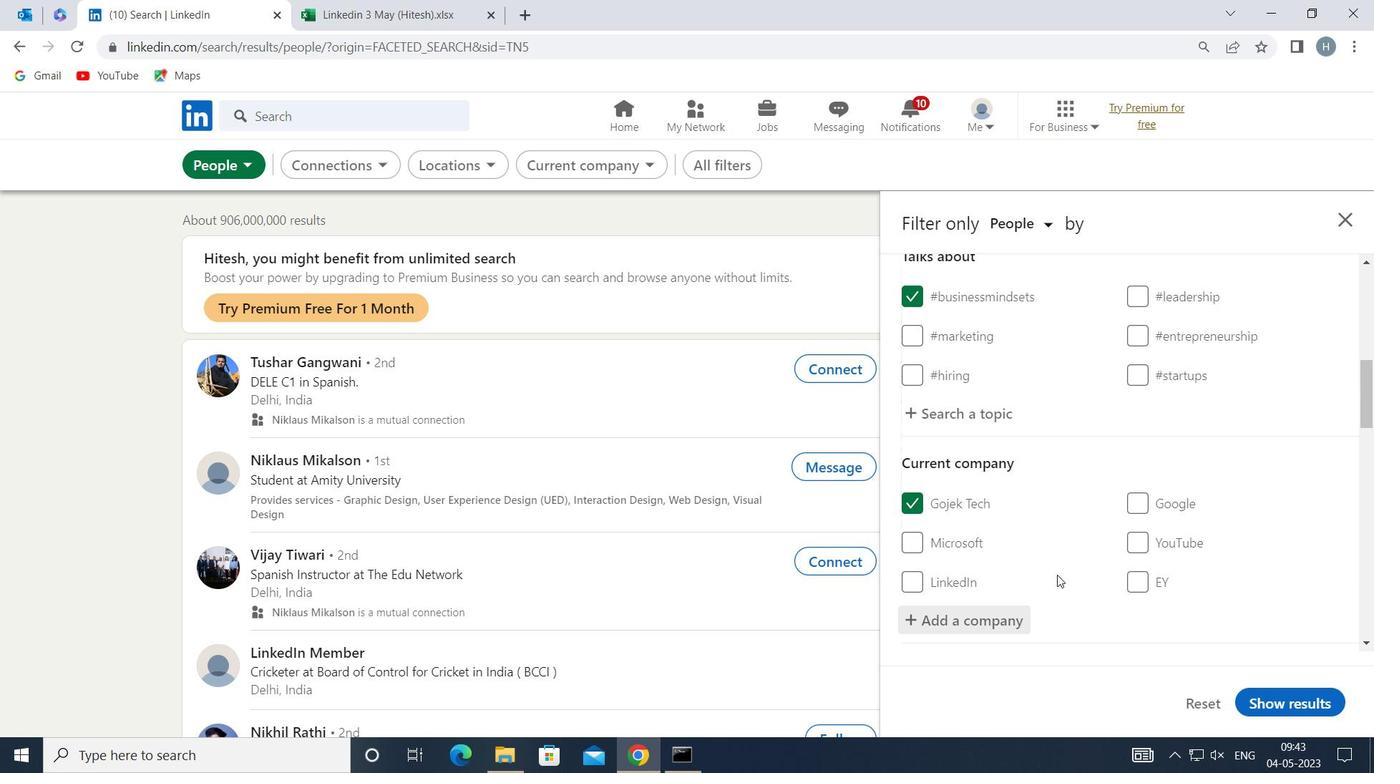 
Action: Mouse moved to (1058, 567)
Screenshot: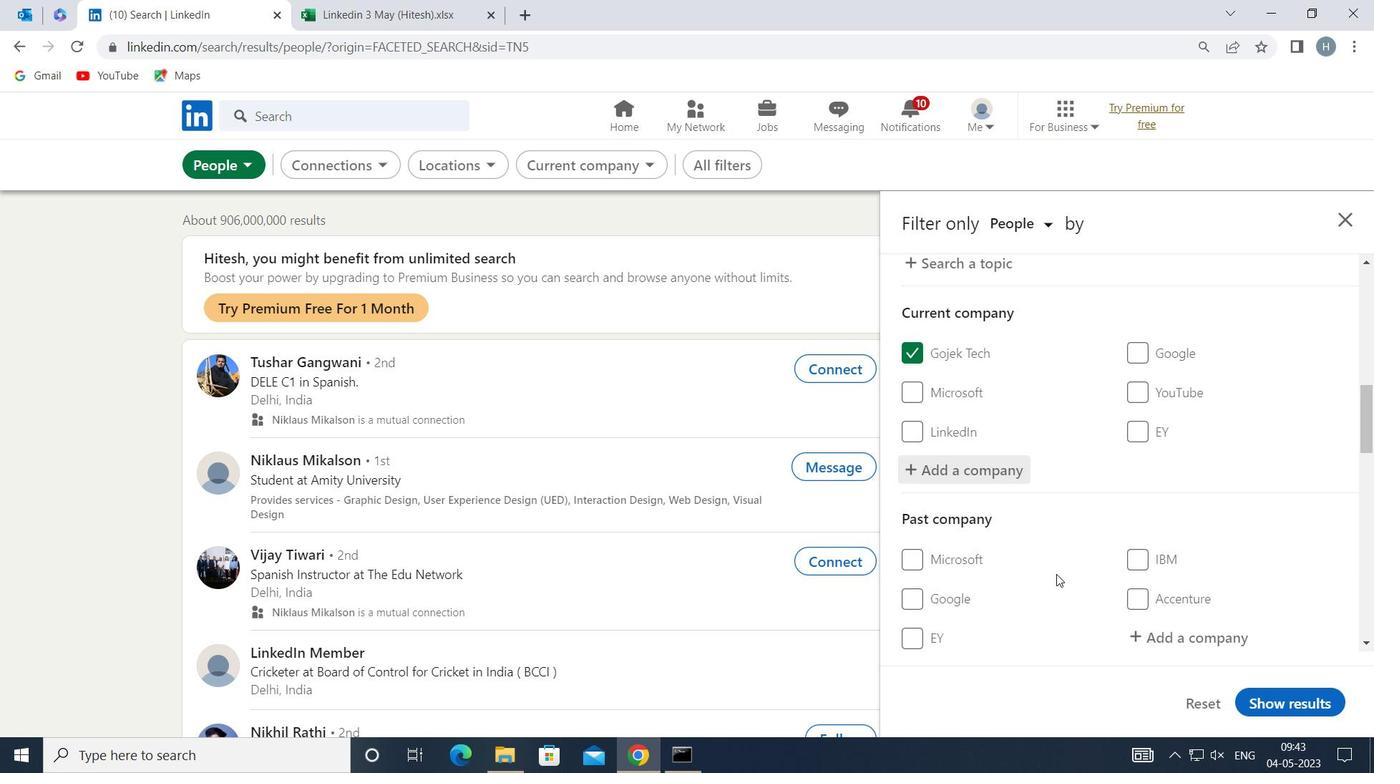 
Action: Mouse scrolled (1058, 567) with delta (0, 0)
Screenshot: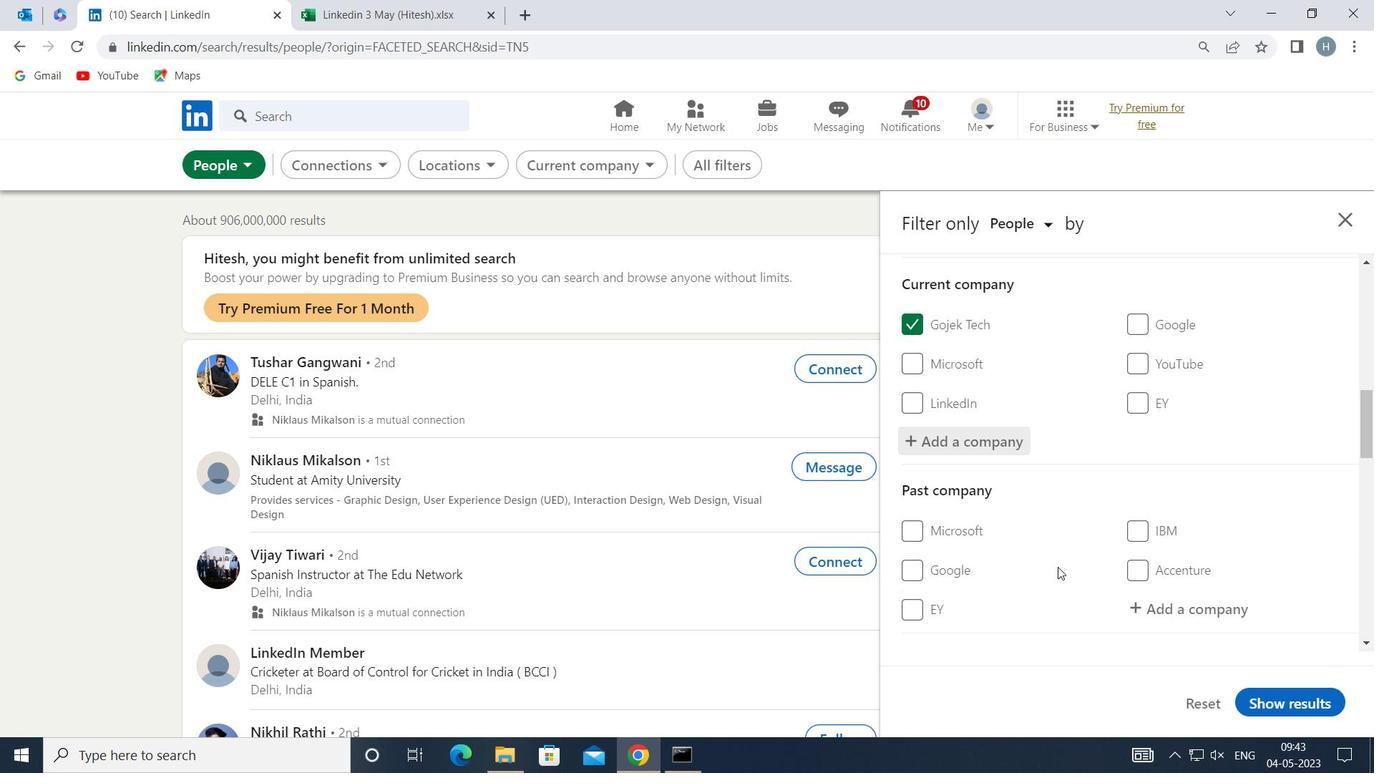 
Action: Mouse scrolled (1058, 567) with delta (0, 0)
Screenshot: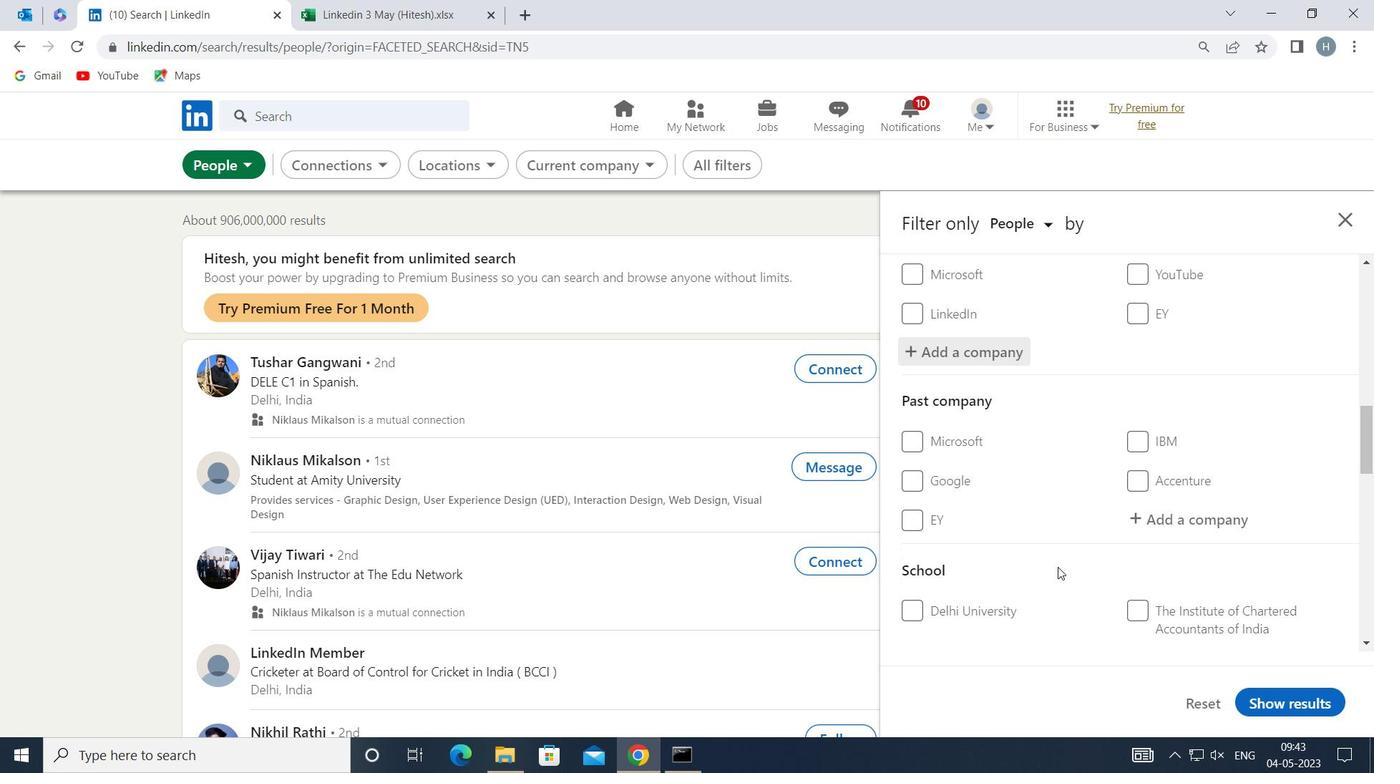 
Action: Mouse scrolled (1058, 567) with delta (0, 0)
Screenshot: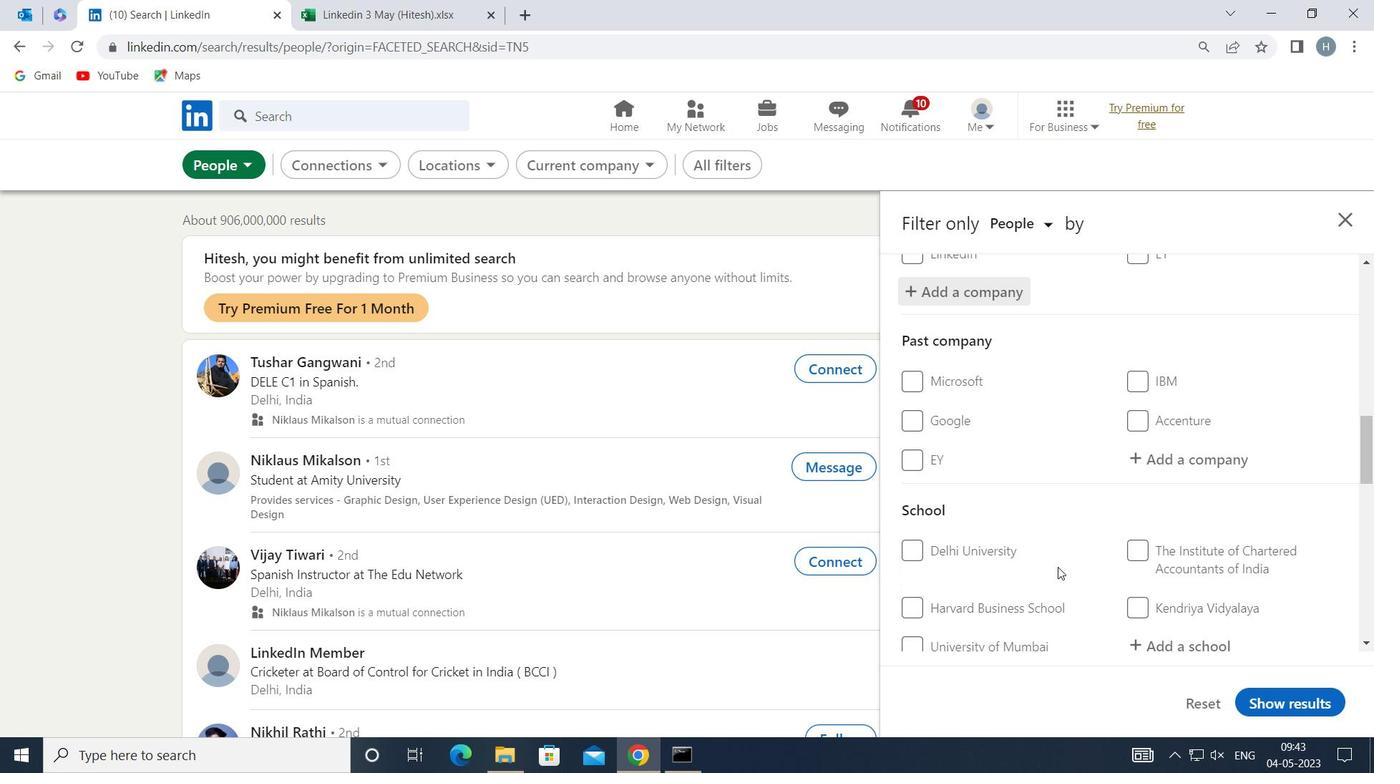 
Action: Mouse moved to (1176, 530)
Screenshot: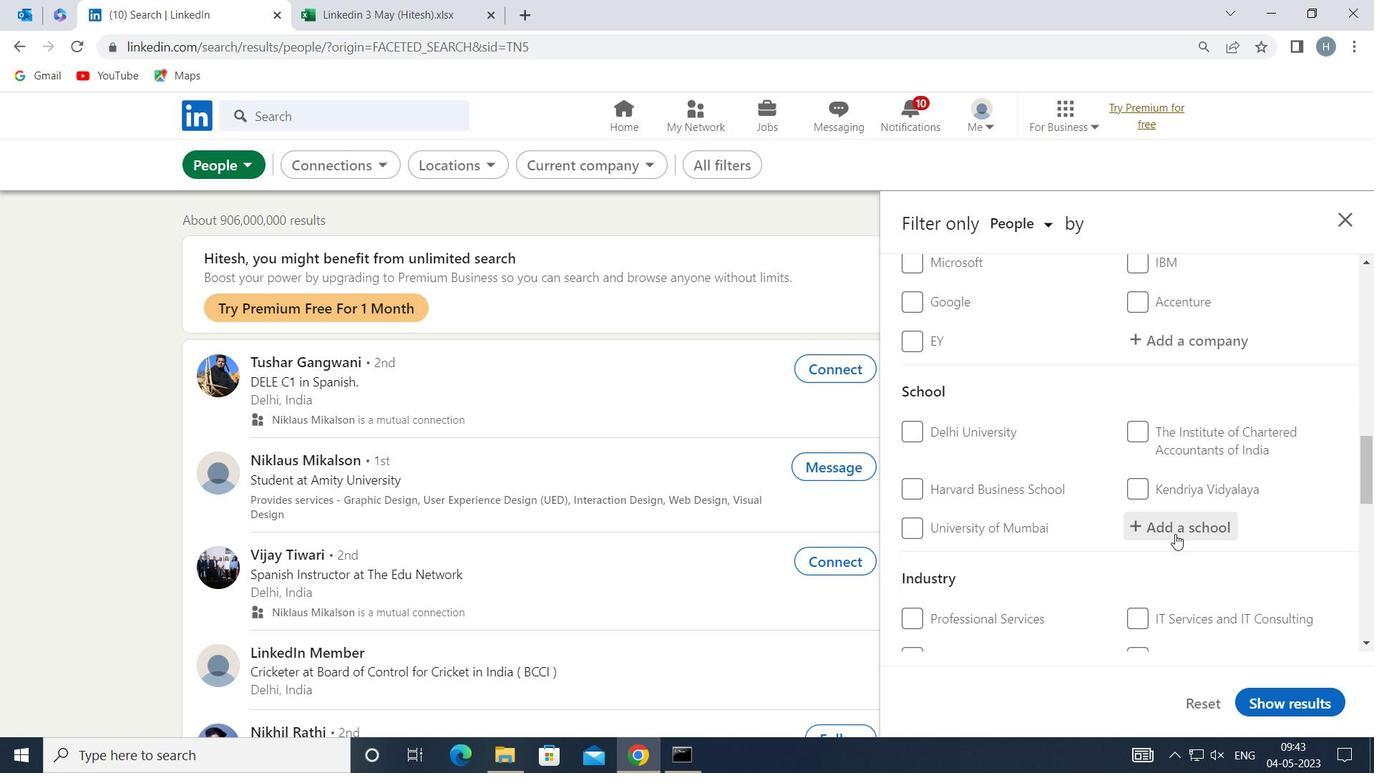 
Action: Mouse pressed left at (1176, 530)
Screenshot: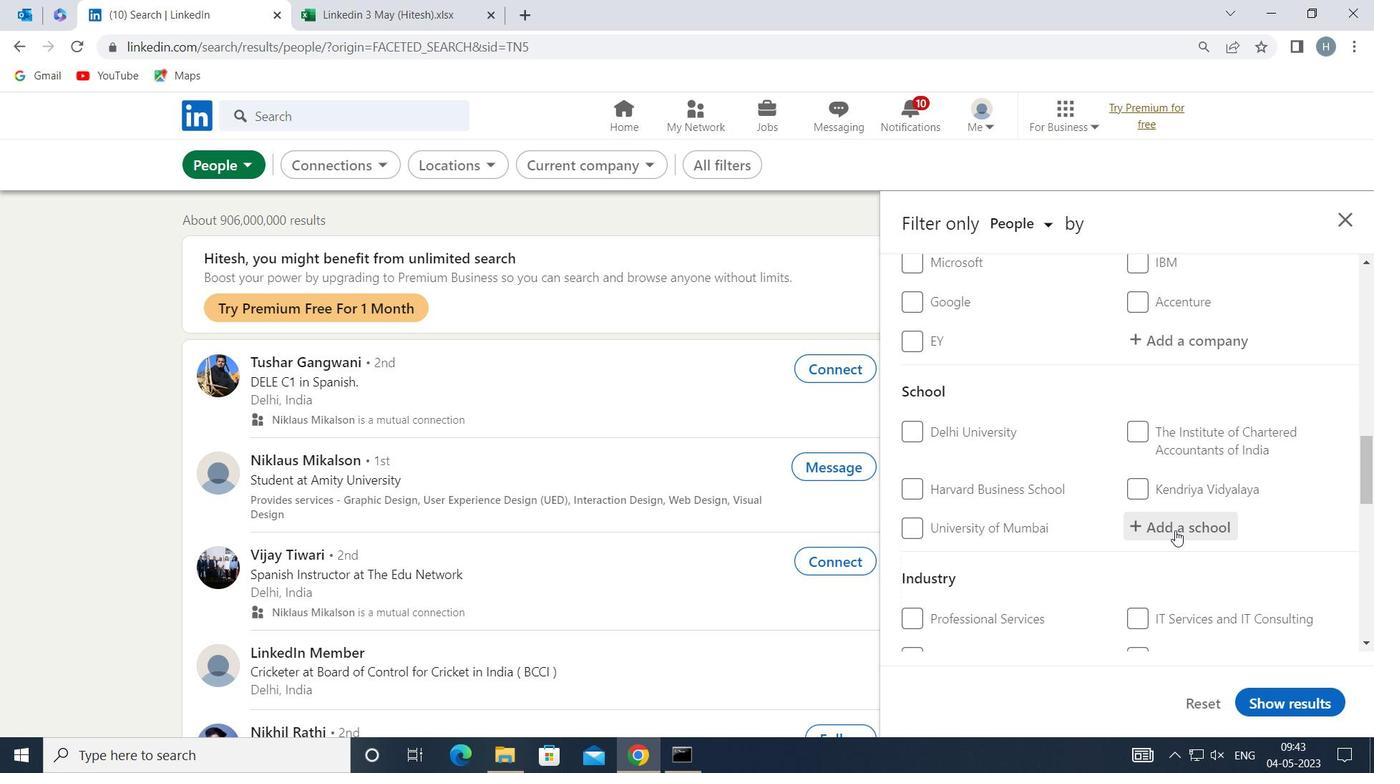 
Action: Mouse moved to (1176, 530)
Screenshot: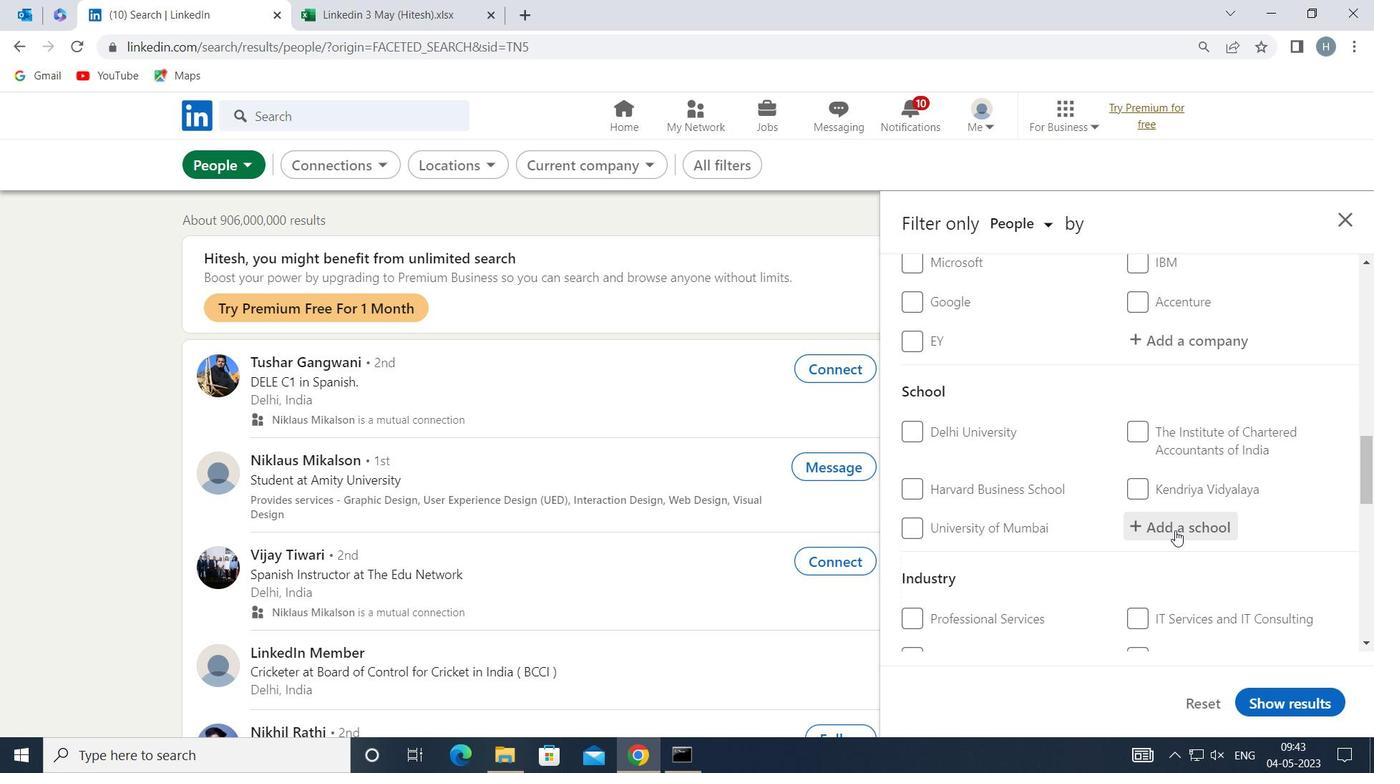 
Action: Key pressed <Key.shift><Key.shift><Key.shift>KABI<Key.space><Key.shift>NAZRUL<Key.space><Key.shift>COLLEGE
Screenshot: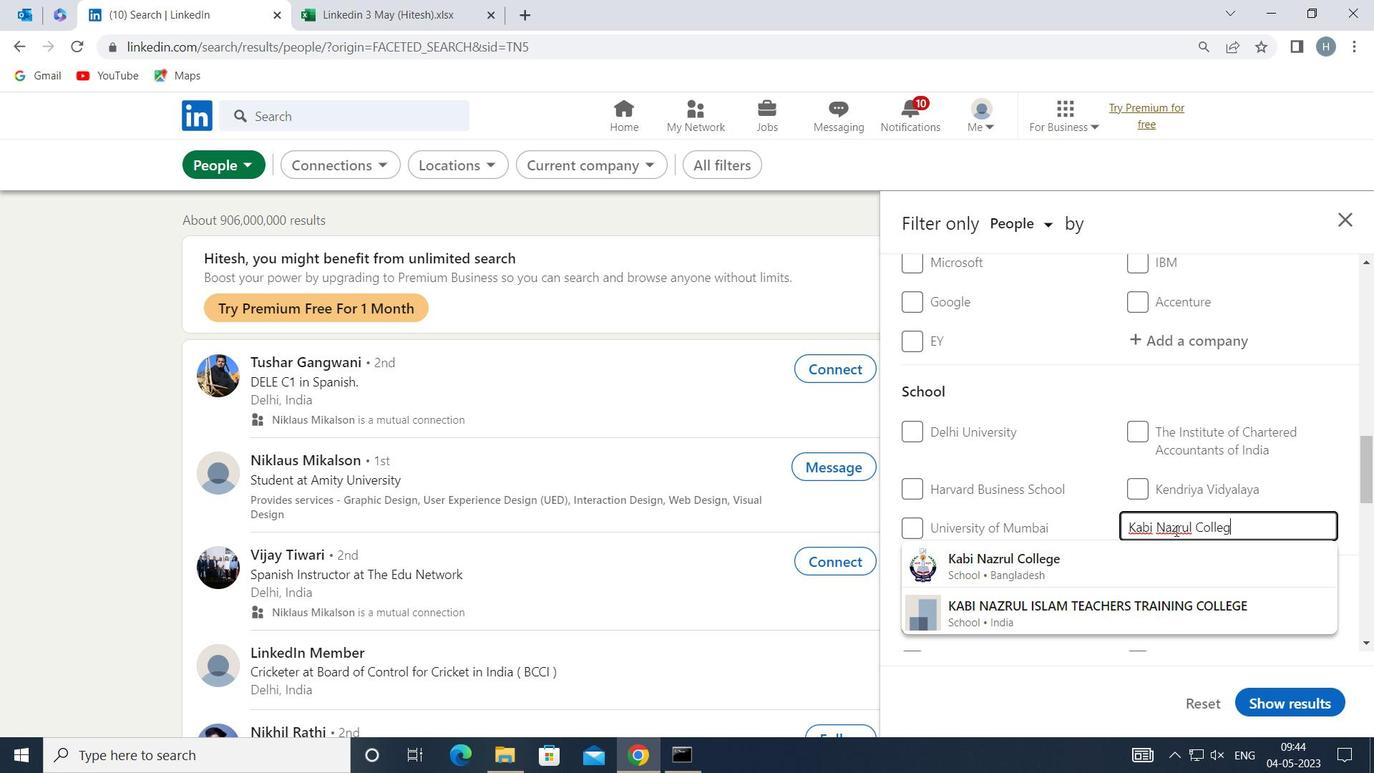 
Action: Mouse moved to (1174, 579)
Screenshot: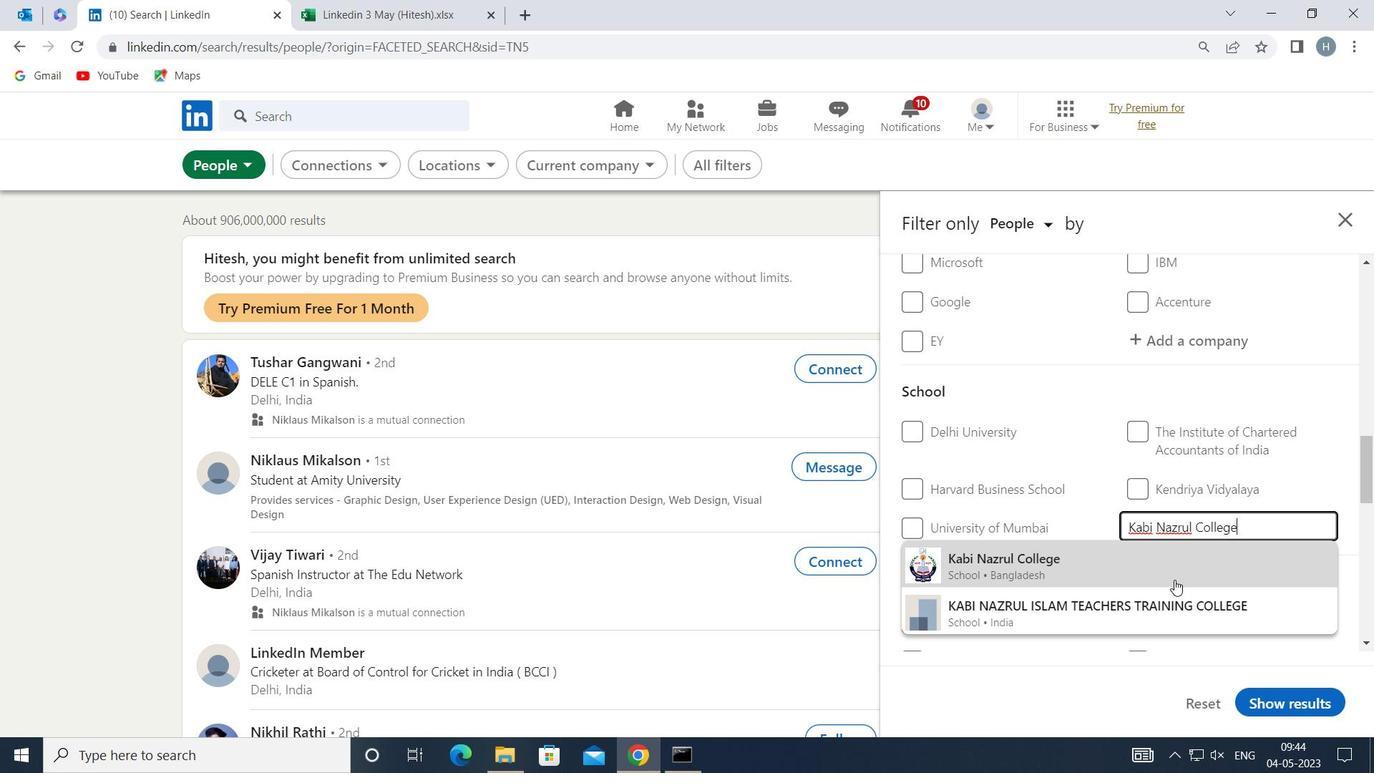 
Action: Mouse pressed left at (1174, 579)
Screenshot: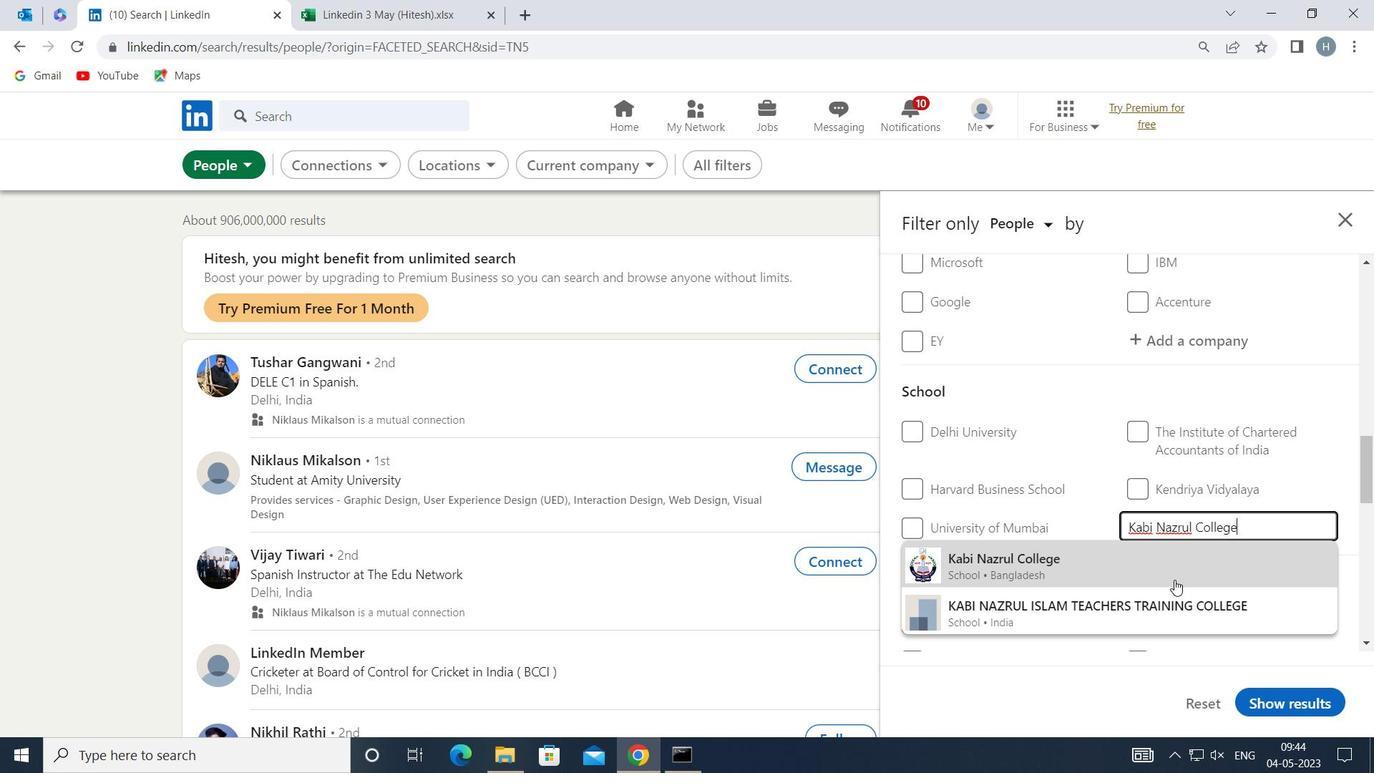 
Action: Mouse moved to (1082, 559)
Screenshot: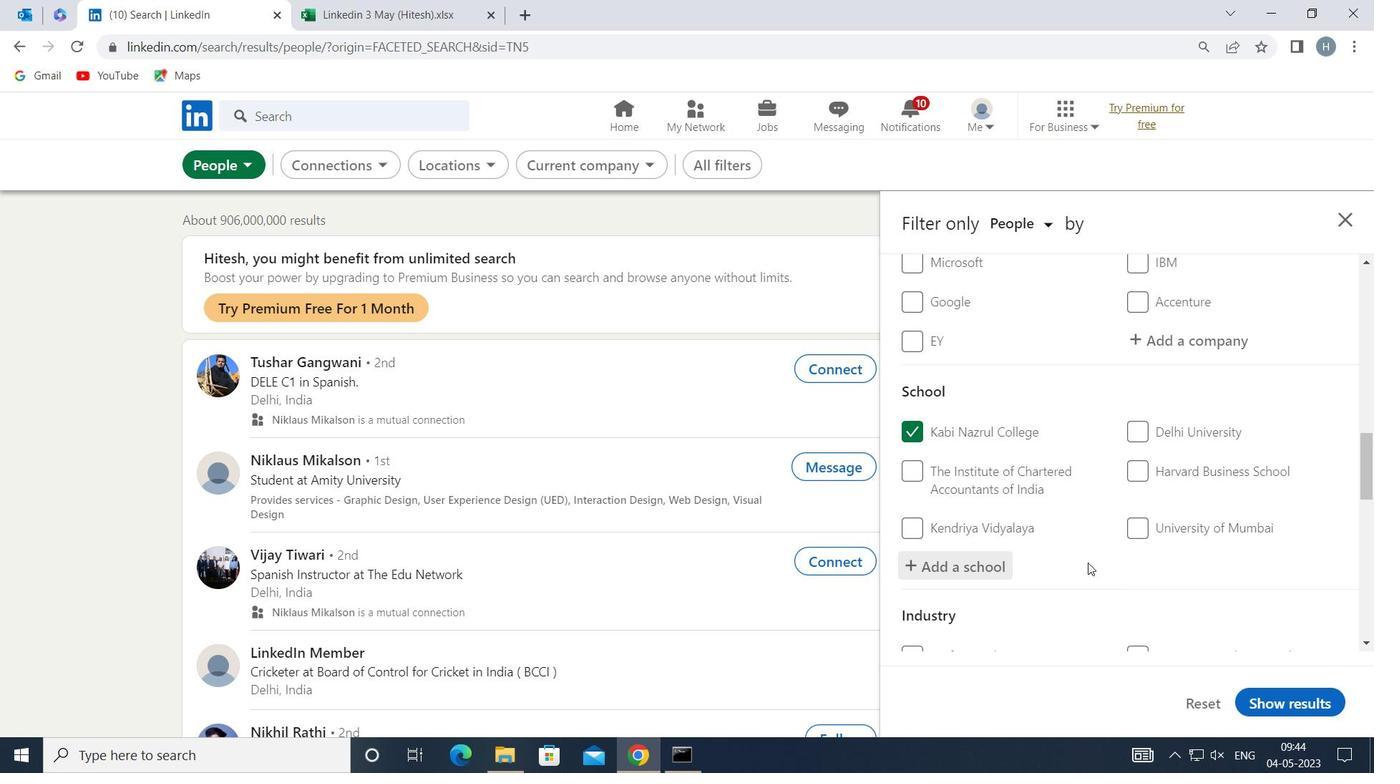 
Action: Mouse scrolled (1082, 558) with delta (0, 0)
Screenshot: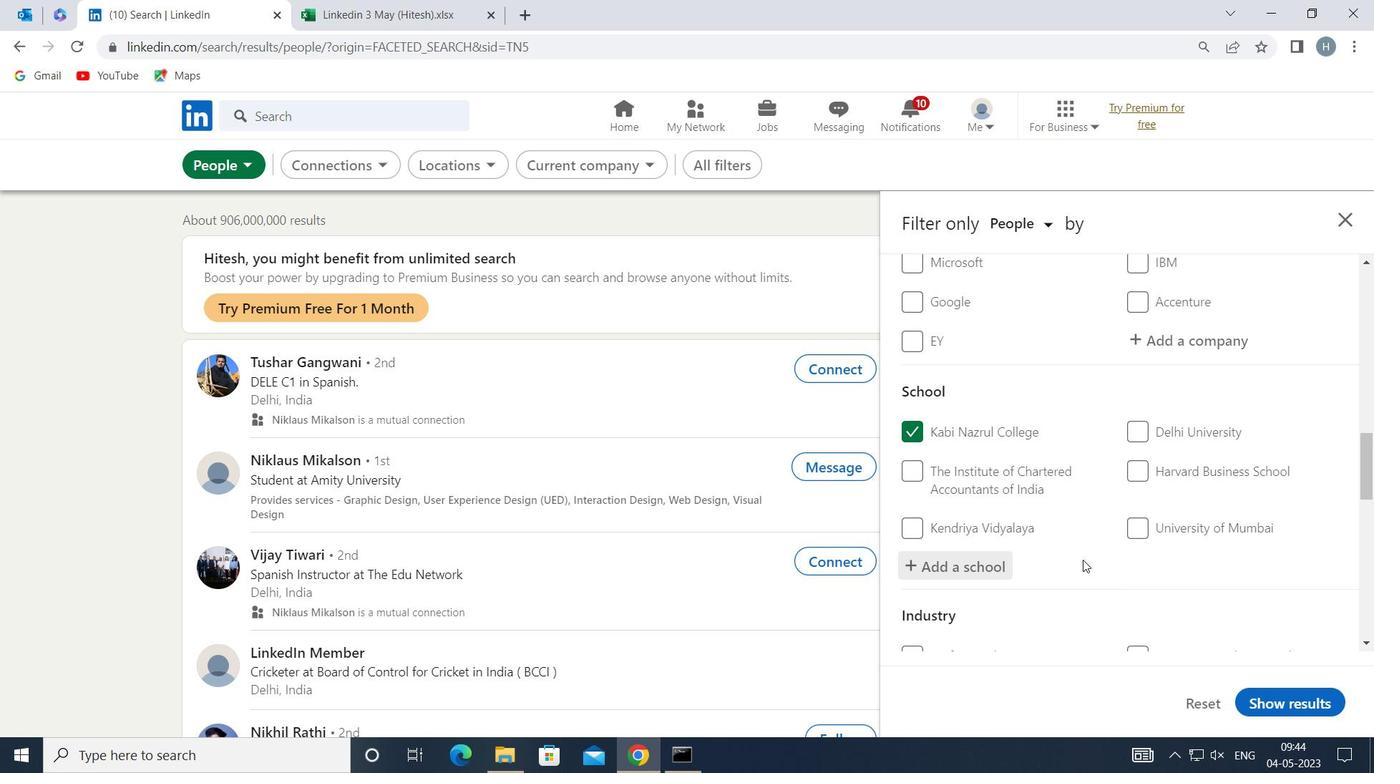 
Action: Mouse scrolled (1082, 558) with delta (0, 0)
Screenshot: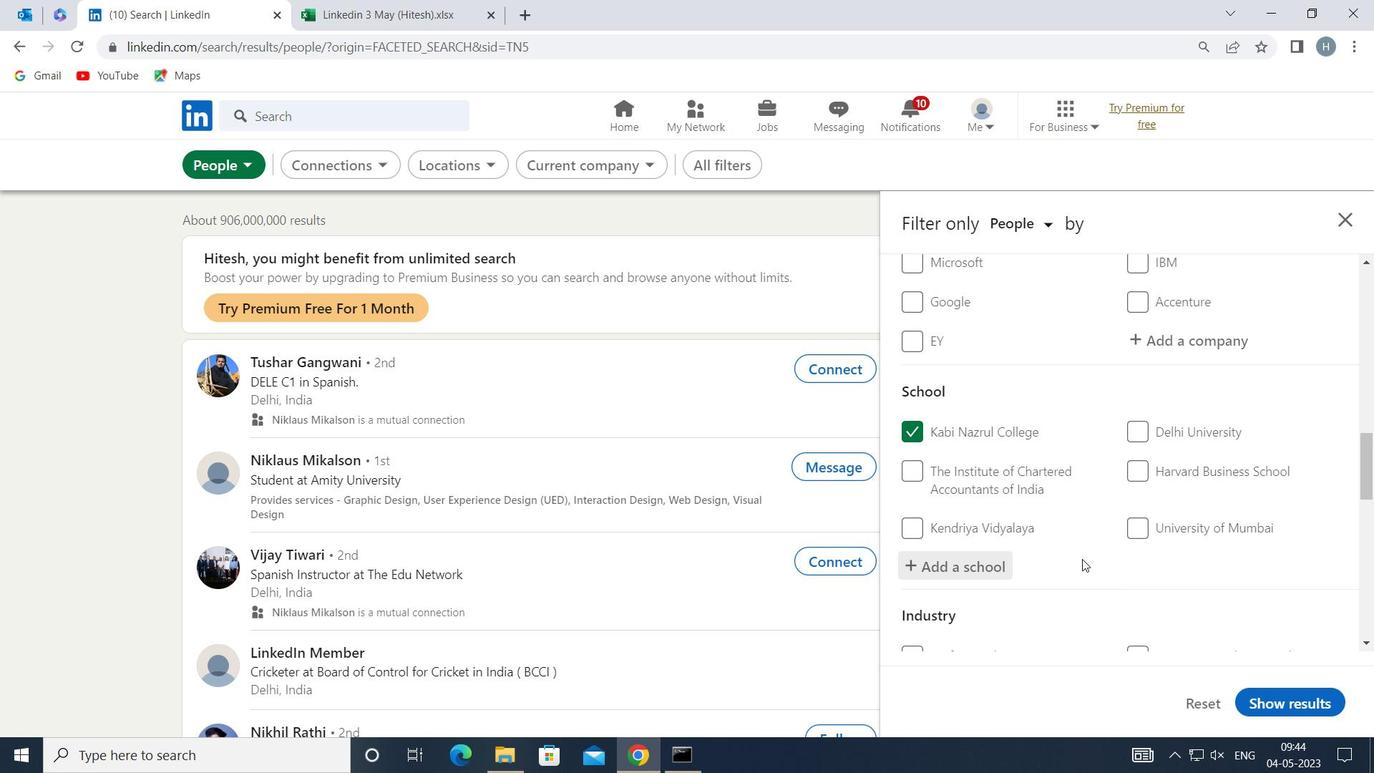 
Action: Mouse moved to (1080, 554)
Screenshot: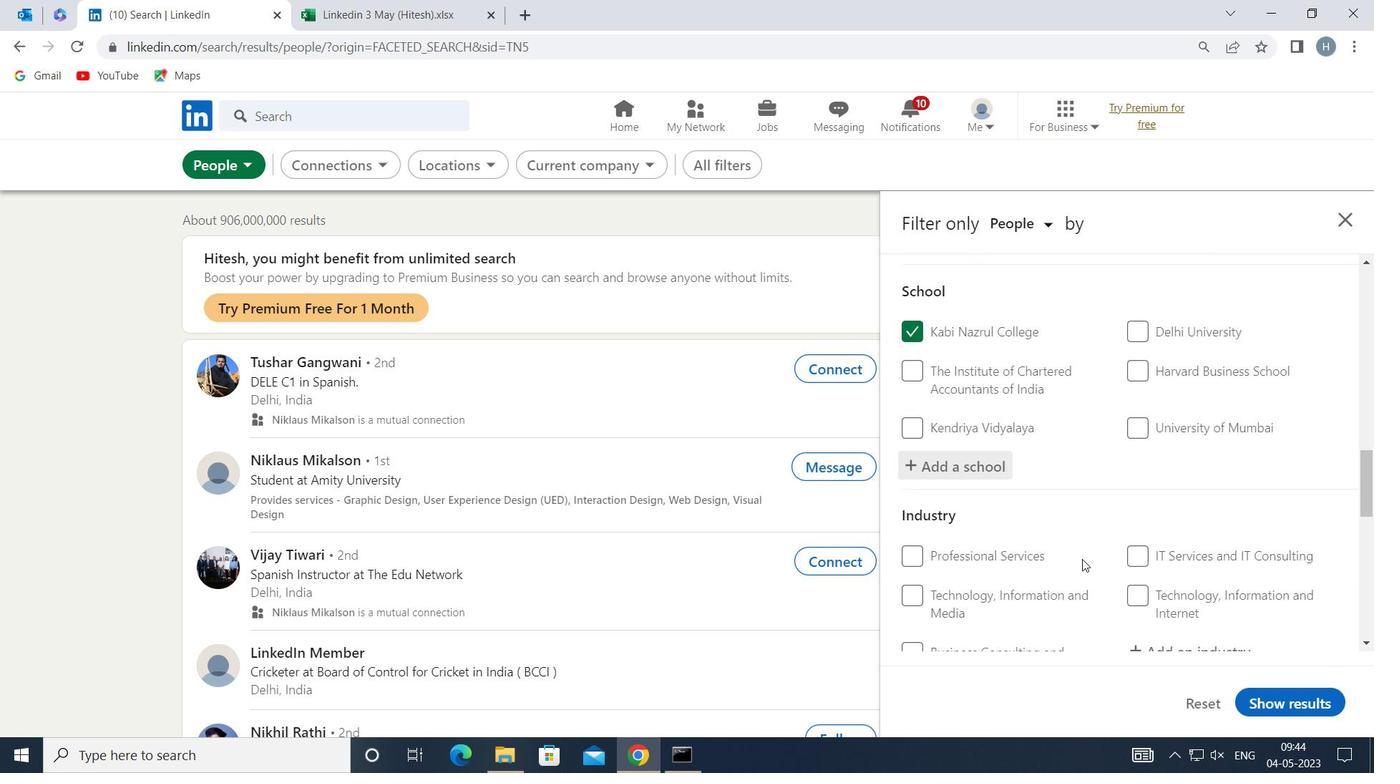 
Action: Mouse scrolled (1080, 554) with delta (0, 0)
Screenshot: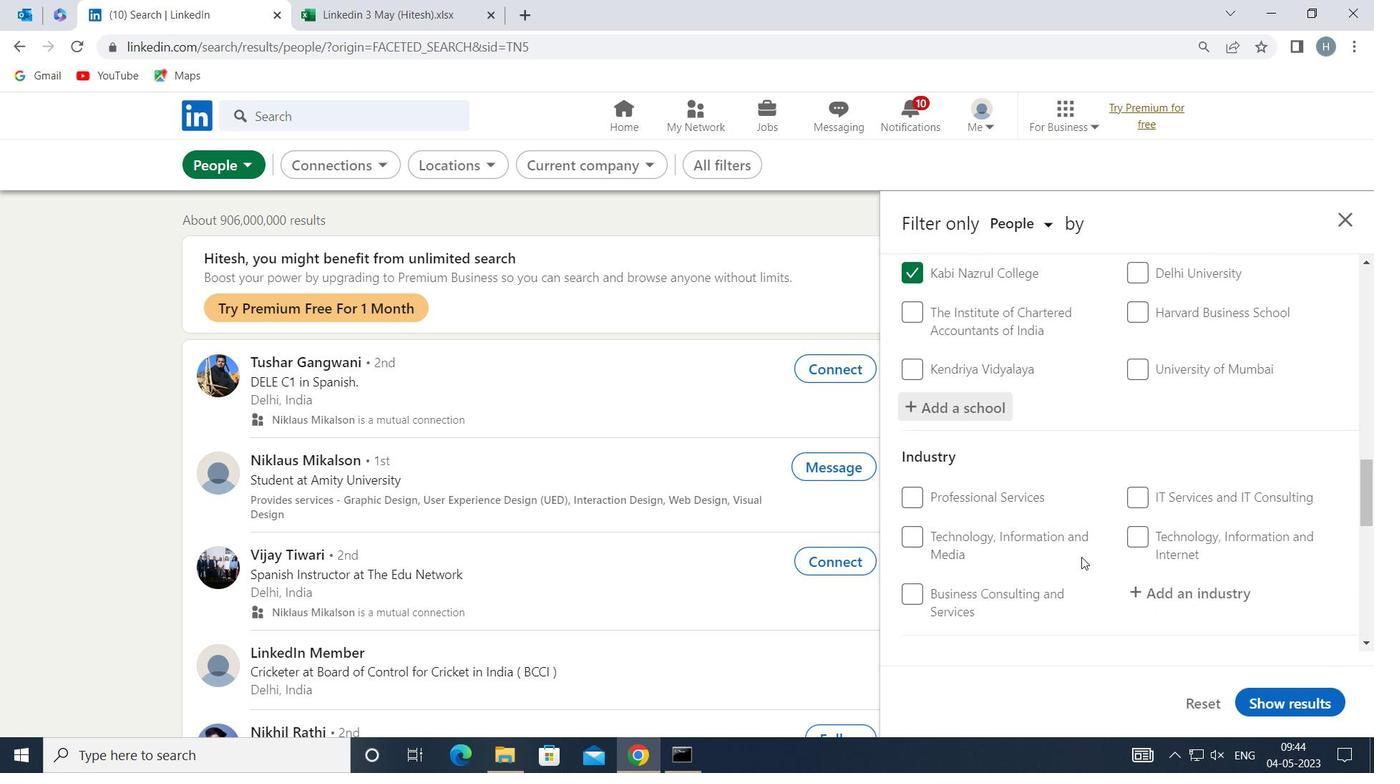 
Action: Mouse moved to (1190, 482)
Screenshot: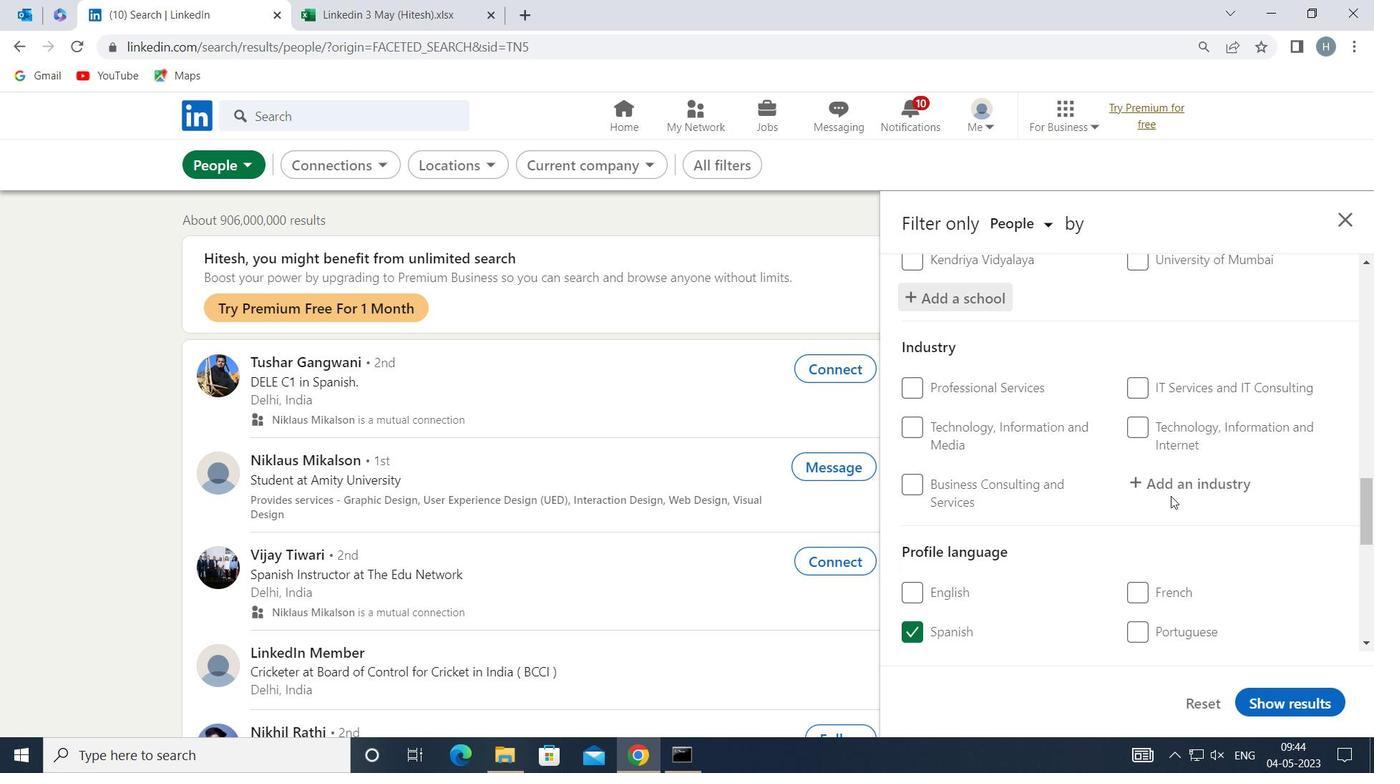 
Action: Mouse pressed left at (1190, 482)
Screenshot: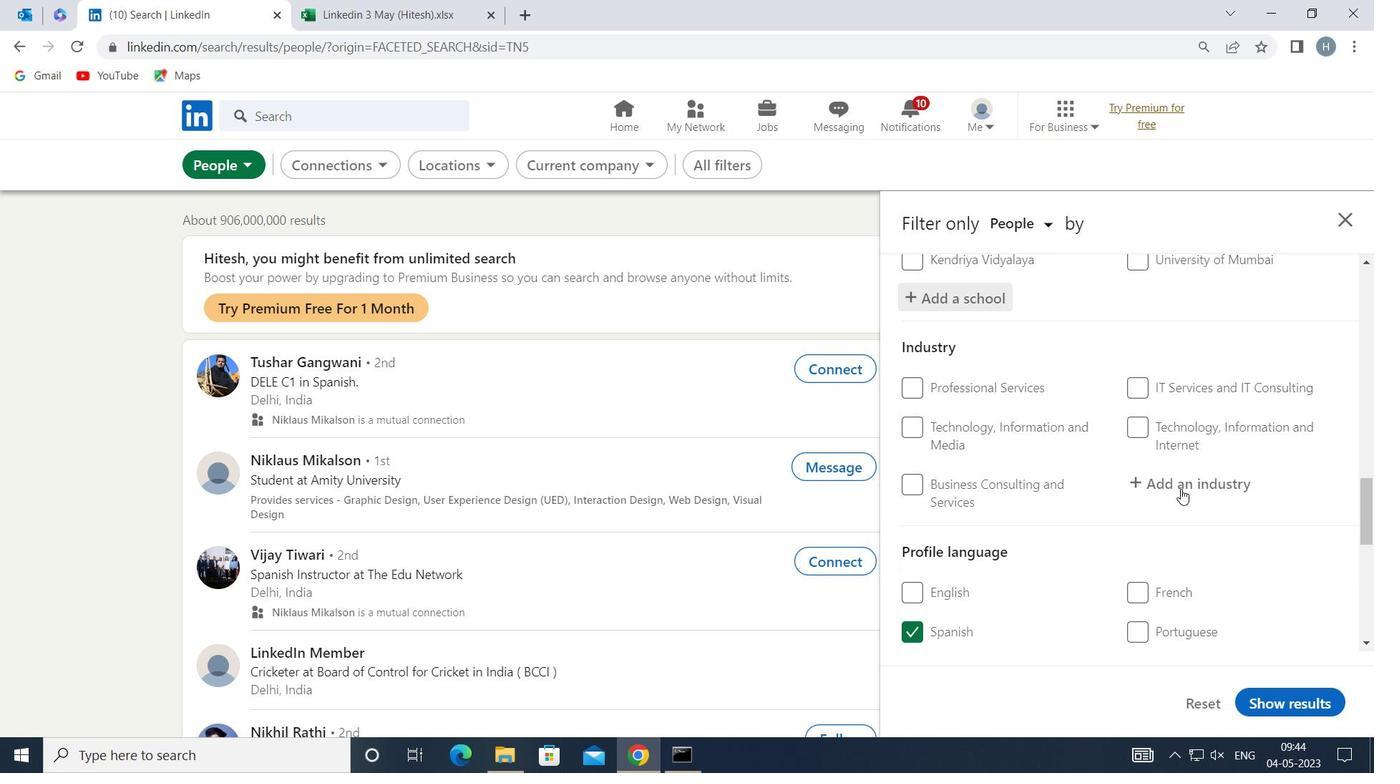 
Action: Key pressed <Key.shift>BUILDING<Key.space><Key.shift>FI
Screenshot: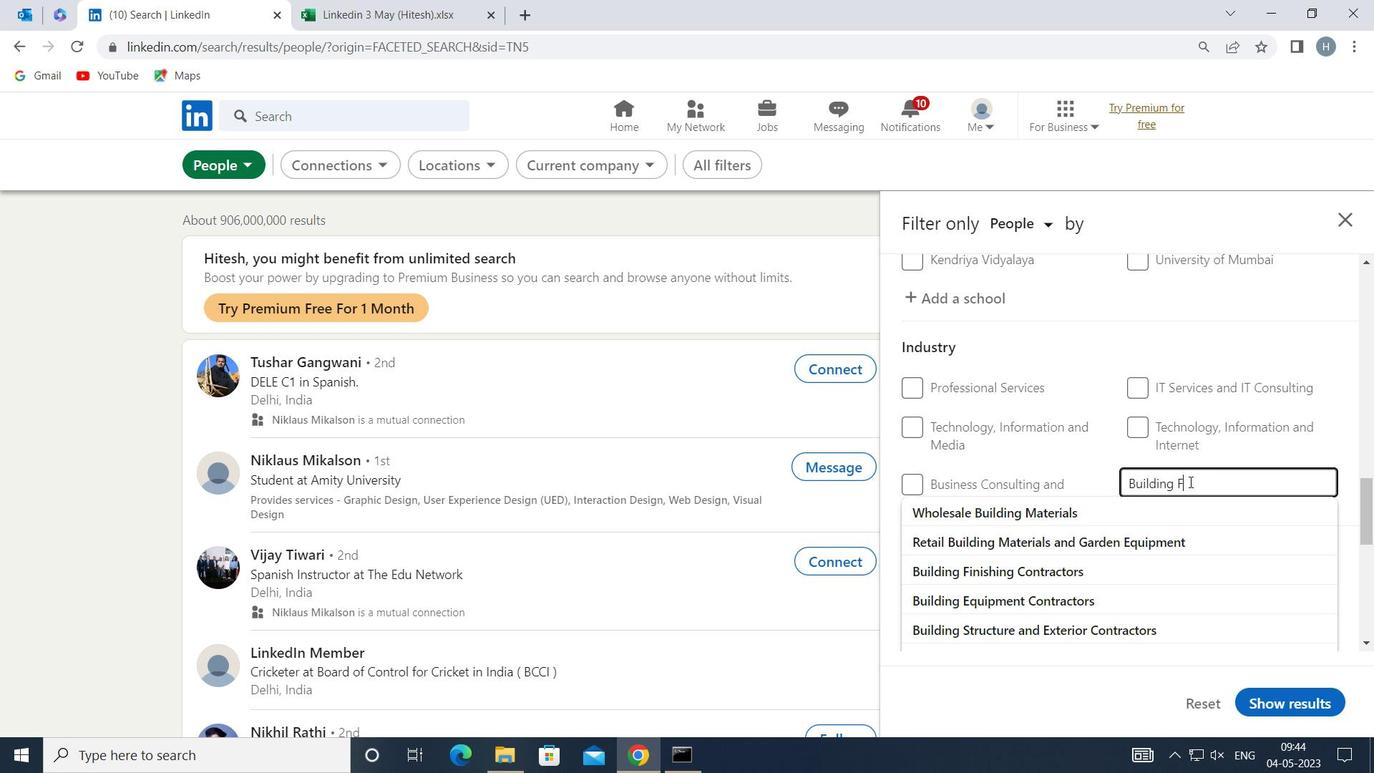 
Action: Mouse moved to (1132, 506)
Screenshot: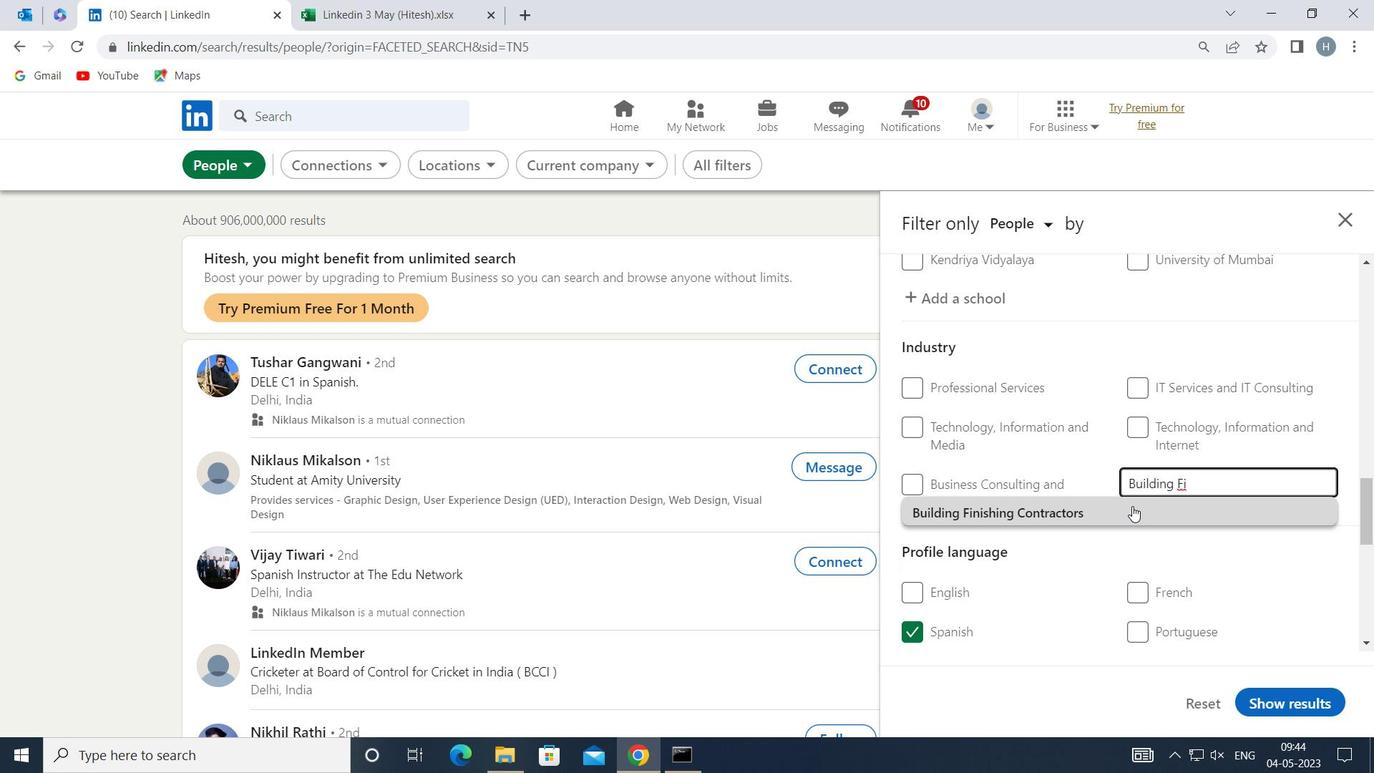 
Action: Mouse pressed left at (1132, 506)
Screenshot: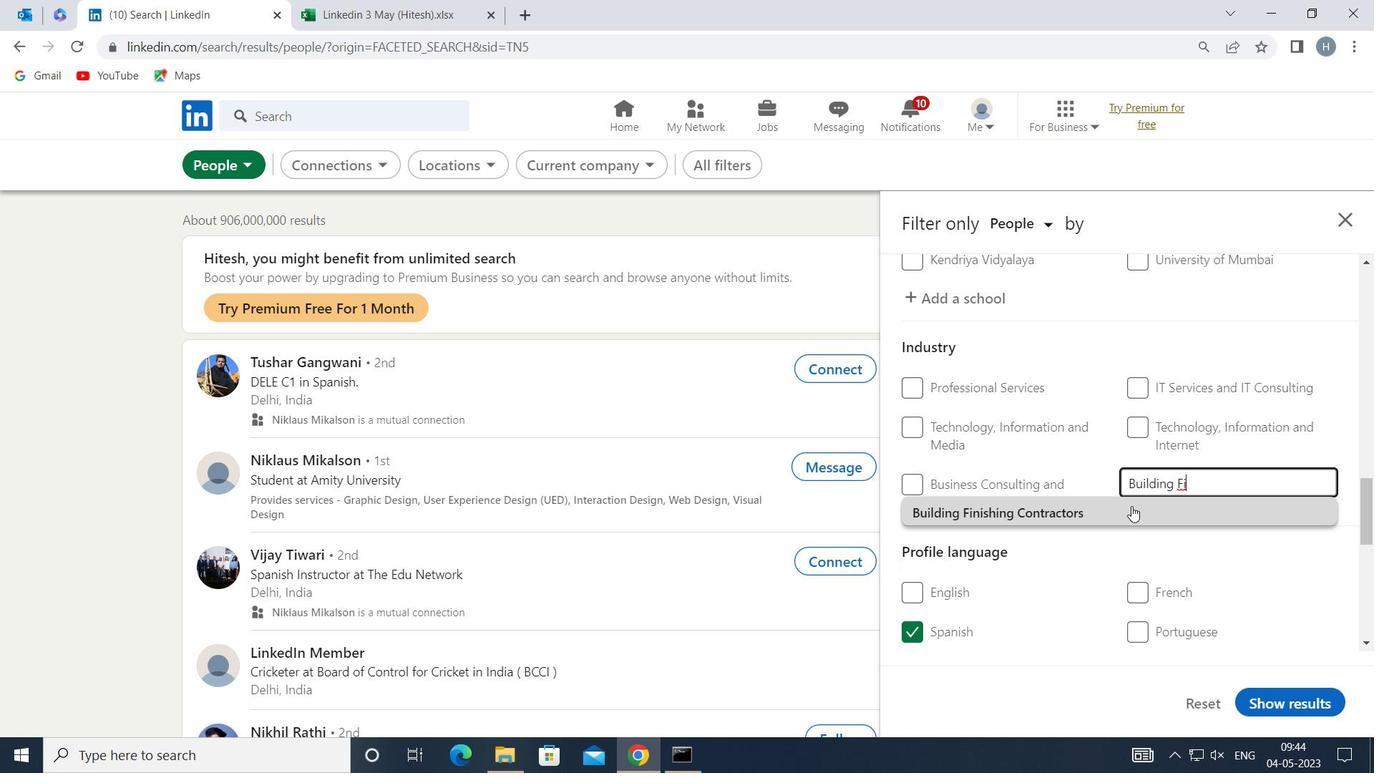 
Action: Mouse moved to (1066, 492)
Screenshot: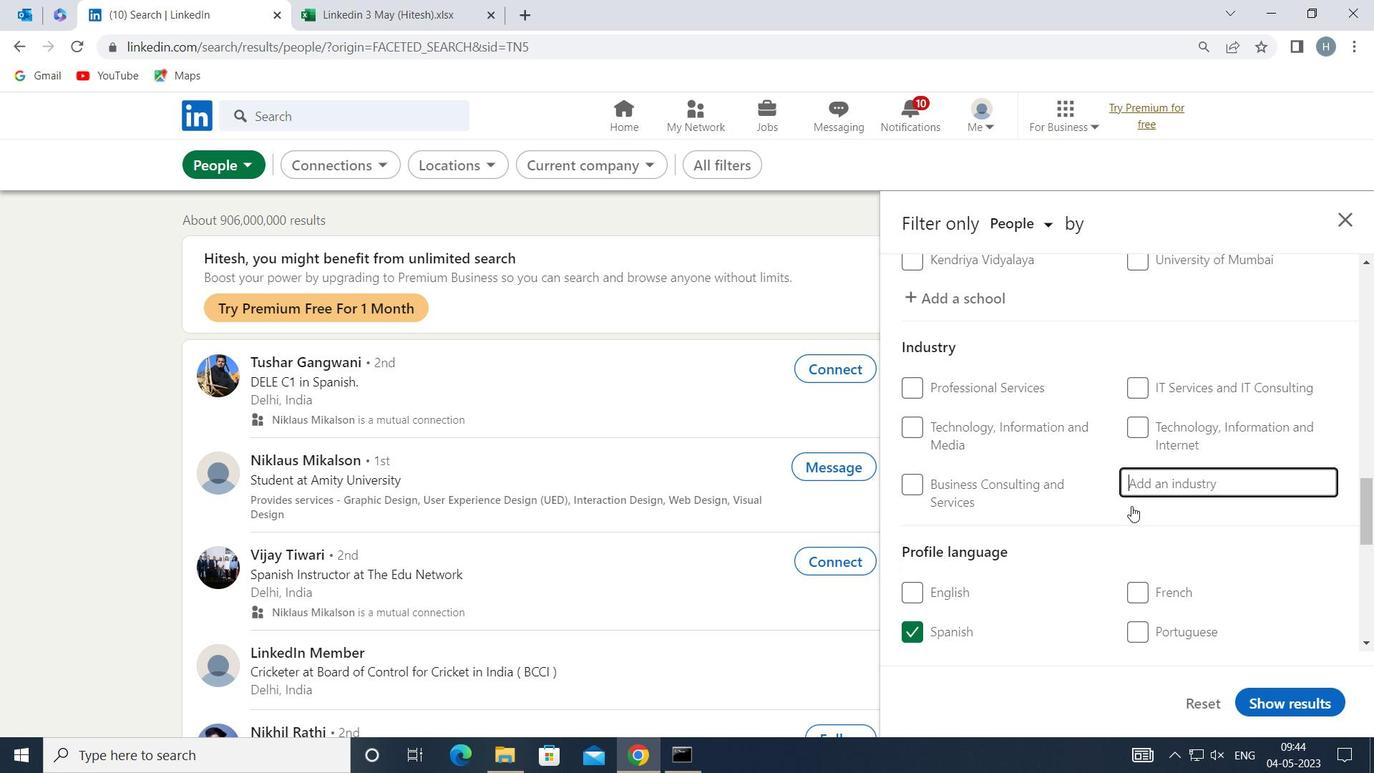 
Action: Mouse scrolled (1066, 491) with delta (0, 0)
Screenshot: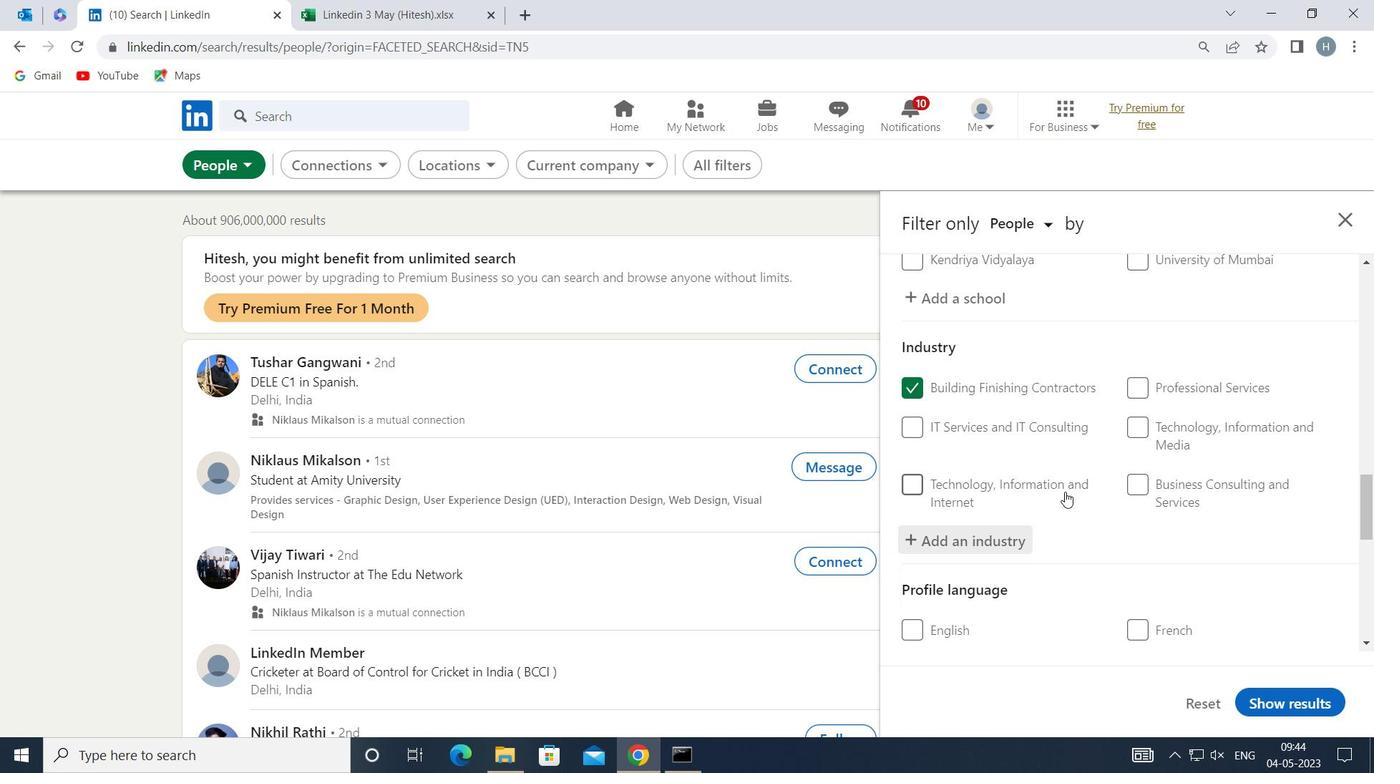 
Action: Mouse scrolled (1066, 491) with delta (0, 0)
Screenshot: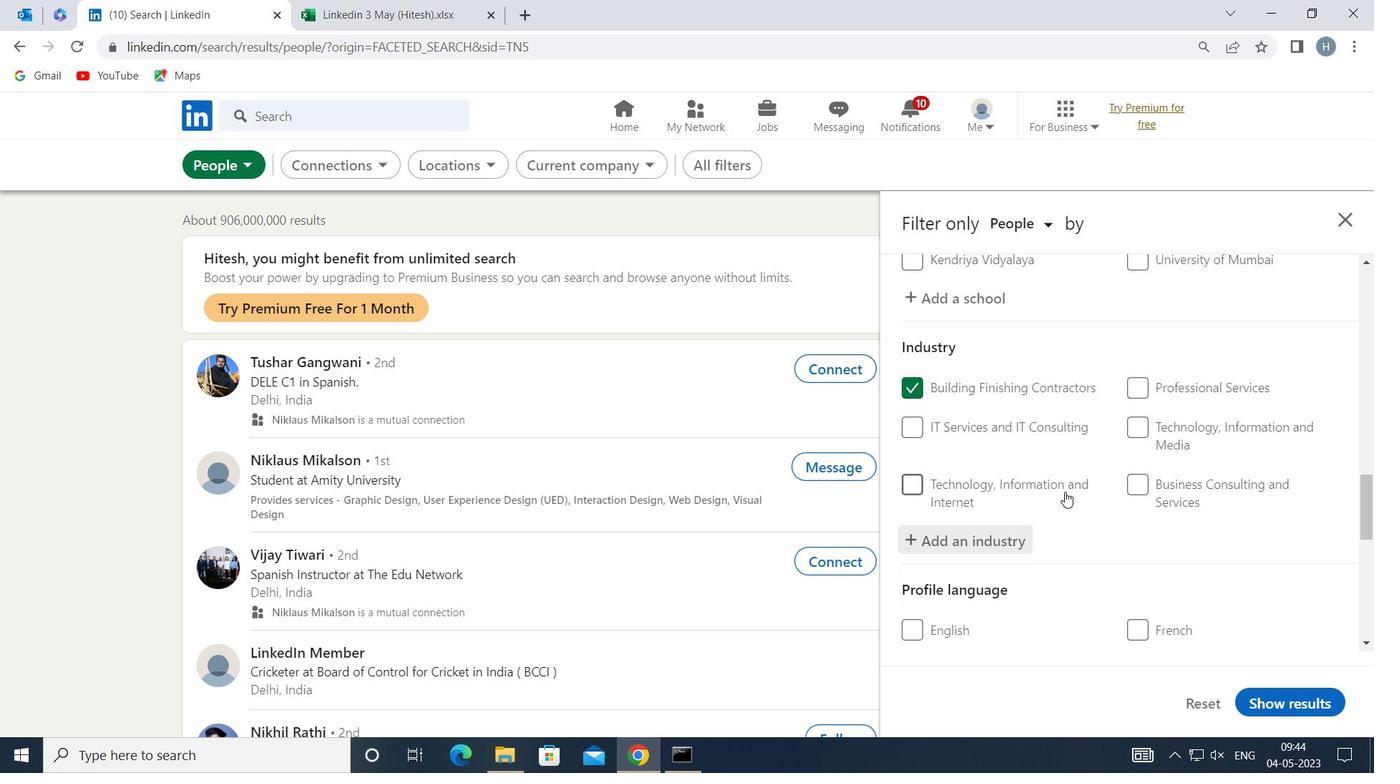 
Action: Mouse scrolled (1066, 491) with delta (0, 0)
Screenshot: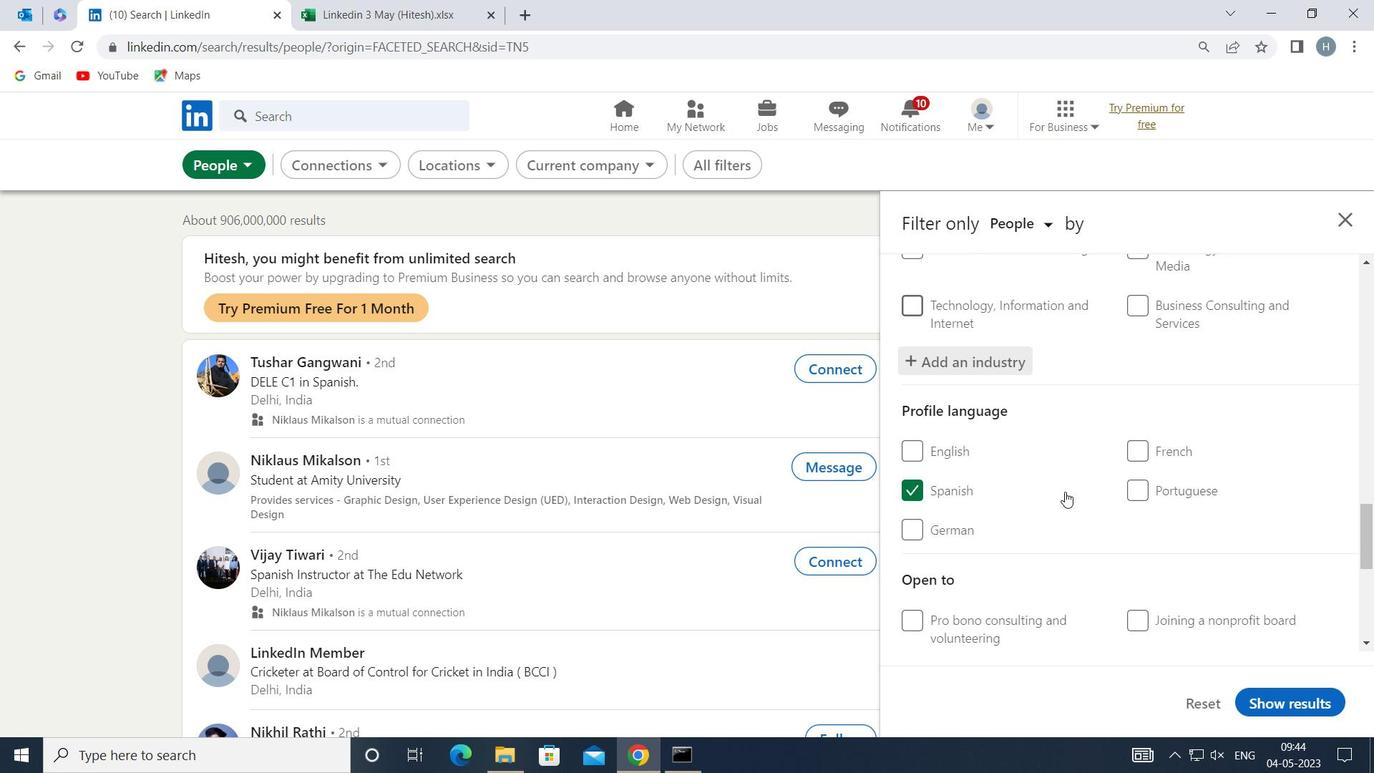 
Action: Mouse scrolled (1066, 491) with delta (0, 0)
Screenshot: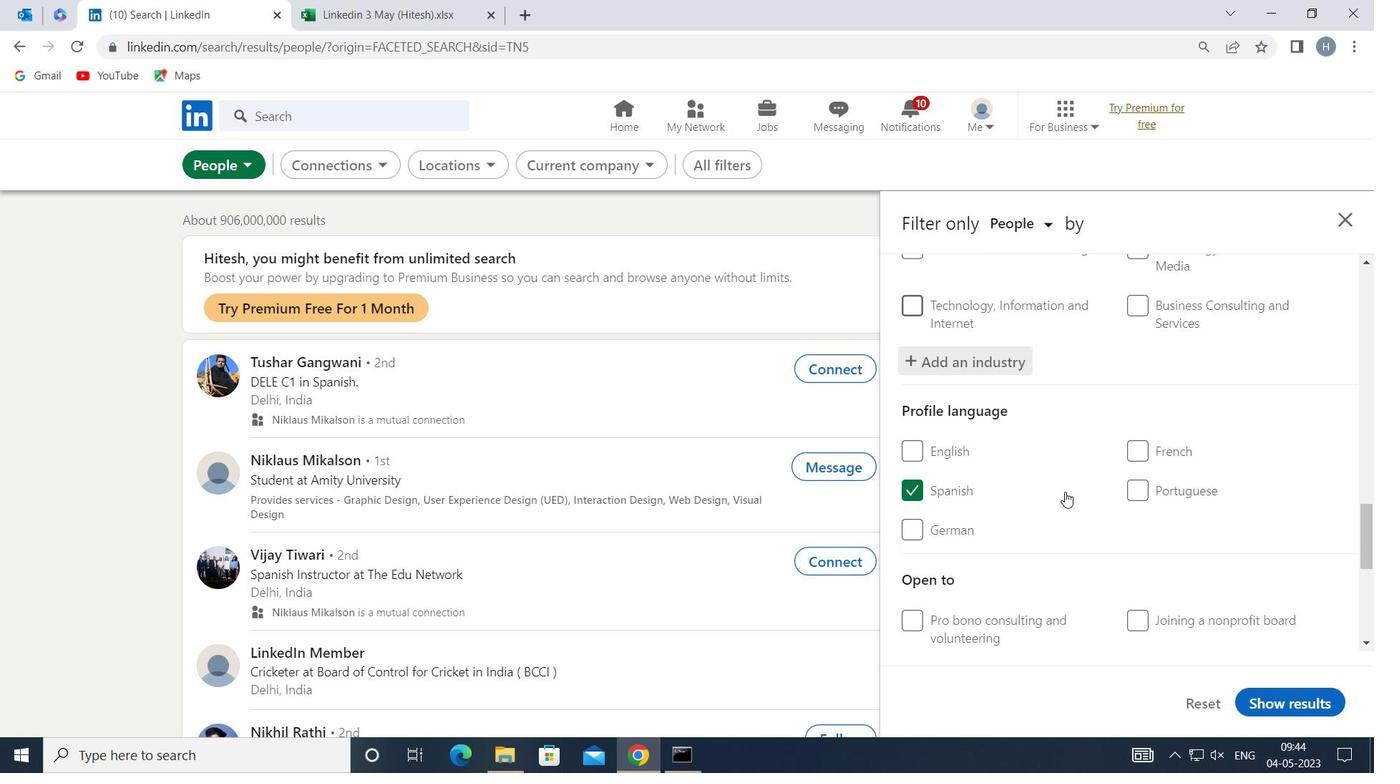 
Action: Mouse scrolled (1066, 491) with delta (0, 0)
Screenshot: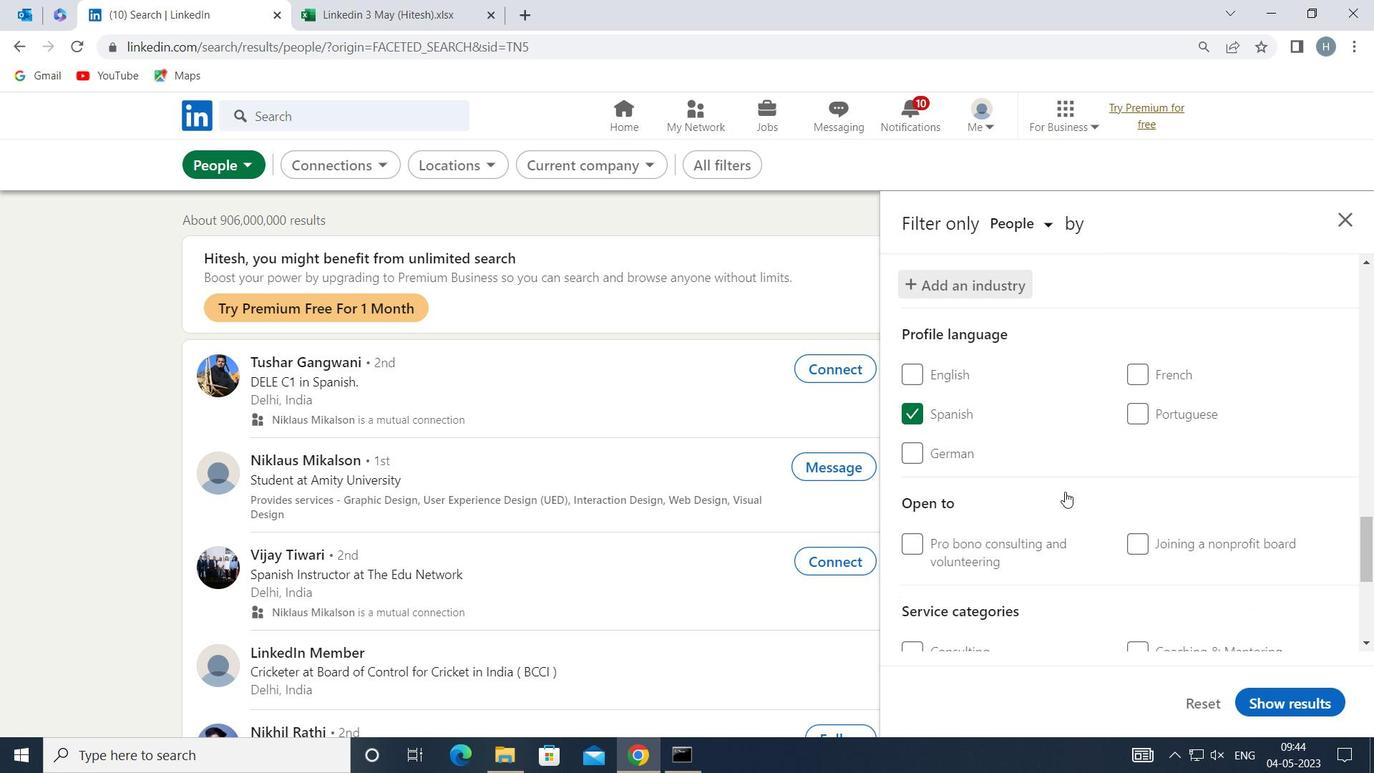 
Action: Mouse scrolled (1066, 491) with delta (0, 0)
Screenshot: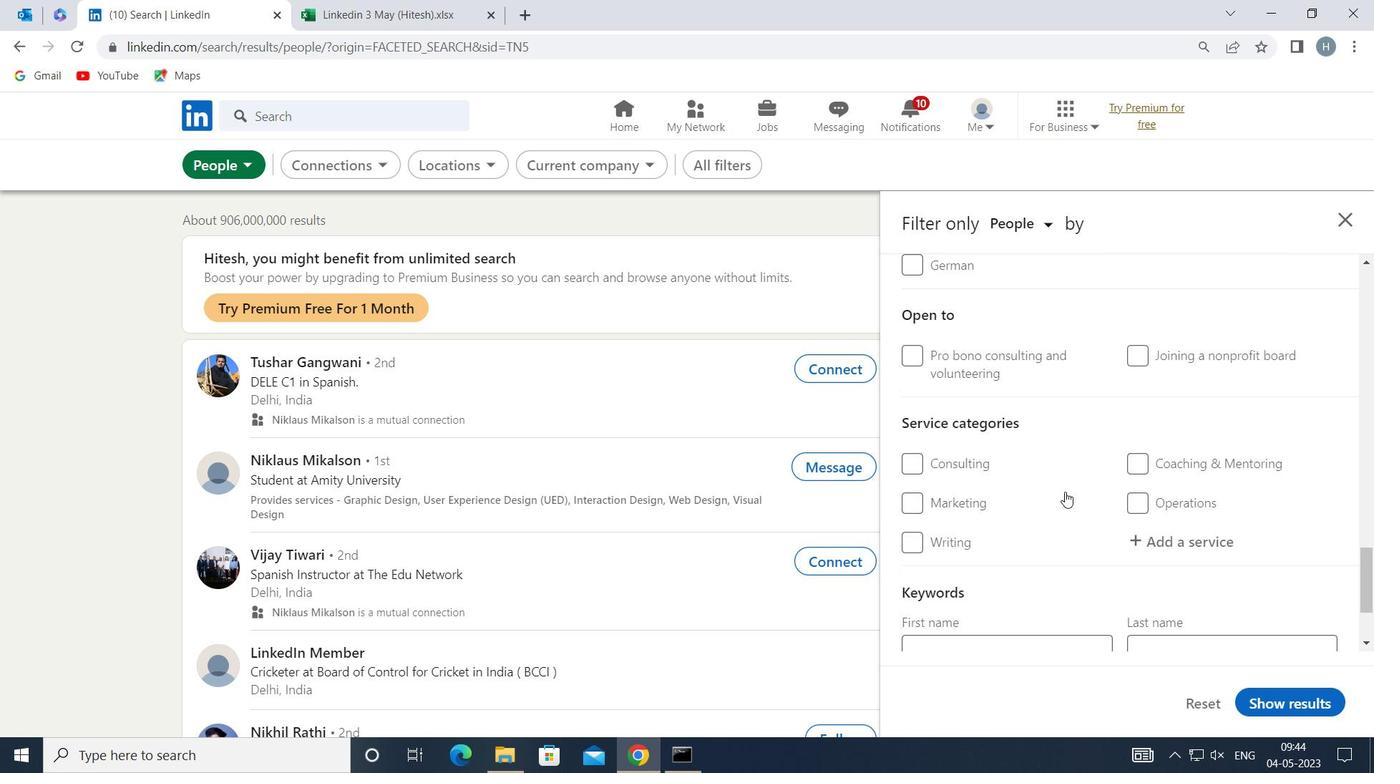 
Action: Mouse moved to (1178, 443)
Screenshot: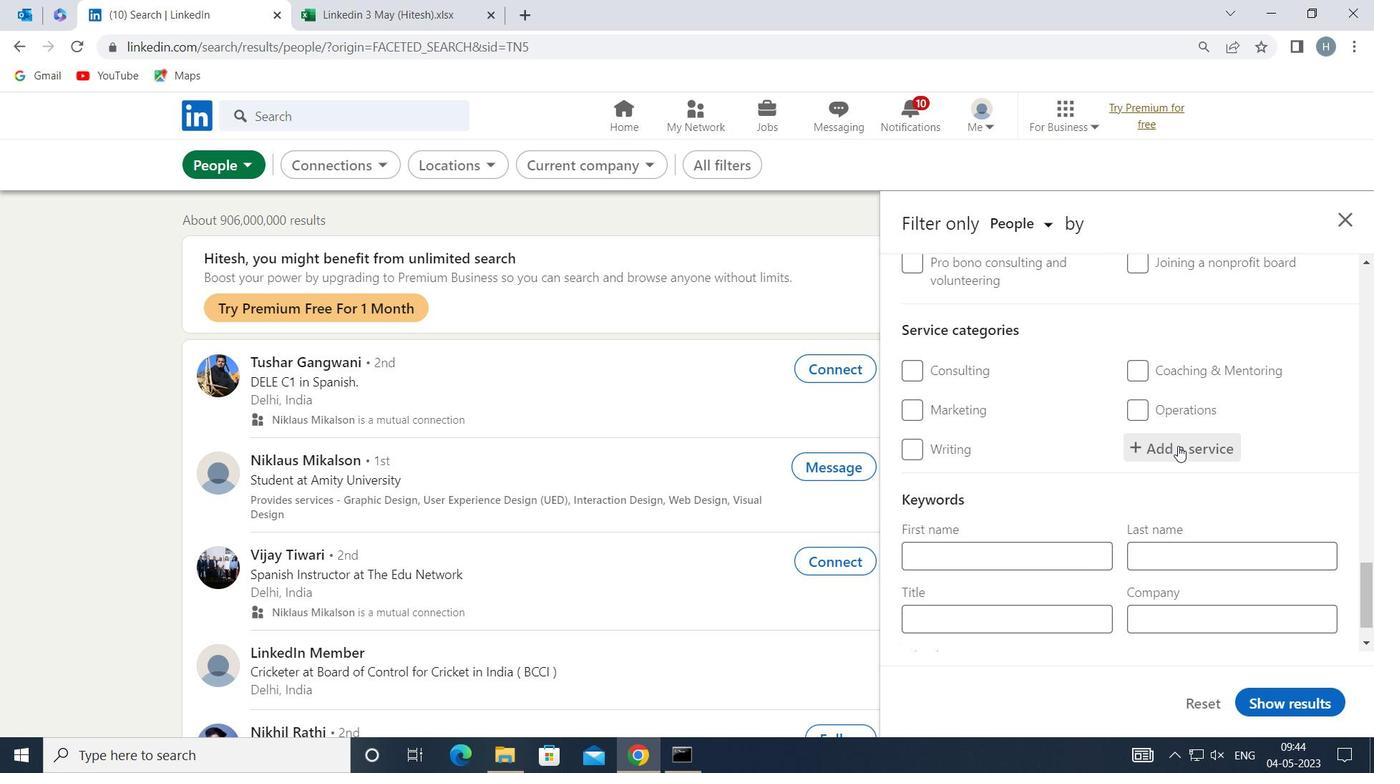 
Action: Mouse pressed left at (1178, 443)
Screenshot: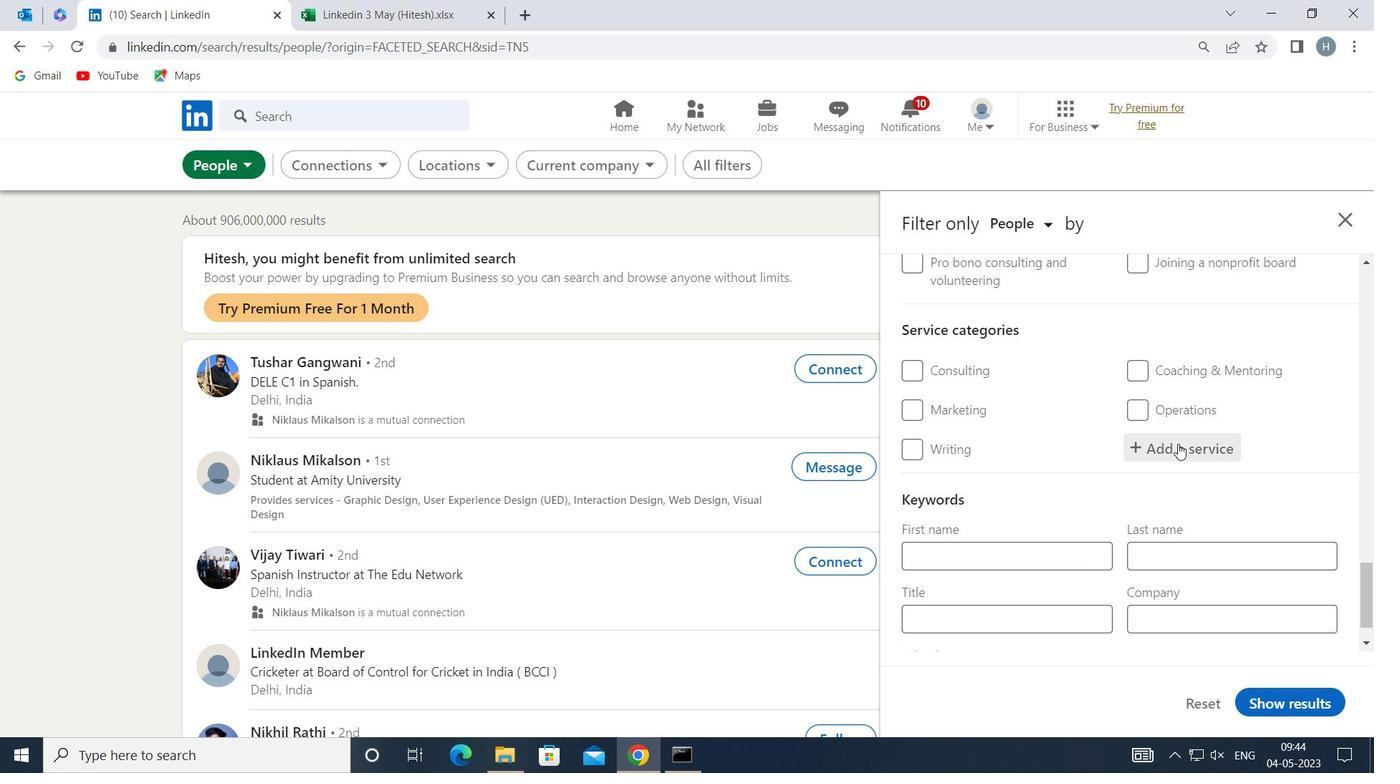 
Action: Key pressed <Key.shift>ADMI
Screenshot: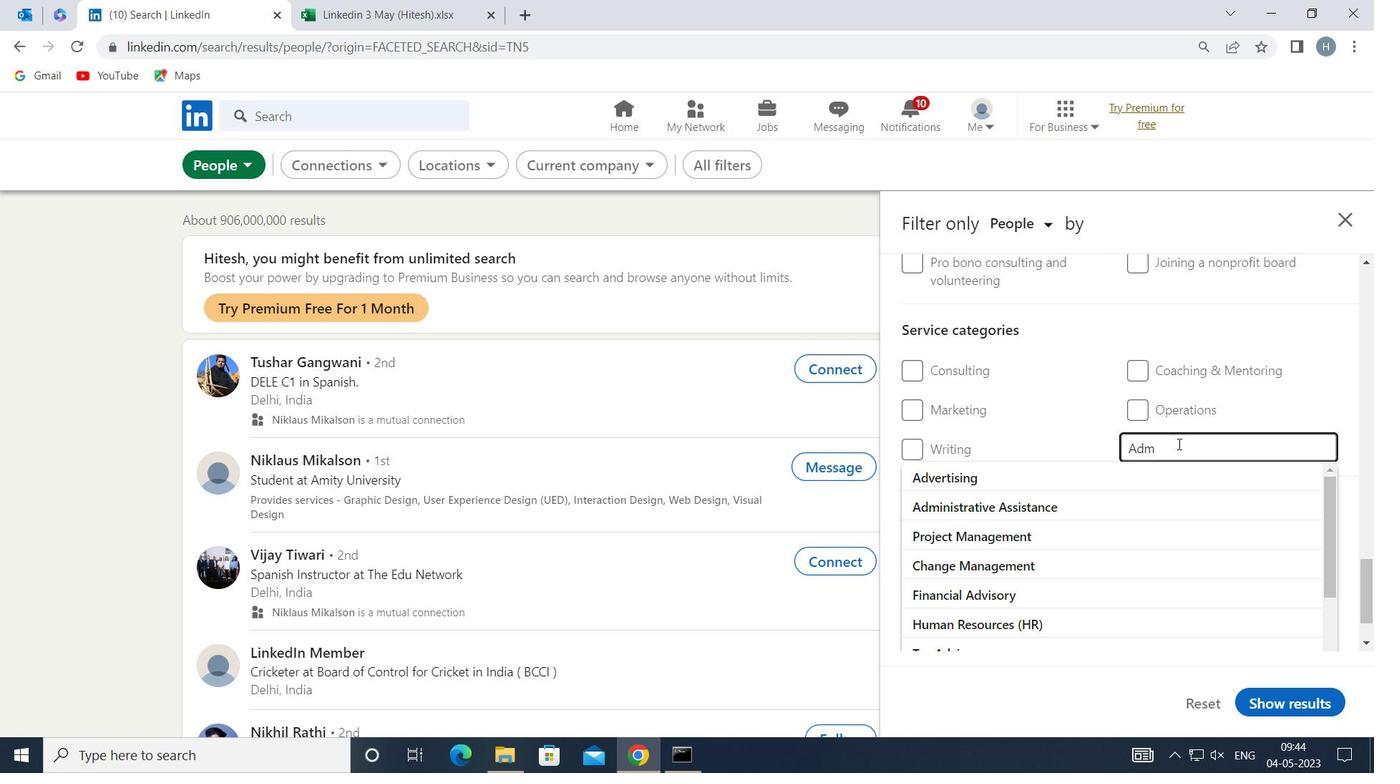 
Action: Mouse moved to (1177, 443)
Screenshot: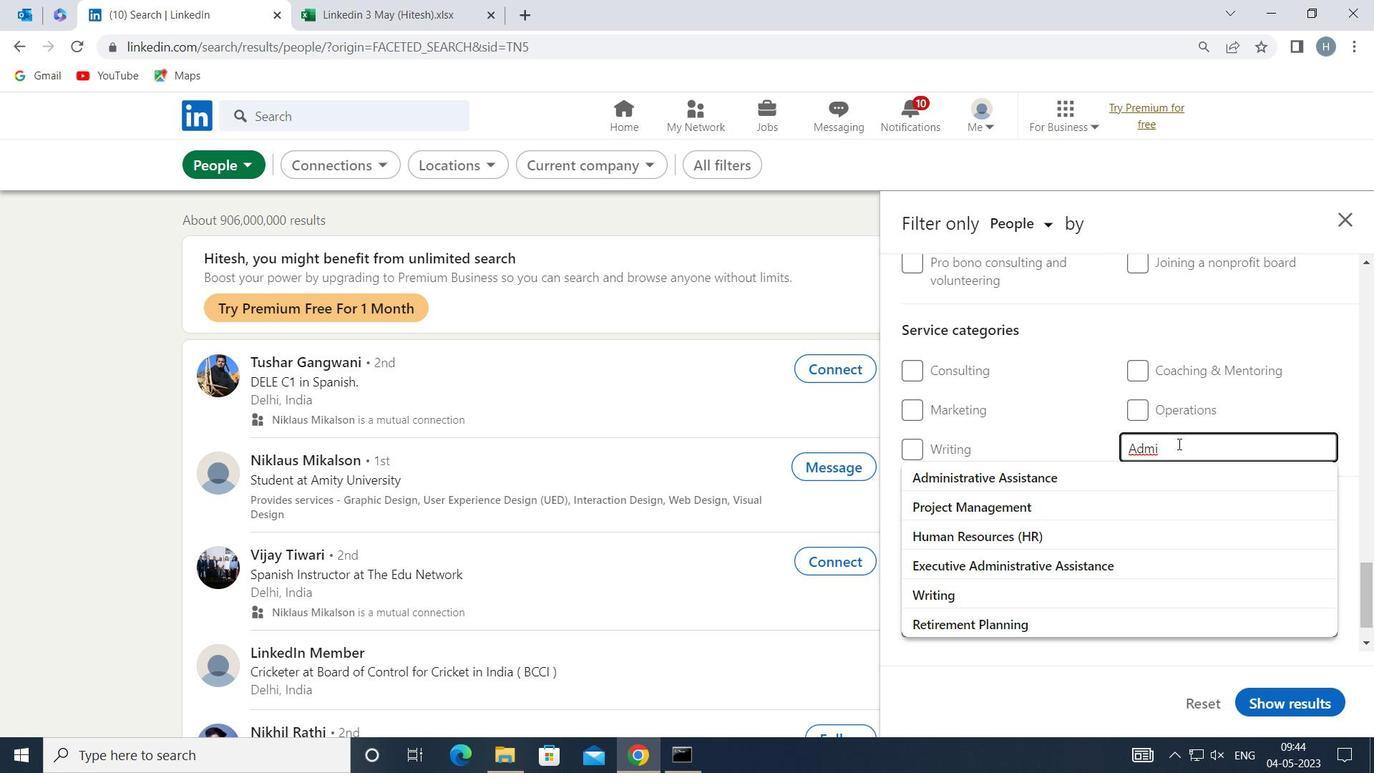 
Action: Key pressed NI
Screenshot: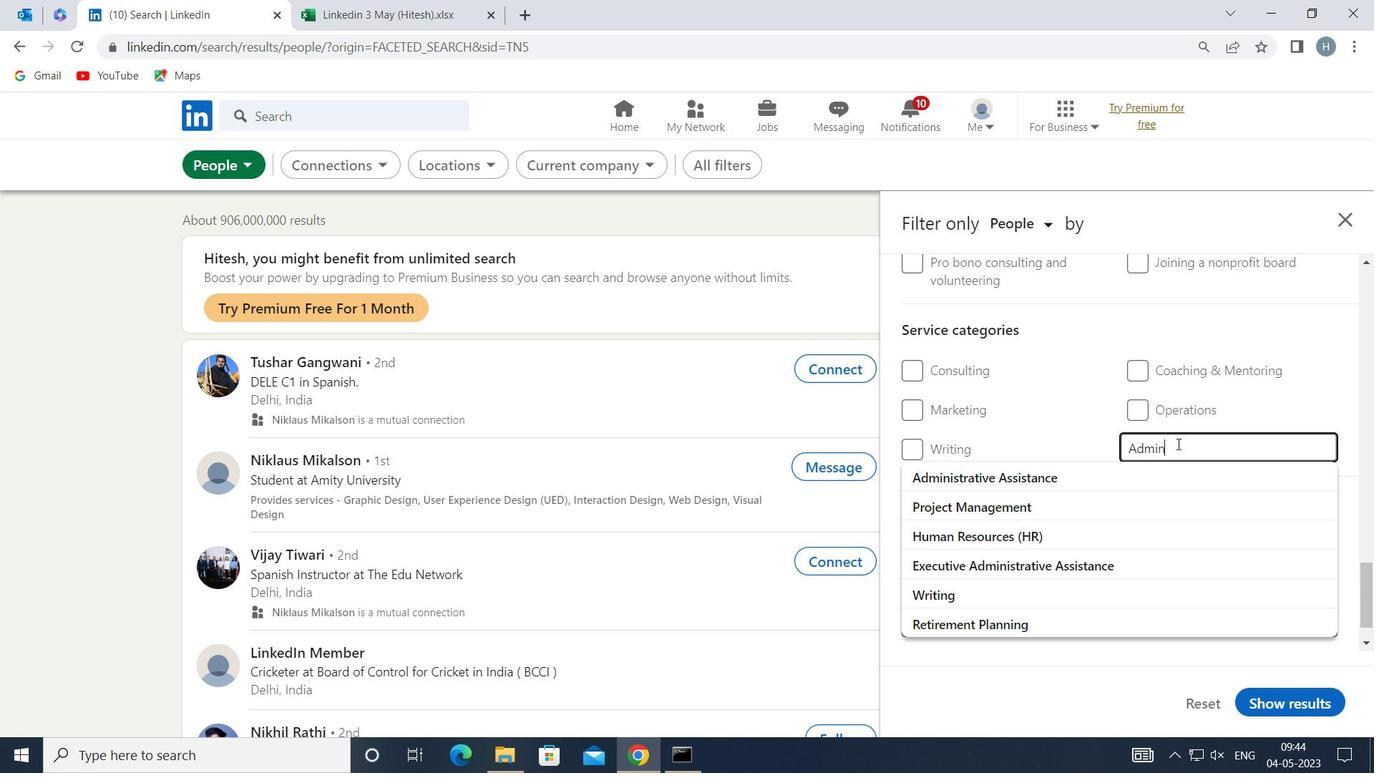 
Action: Mouse moved to (1158, 464)
Screenshot: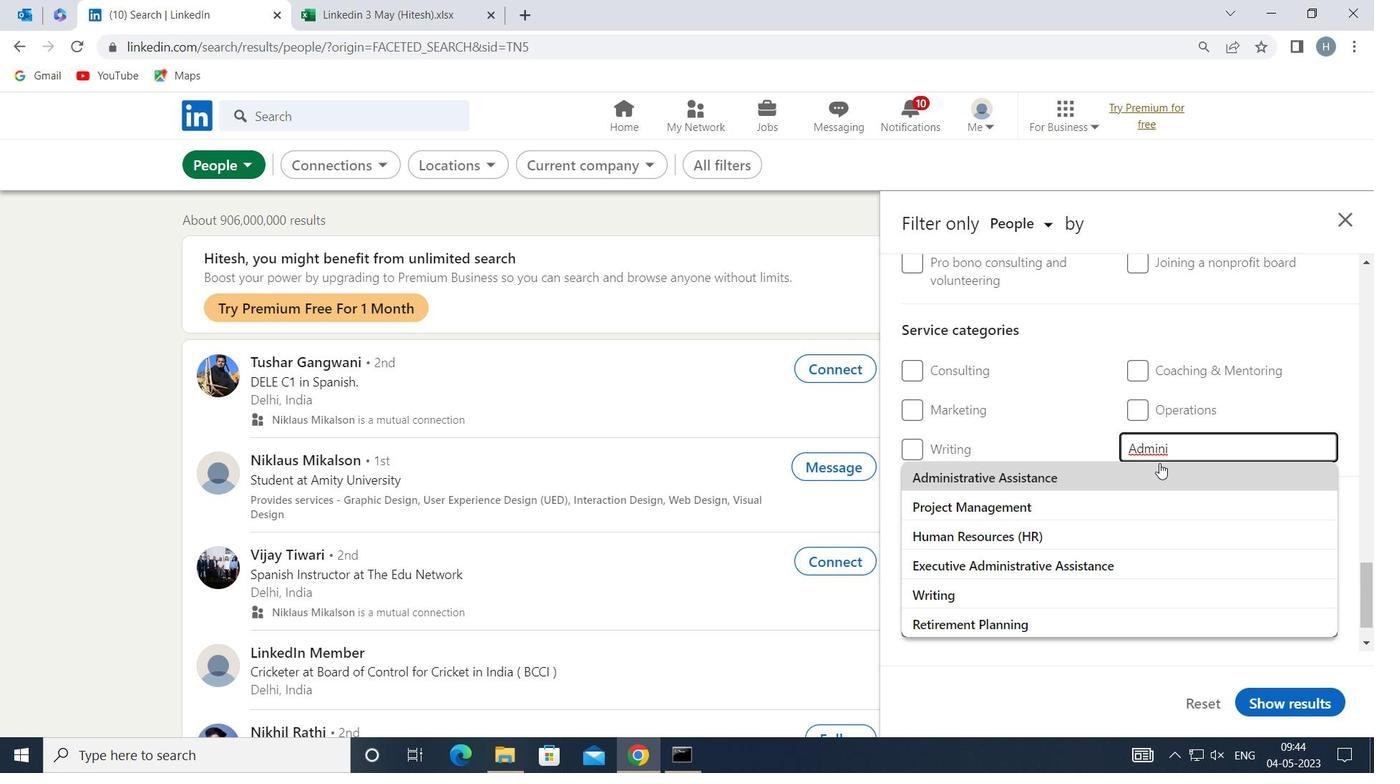 
Action: Key pressed STRATIVE
Screenshot: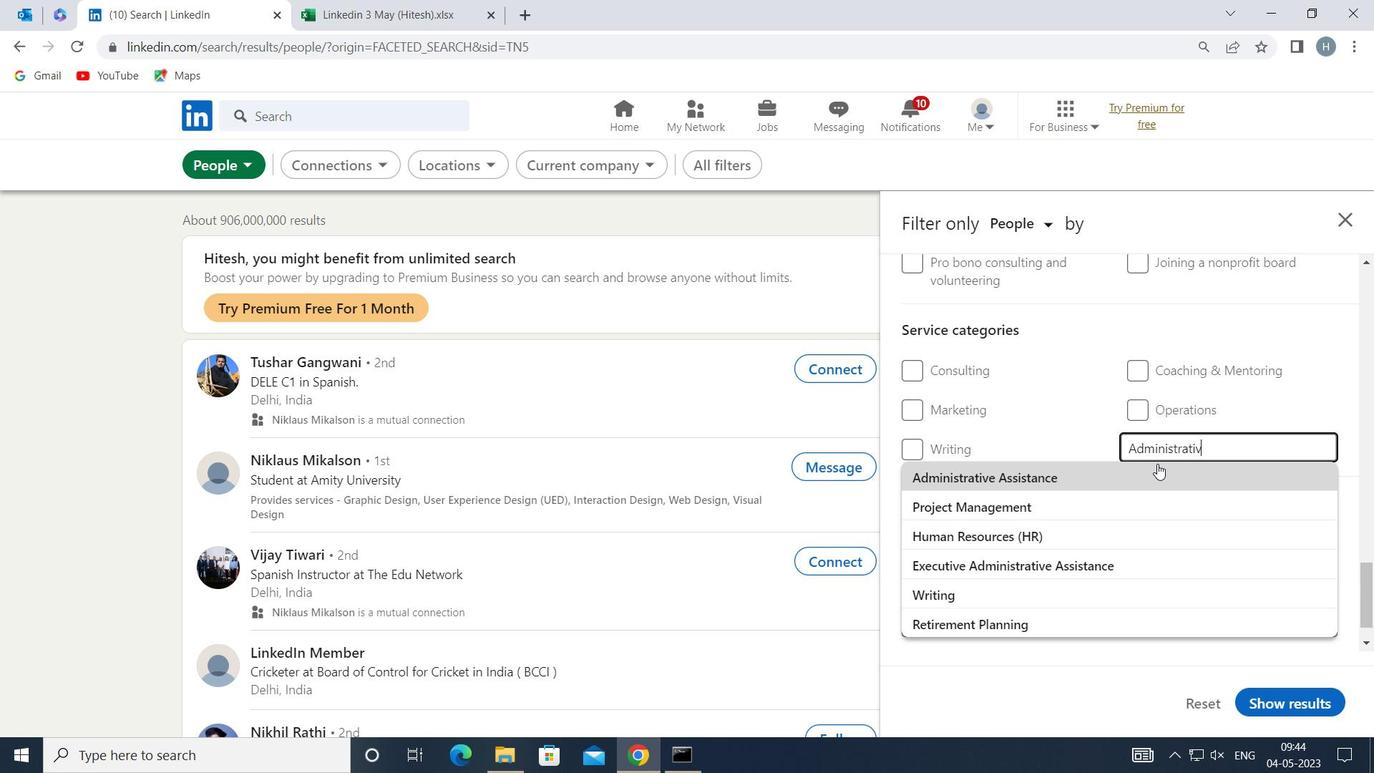 
Action: Mouse moved to (1265, 408)
Screenshot: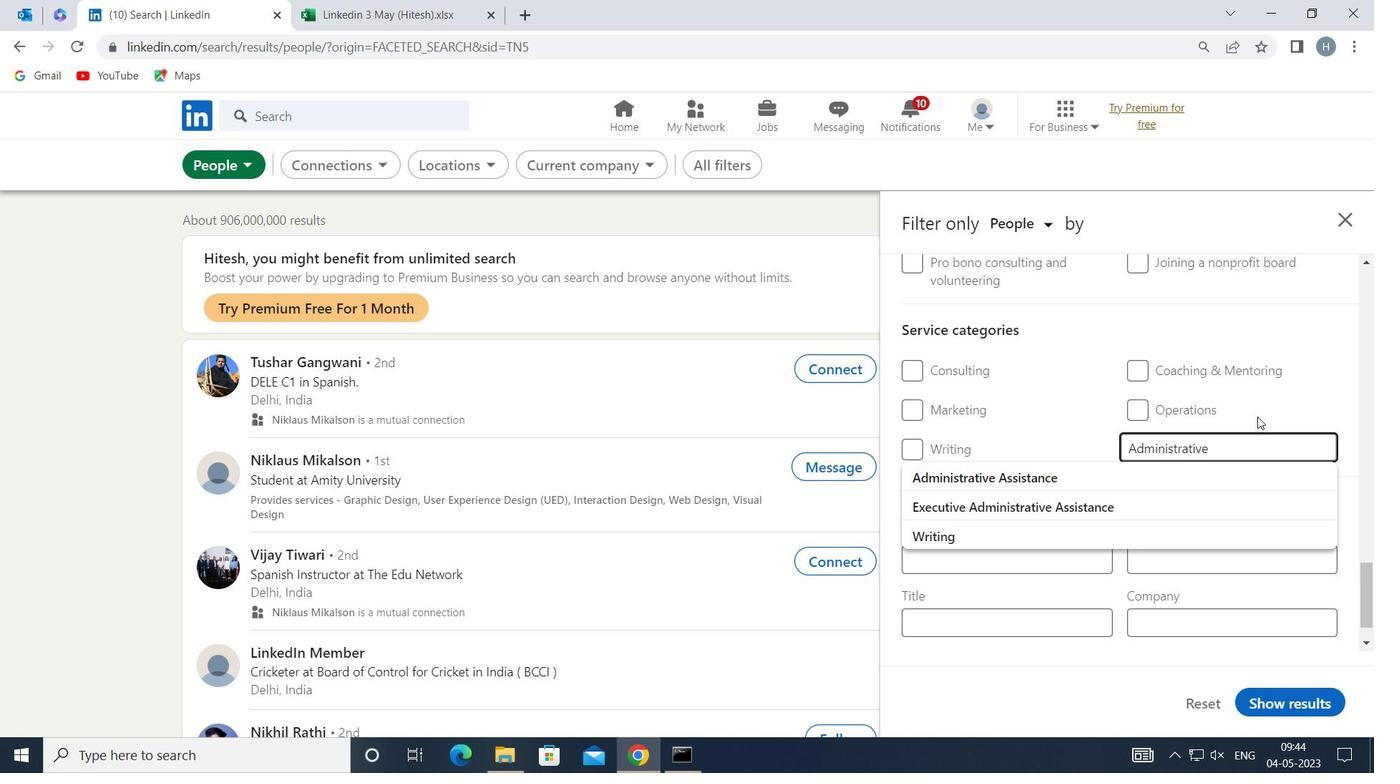 
Action: Mouse pressed left at (1265, 408)
Screenshot: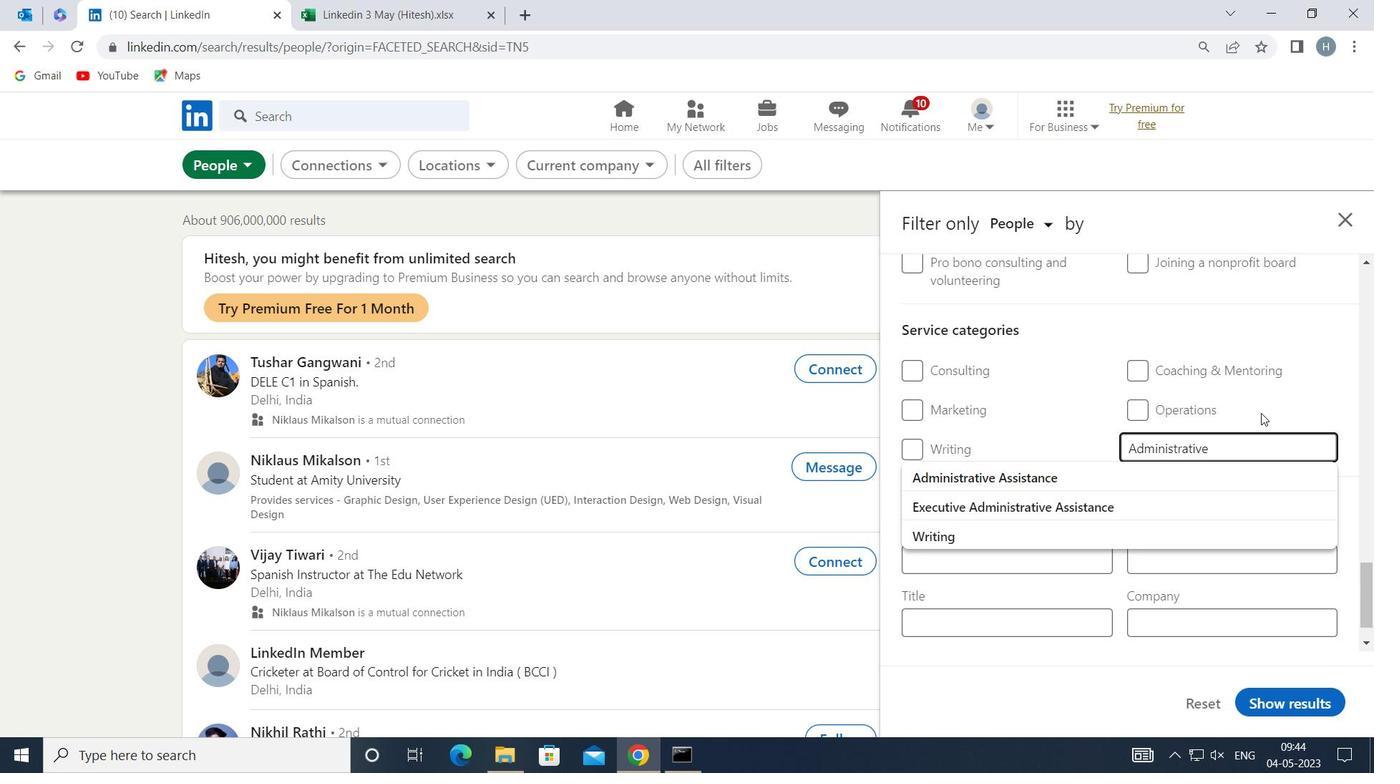 
Action: Mouse moved to (1093, 476)
Screenshot: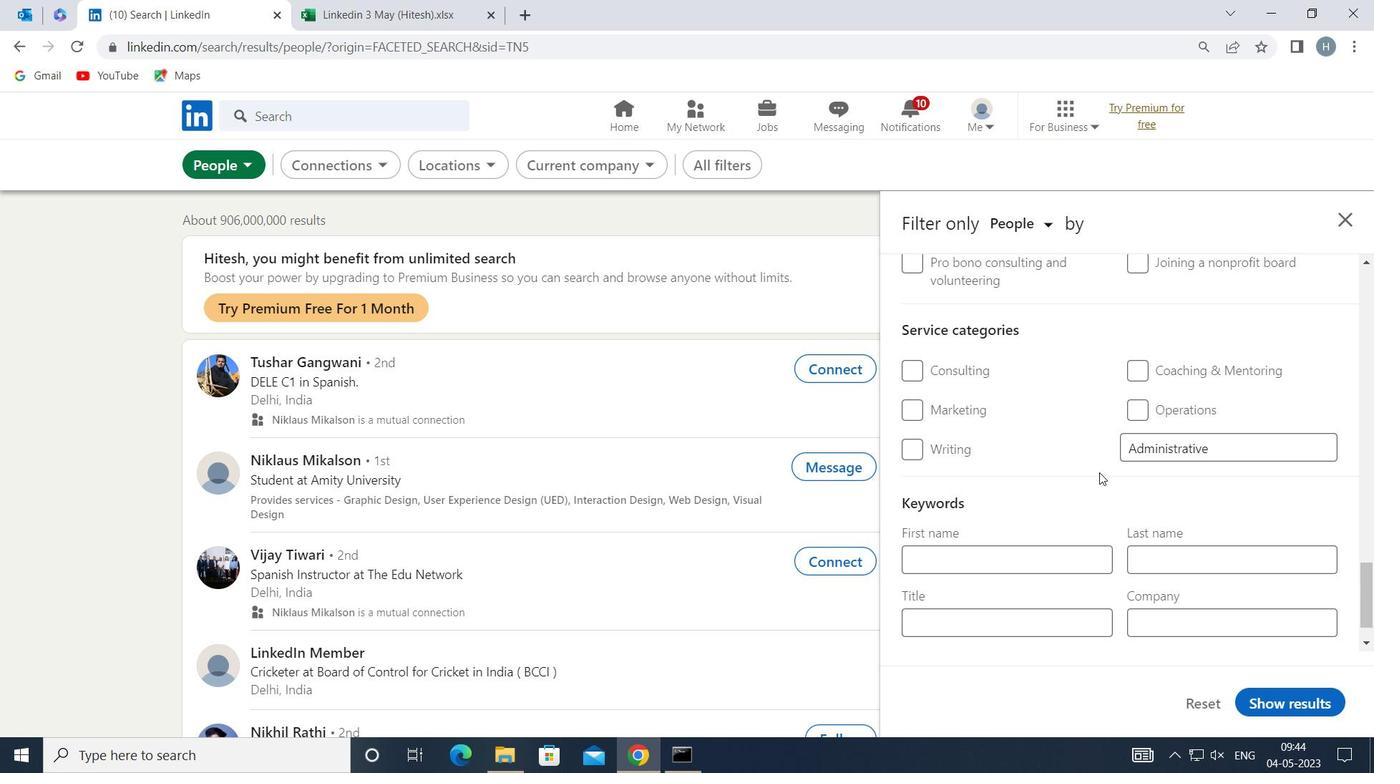 
Action: Mouse scrolled (1093, 476) with delta (0, 0)
Screenshot: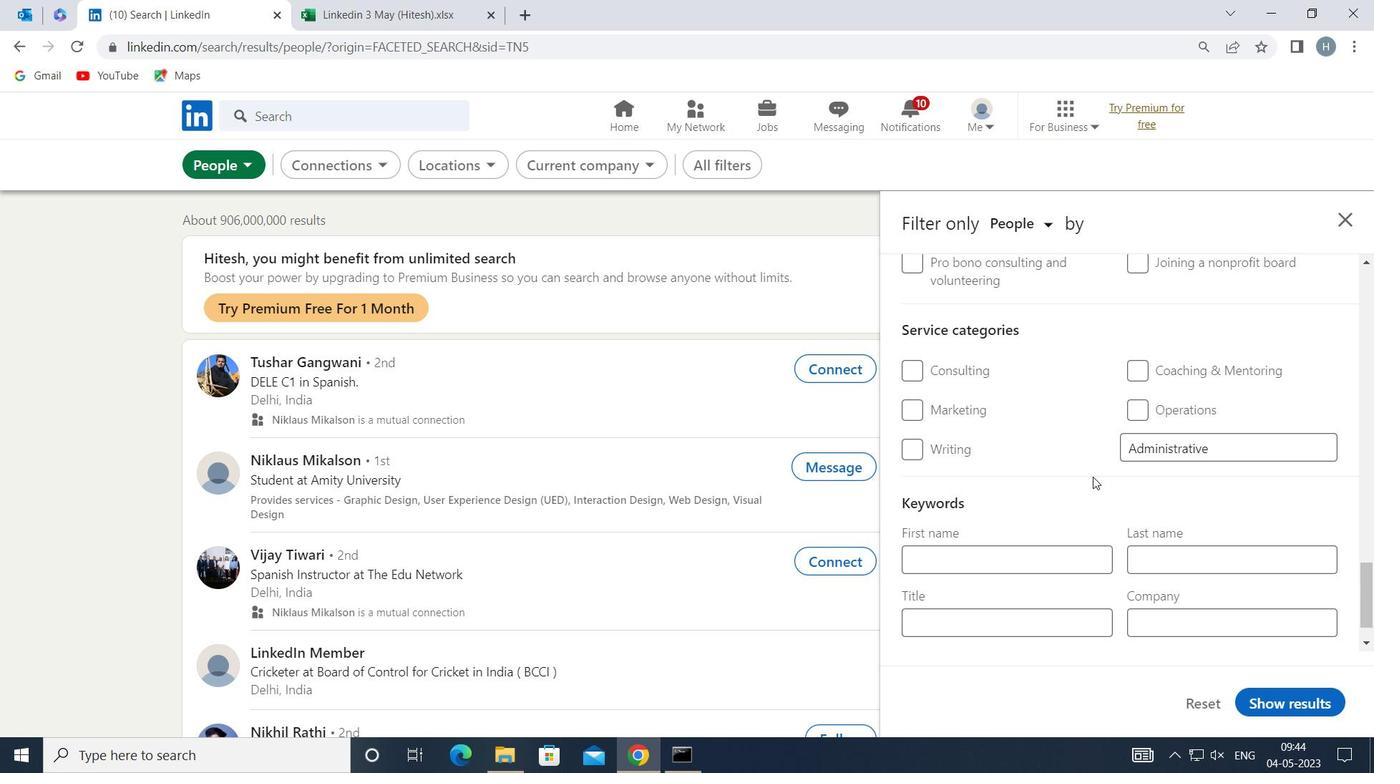 
Action: Mouse moved to (1092, 477)
Screenshot: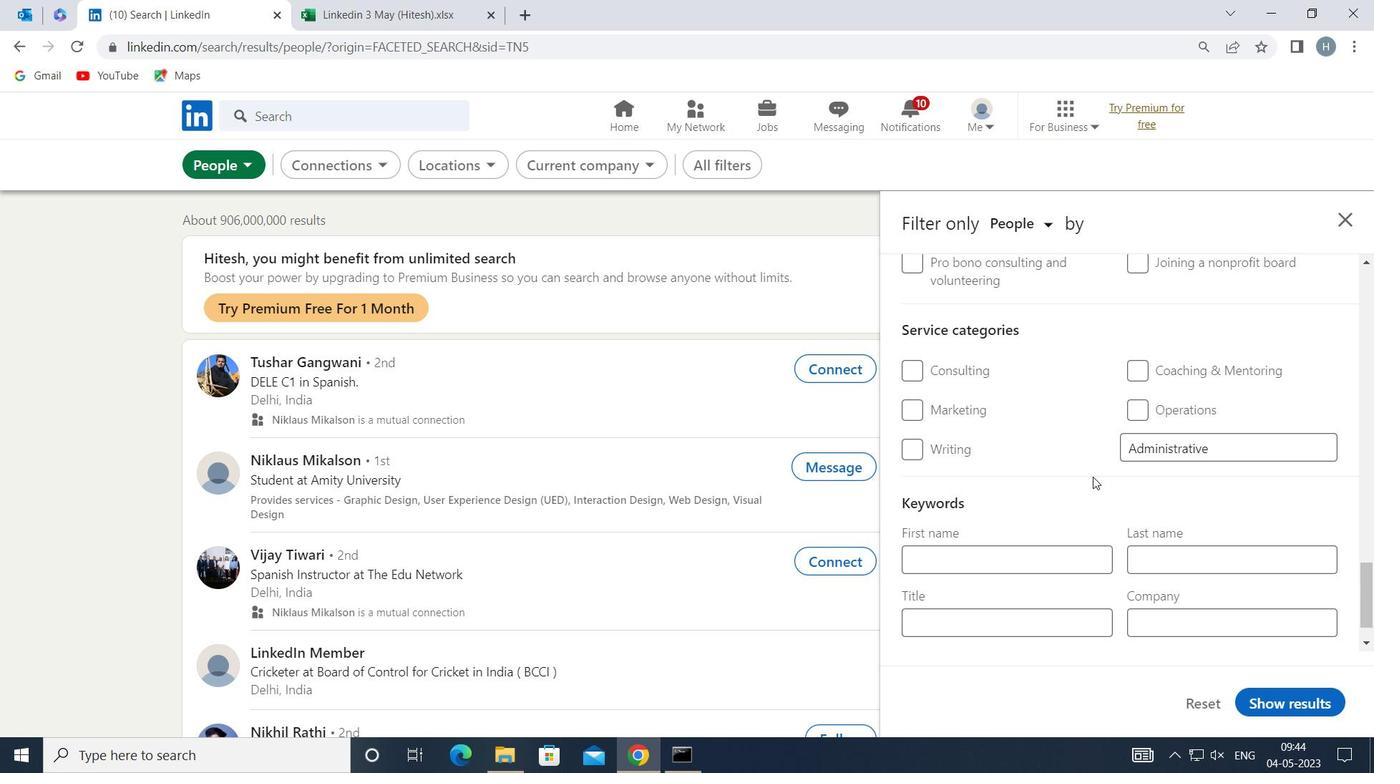 
Action: Mouse scrolled (1092, 476) with delta (0, 0)
Screenshot: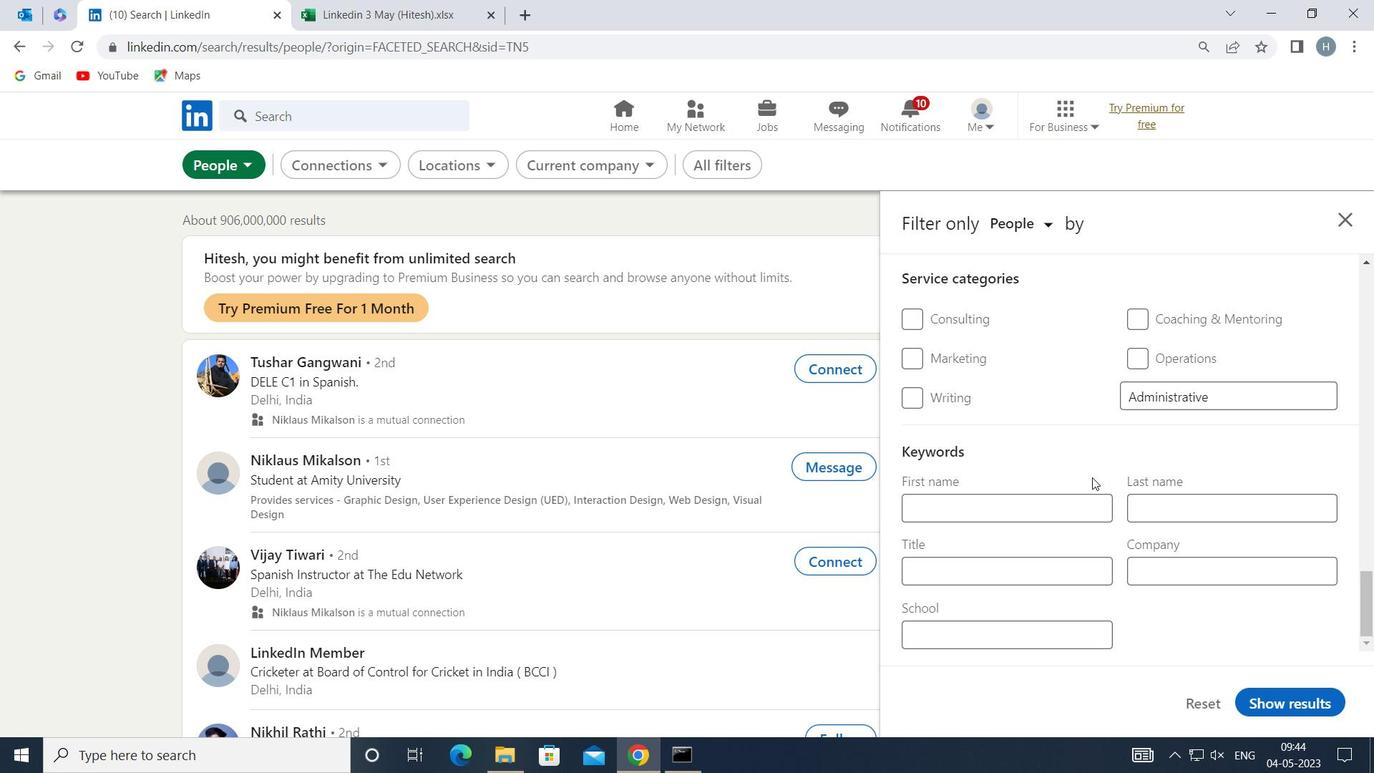 
Action: Mouse scrolled (1092, 476) with delta (0, 0)
Screenshot: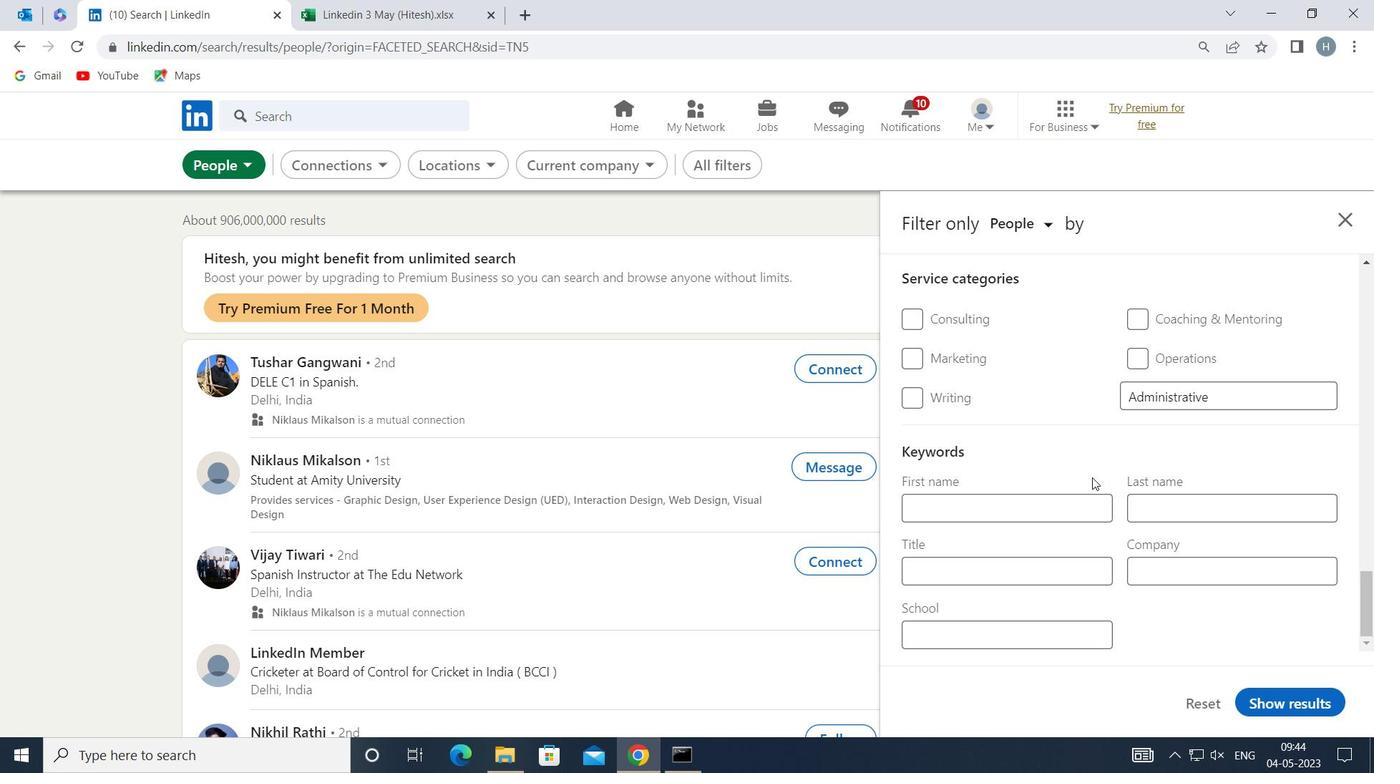 
Action: Mouse scrolled (1092, 476) with delta (0, 0)
Screenshot: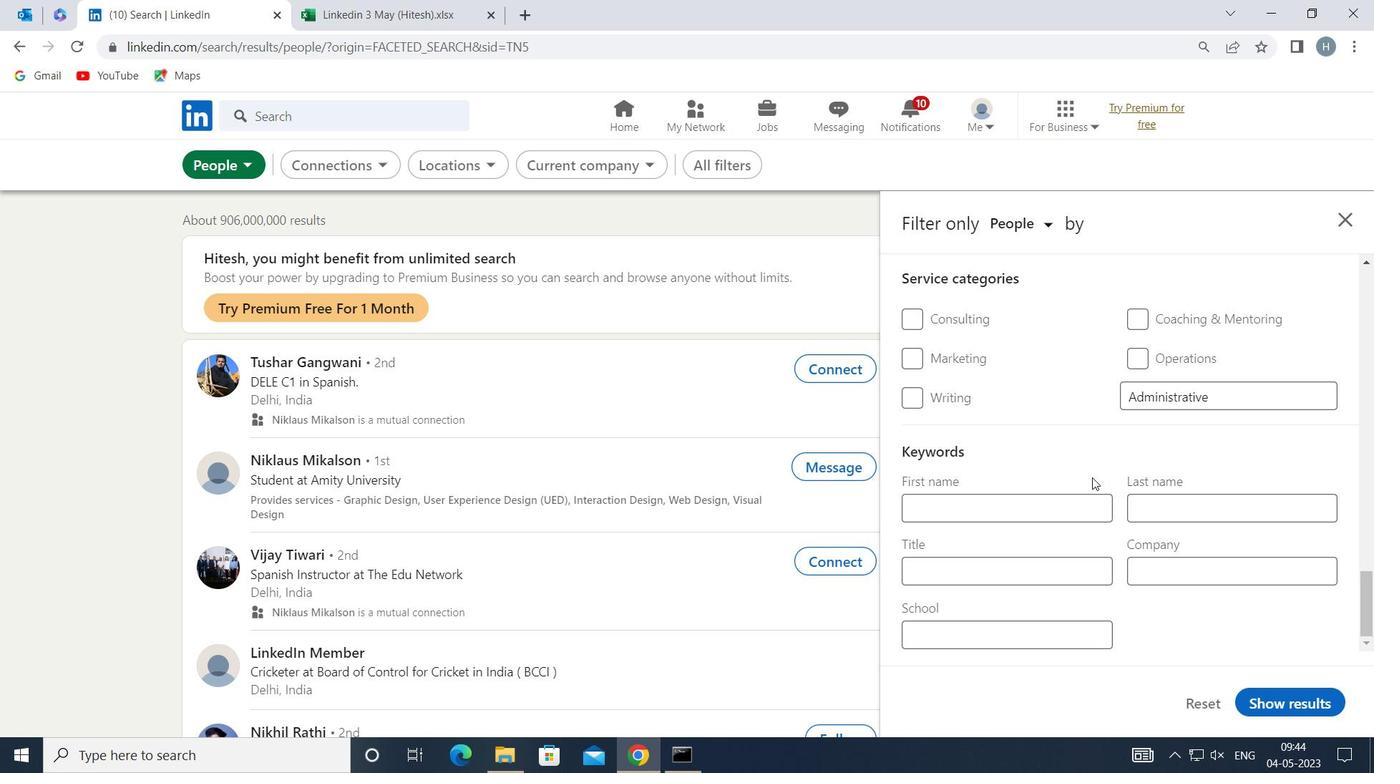 
Action: Mouse scrolled (1092, 476) with delta (0, 0)
Screenshot: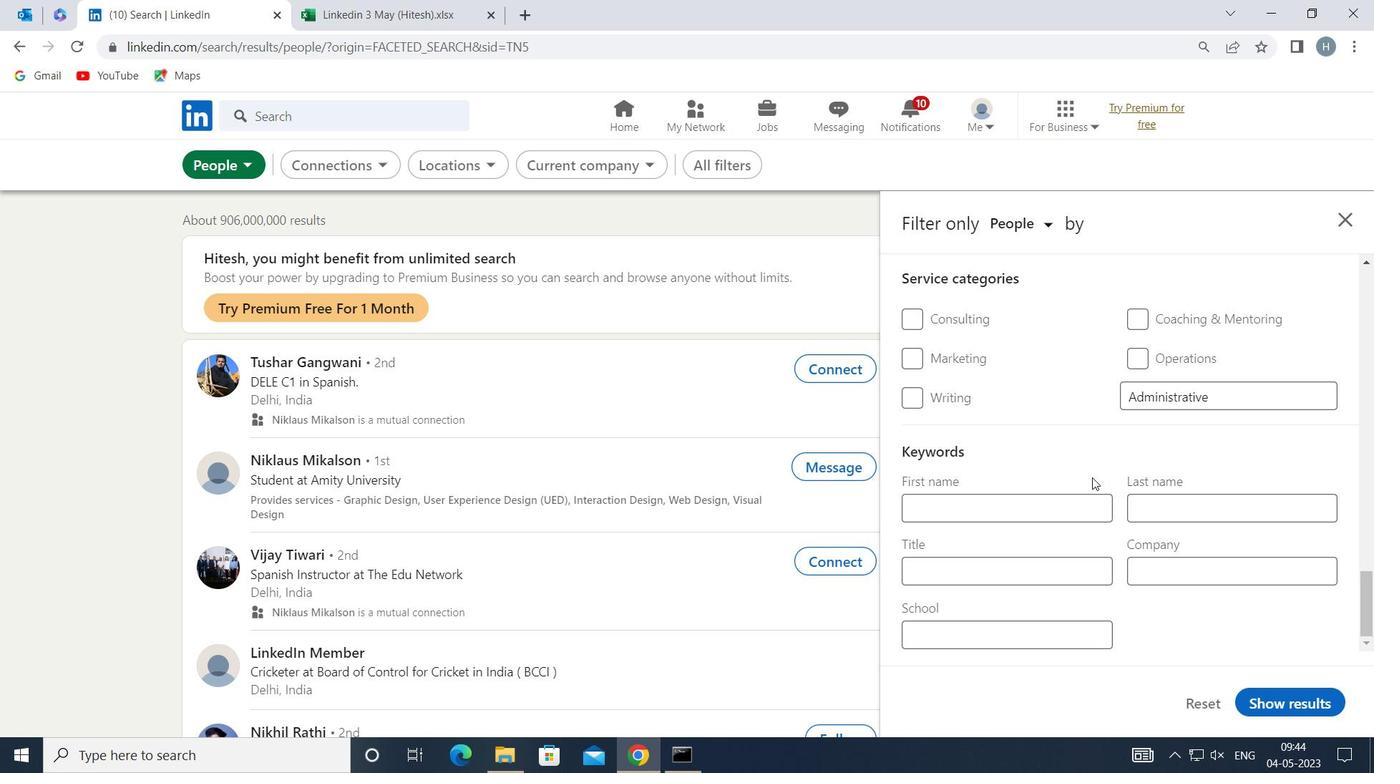 
Action: Mouse scrolled (1092, 476) with delta (0, 0)
Screenshot: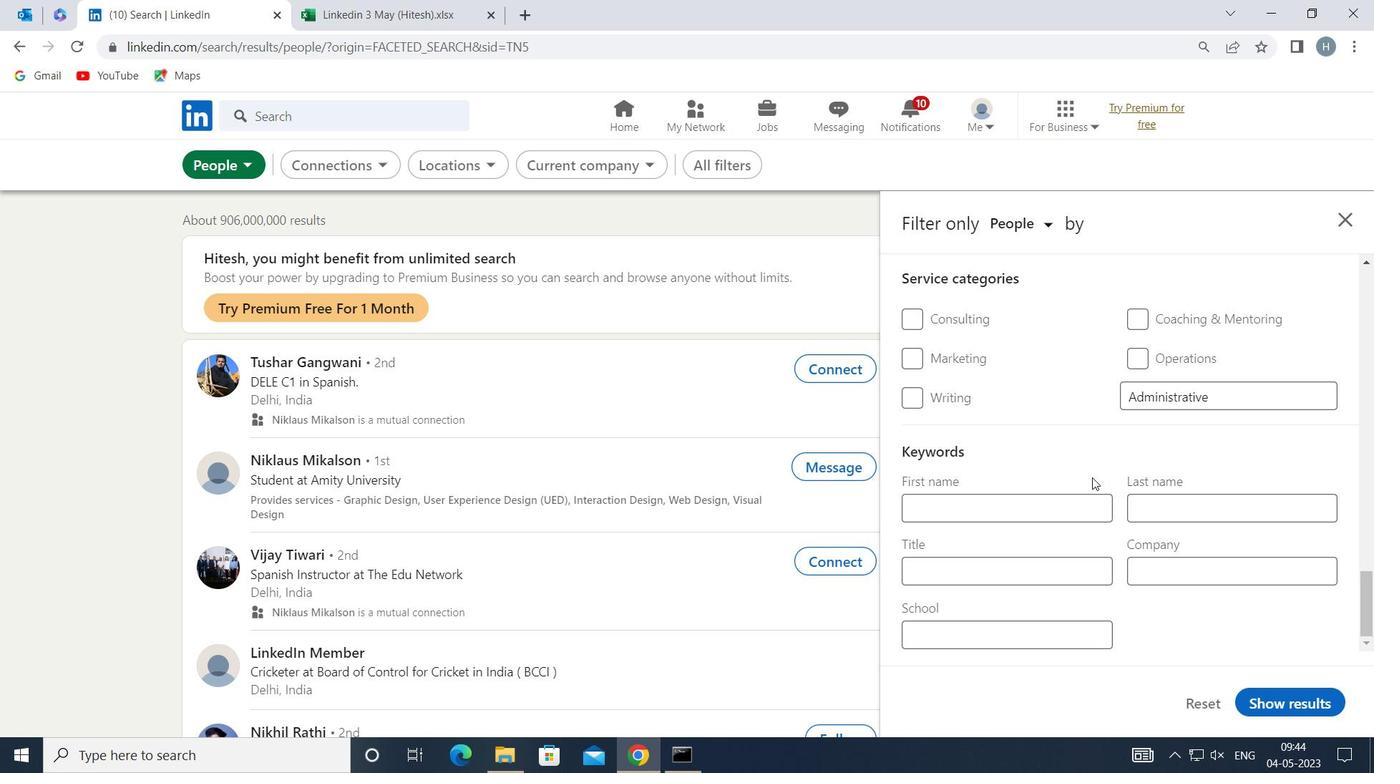 
Action: Mouse moved to (1066, 573)
Screenshot: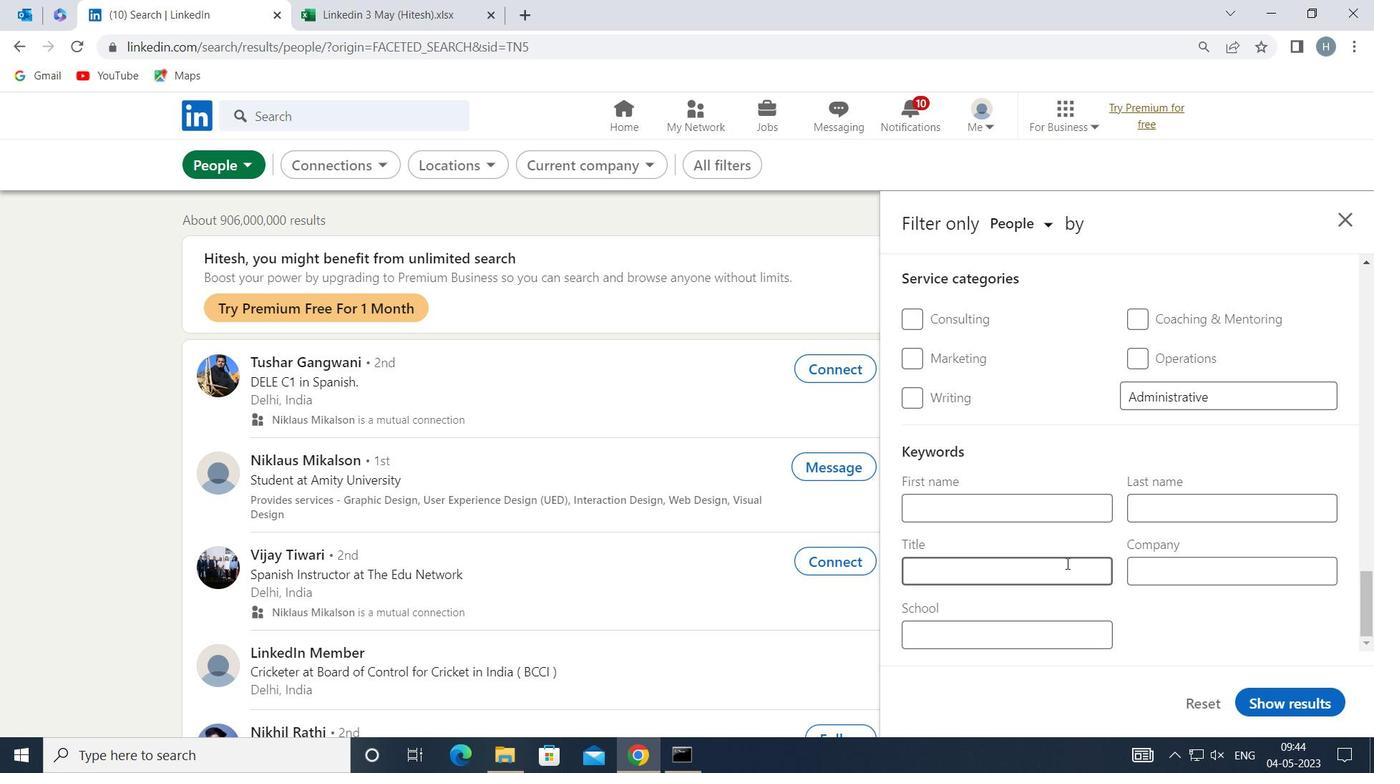 
Action: Mouse pressed left at (1066, 573)
Screenshot: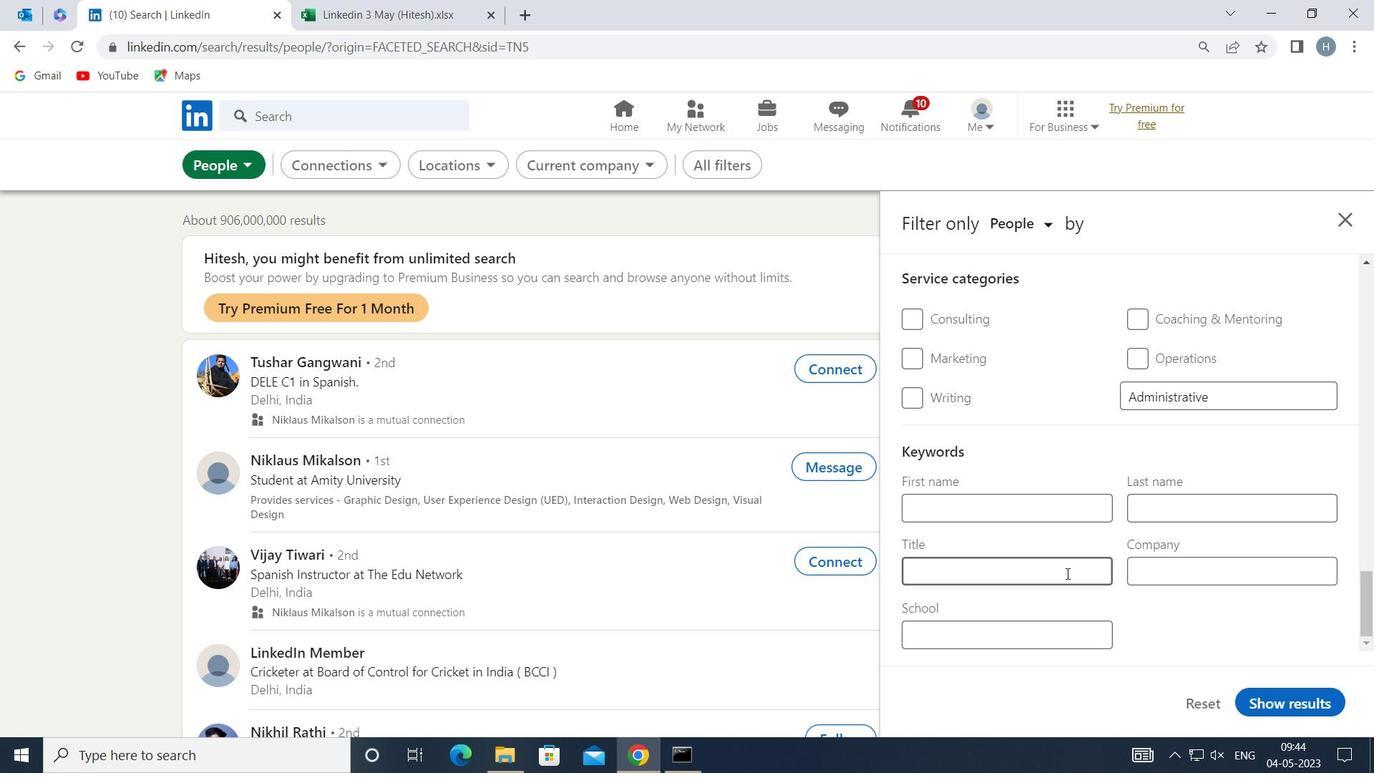 
Action: Mouse moved to (1066, 573)
Screenshot: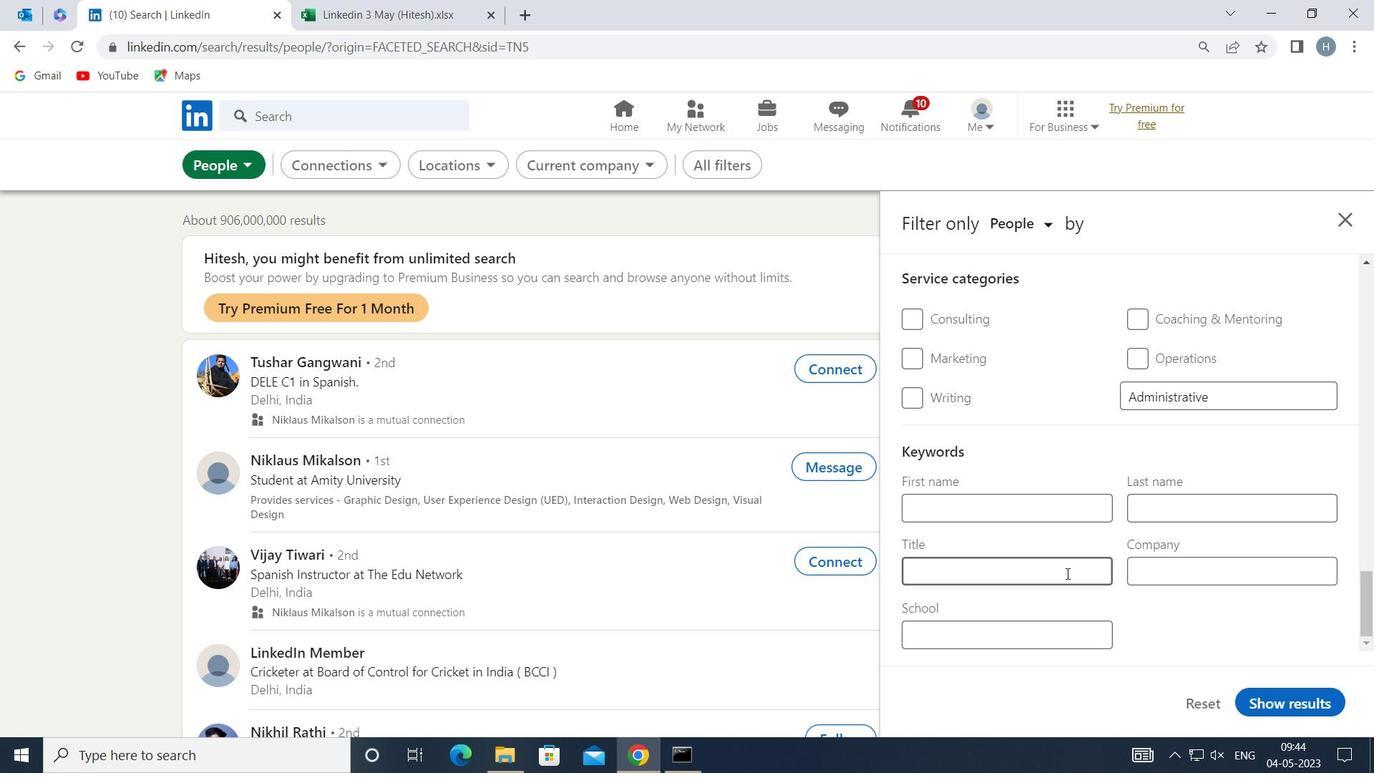 
Action: Key pressed <Key.shift>CUSTOMER<Key.space><Key.shift>SERVICE
Screenshot: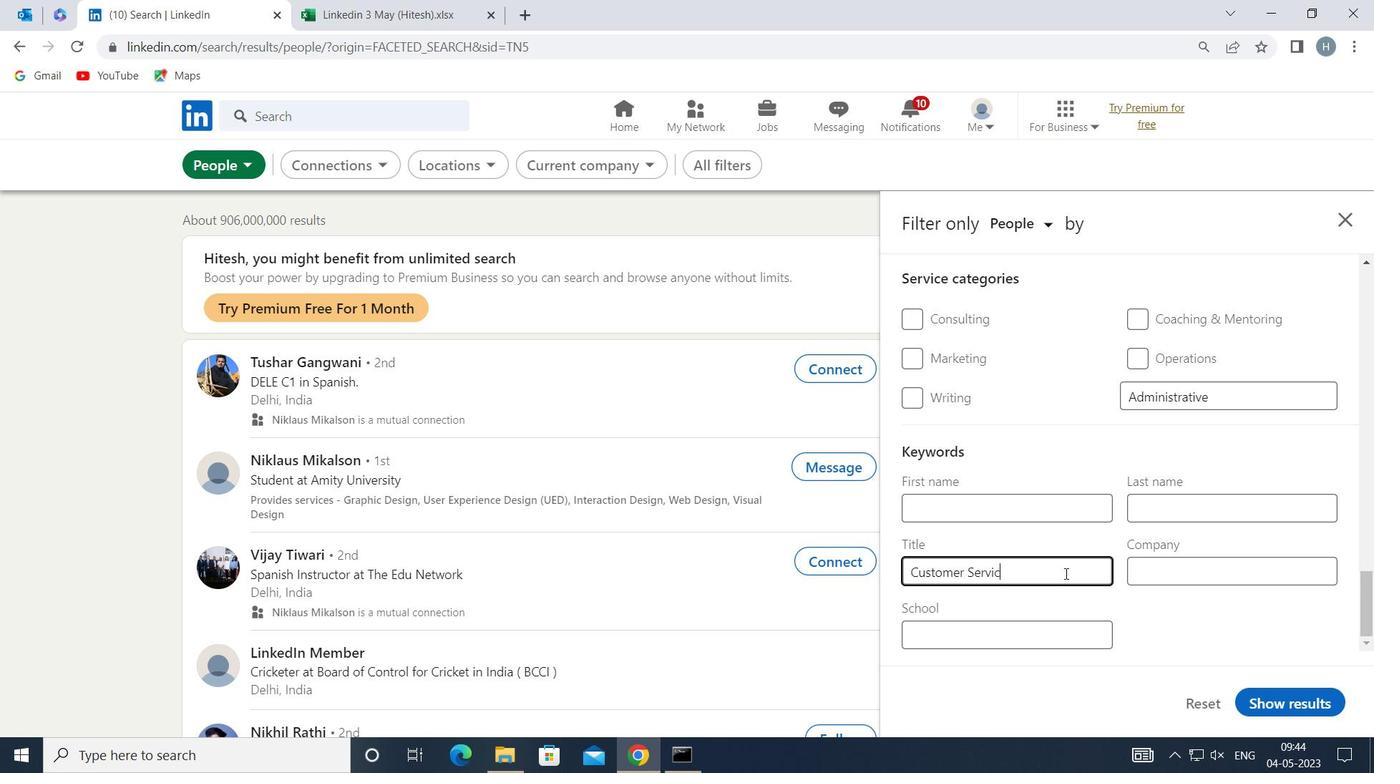
Action: Mouse moved to (1315, 702)
Screenshot: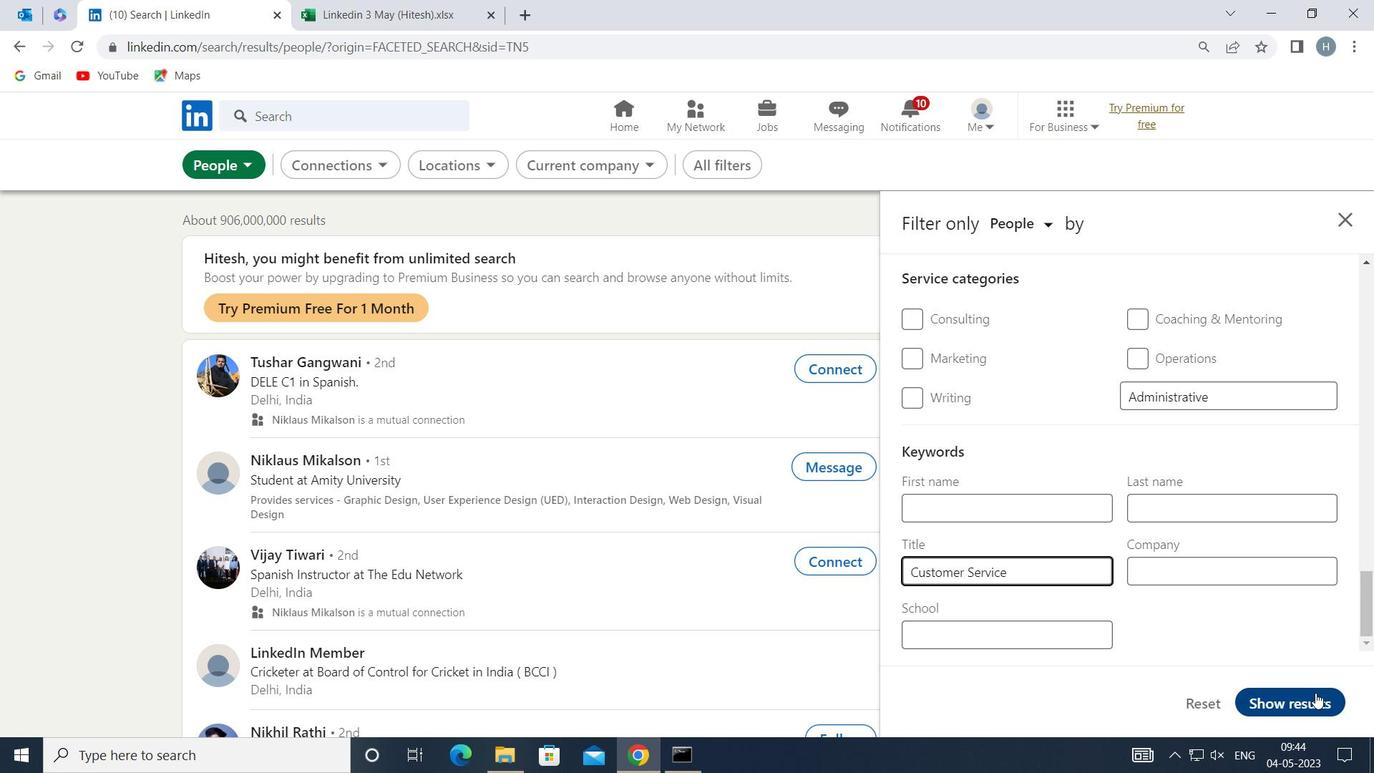 
Action: Mouse pressed left at (1315, 702)
Screenshot: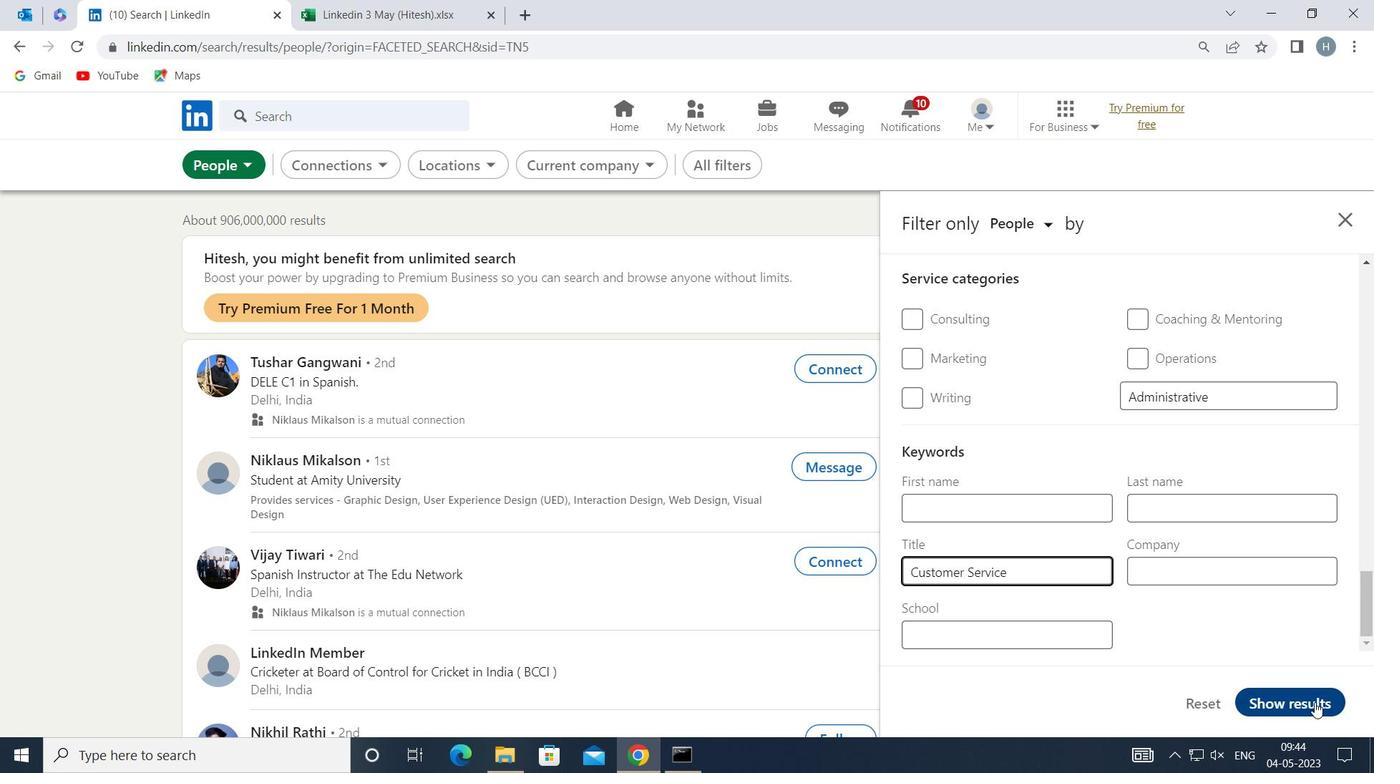 
Action: Mouse moved to (817, 494)
Screenshot: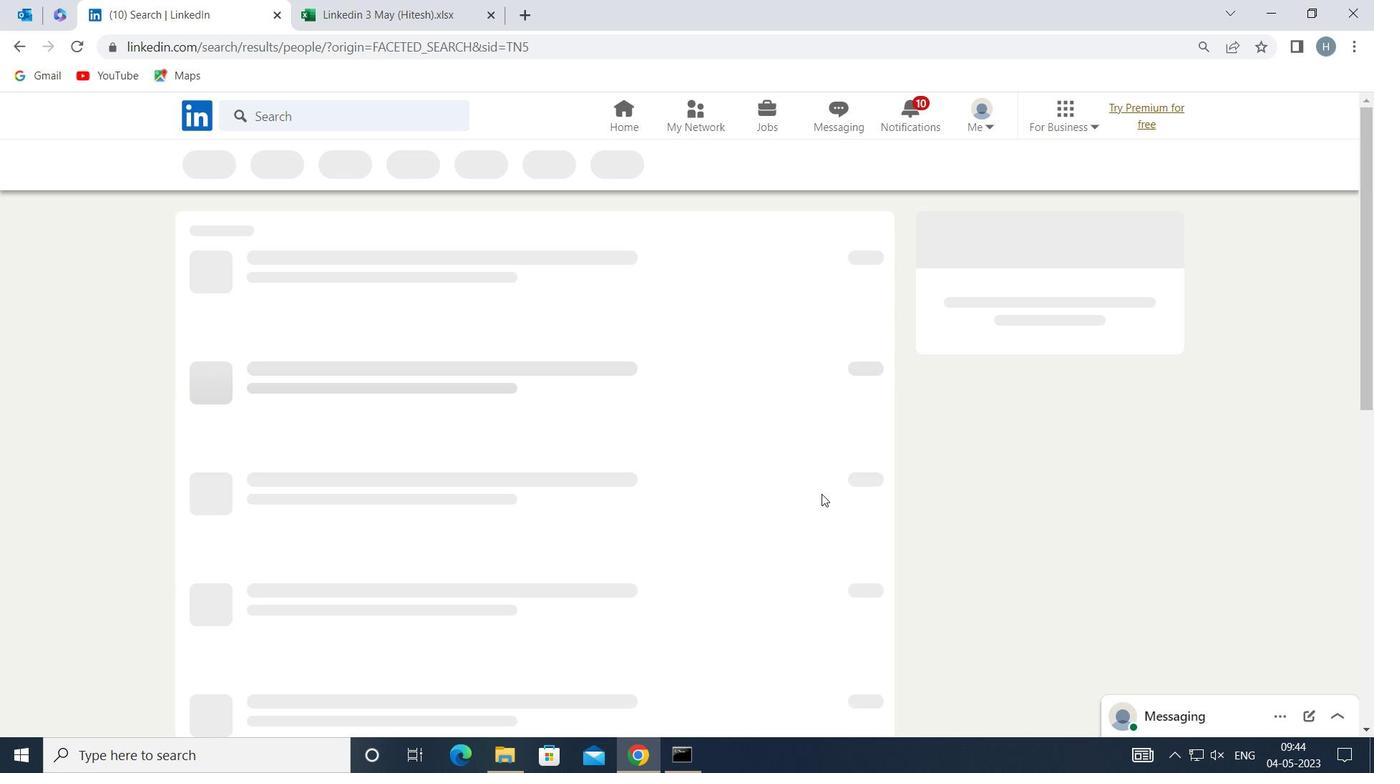 
